 Task: Send an email with the signature Lisa Hernandez with the subject Request for feedback on a SWOT analysis report and the message I apologize for any miscommunication and would like to clarify the project goals. from softage.3@softage.net to softage.10@softage.net with an attached audio file Audio_concert_recording.mp3 and move the email from Sent Items to the folder Training materials
Action: Mouse moved to (75, 106)
Screenshot: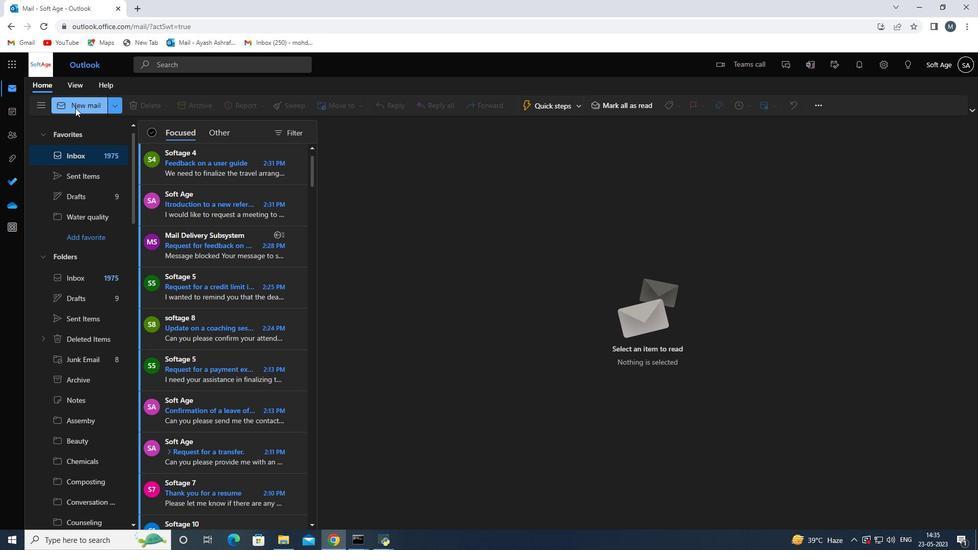 
Action: Mouse pressed left at (75, 108)
Screenshot: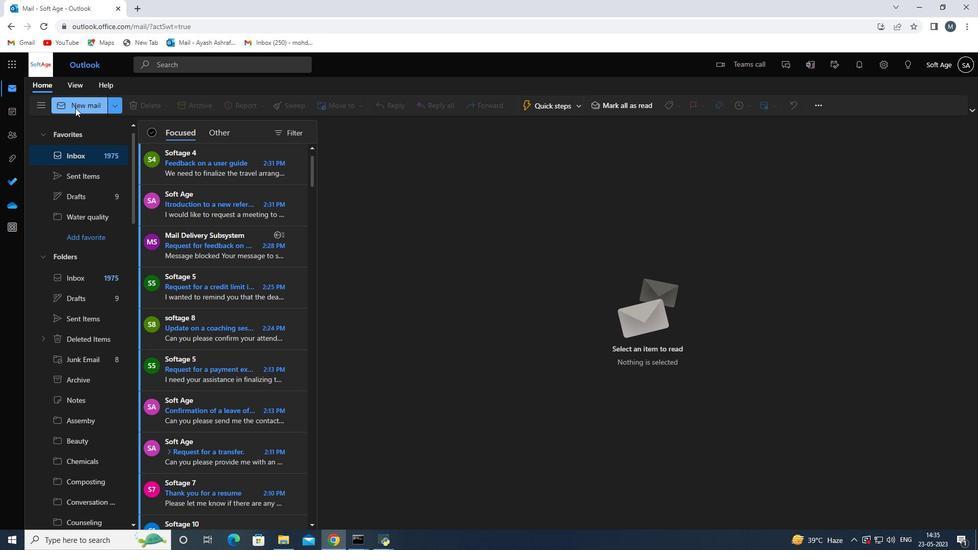
Action: Mouse moved to (480, 166)
Screenshot: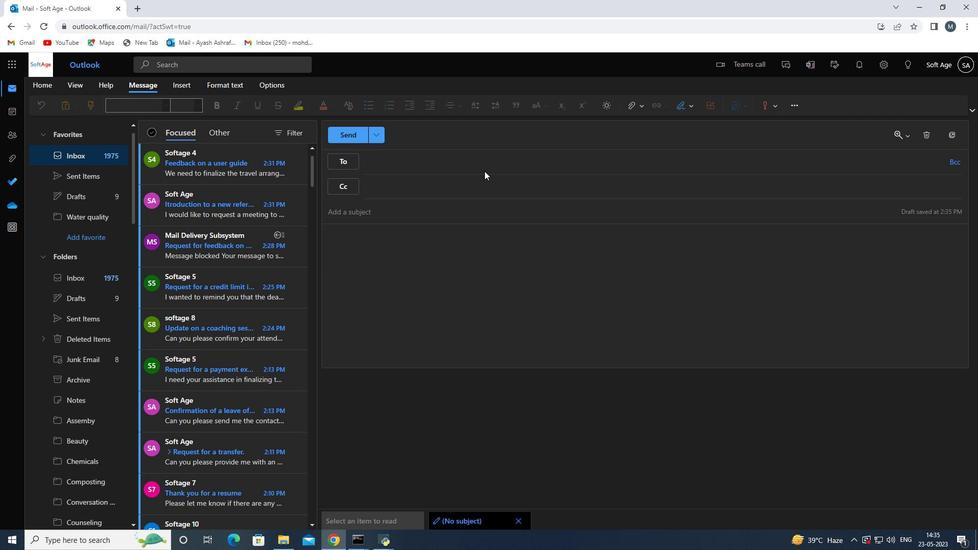 
Action: Mouse pressed left at (480, 166)
Screenshot: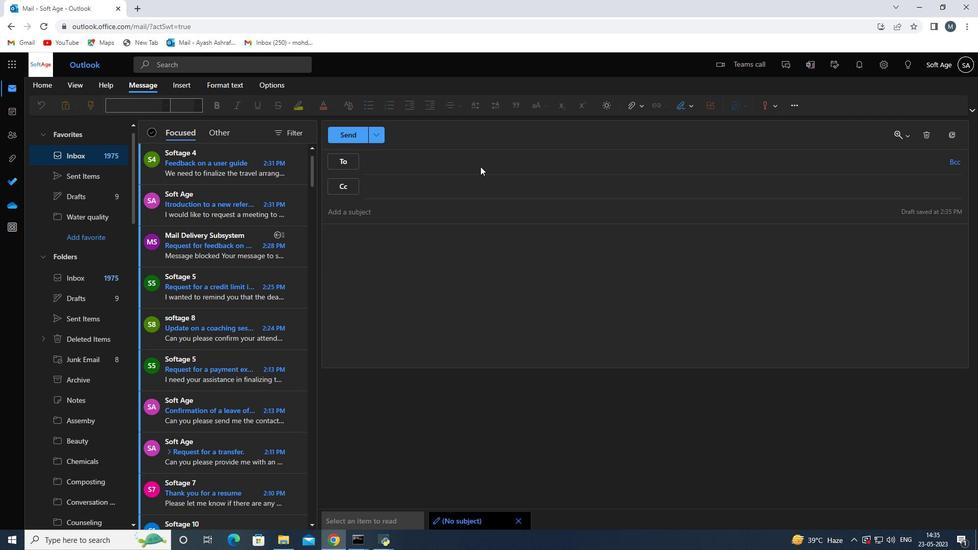 
Action: Mouse moved to (683, 105)
Screenshot: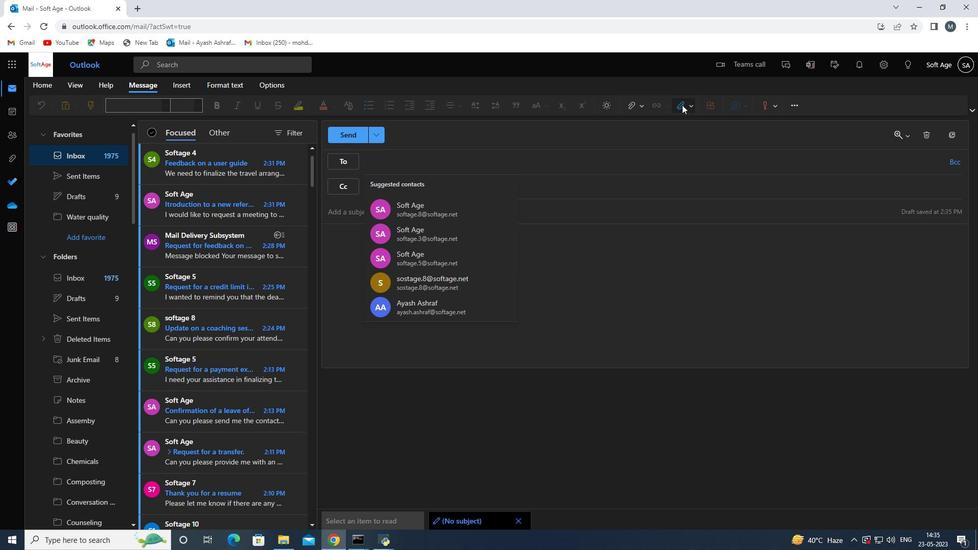 
Action: Mouse pressed left at (683, 105)
Screenshot: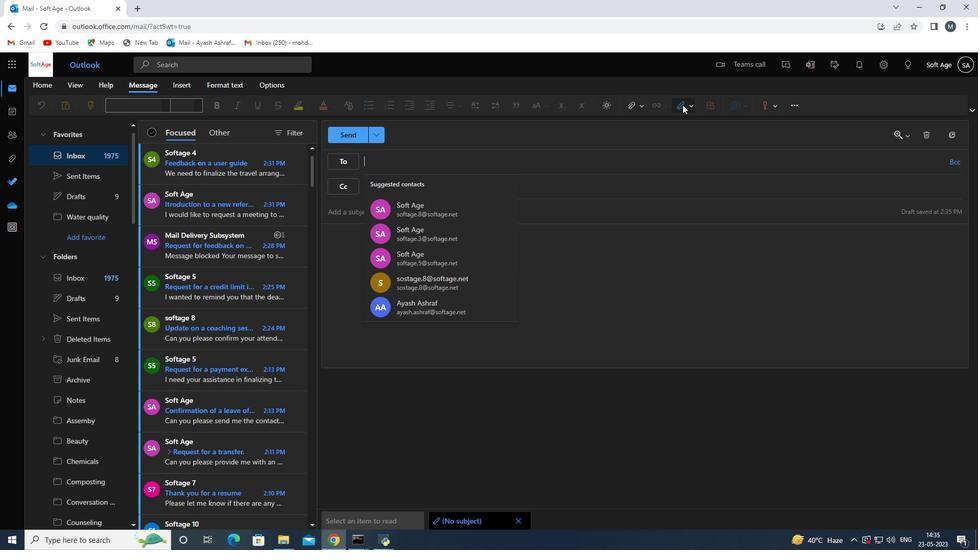 
Action: Mouse moved to (673, 144)
Screenshot: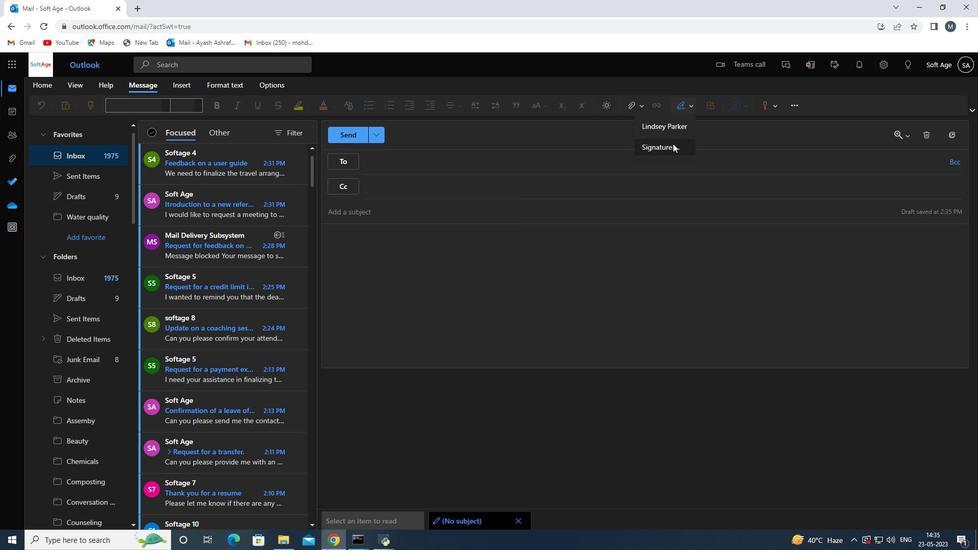 
Action: Mouse pressed left at (673, 144)
Screenshot: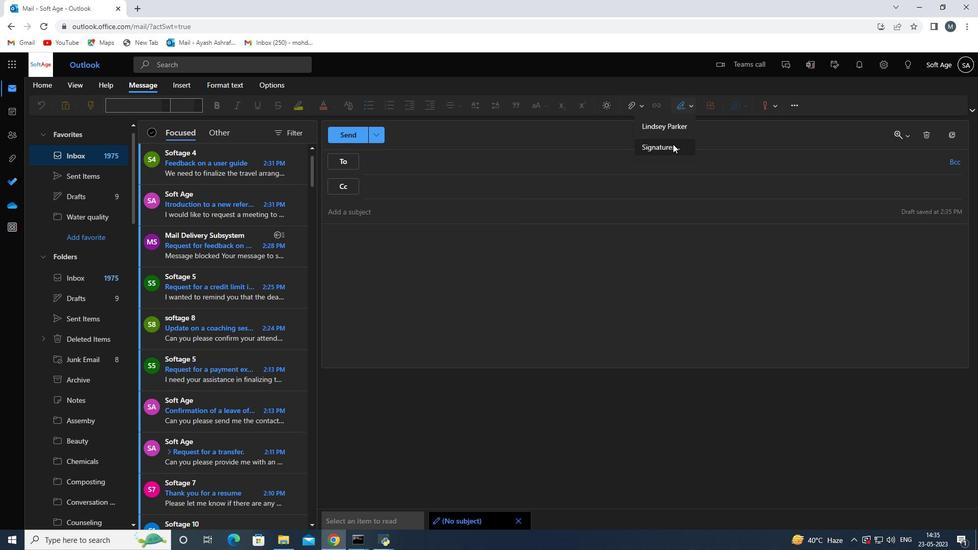 
Action: Mouse moved to (693, 188)
Screenshot: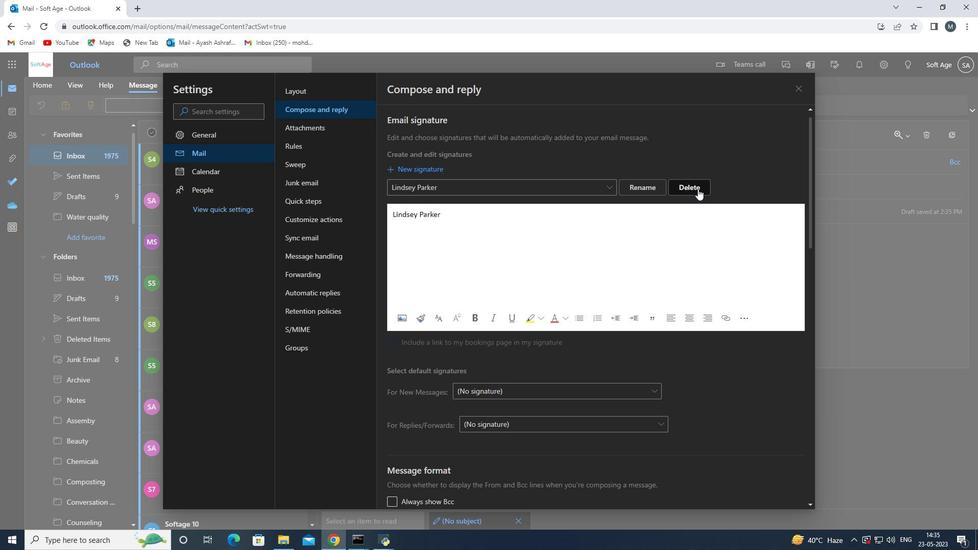 
Action: Mouse pressed left at (693, 188)
Screenshot: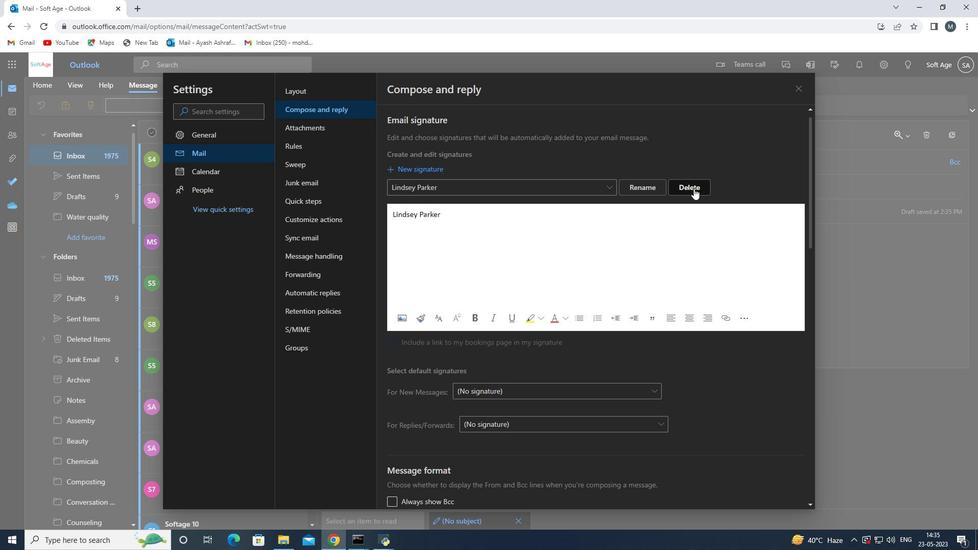 
Action: Mouse moved to (499, 188)
Screenshot: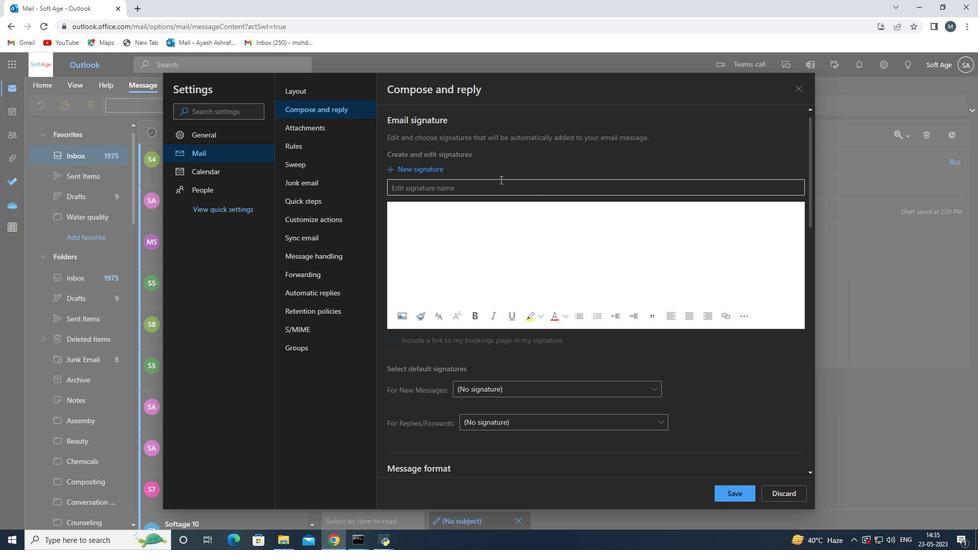 
Action: Mouse pressed left at (499, 188)
Screenshot: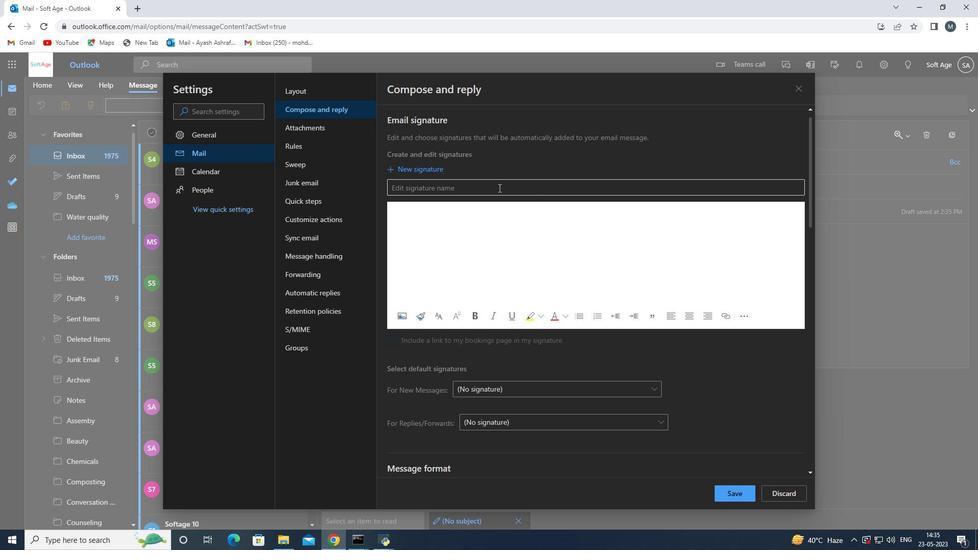 
Action: Mouse moved to (498, 189)
Screenshot: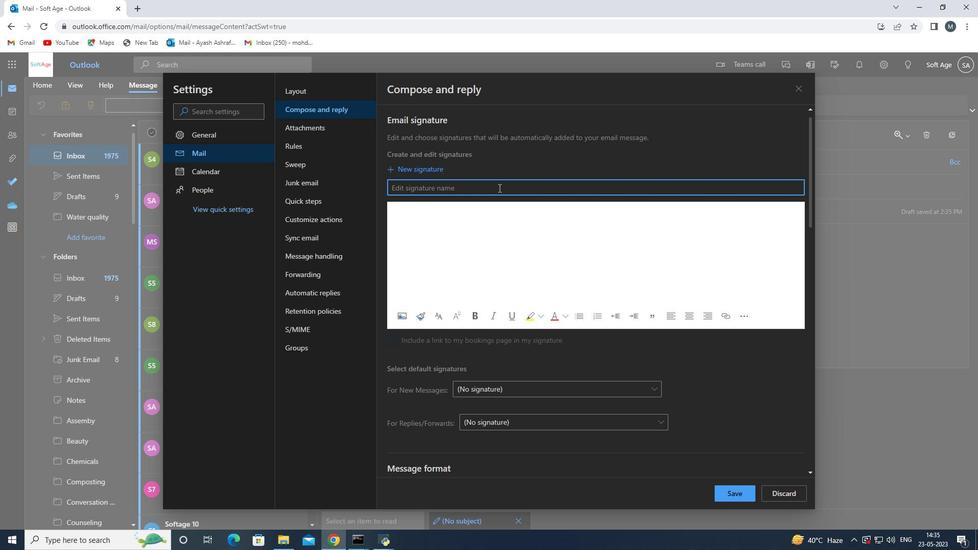 
Action: Key pressed <Key.shift>Lisa<Key.space><Key.shift>J<Key.backspace>Hernandez<Key.space>
Screenshot: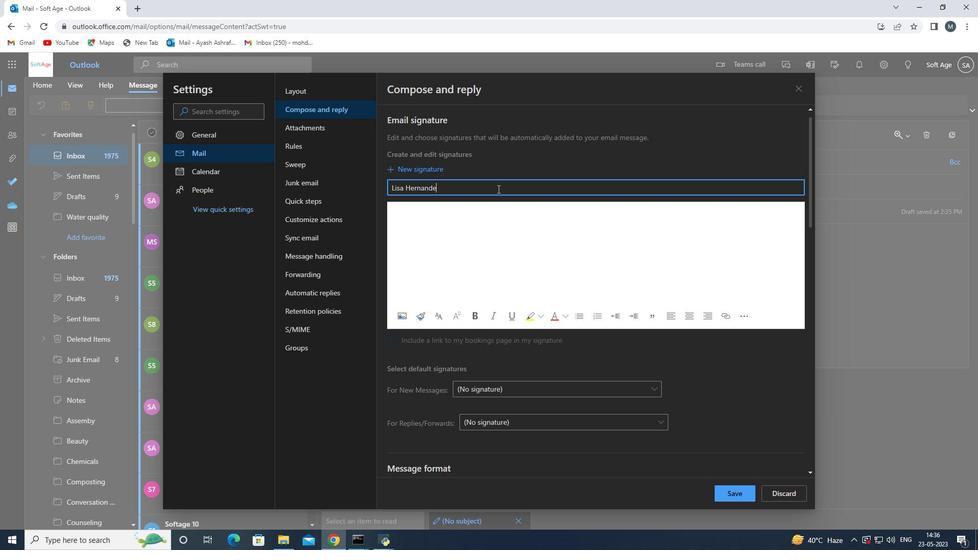 
Action: Mouse moved to (488, 257)
Screenshot: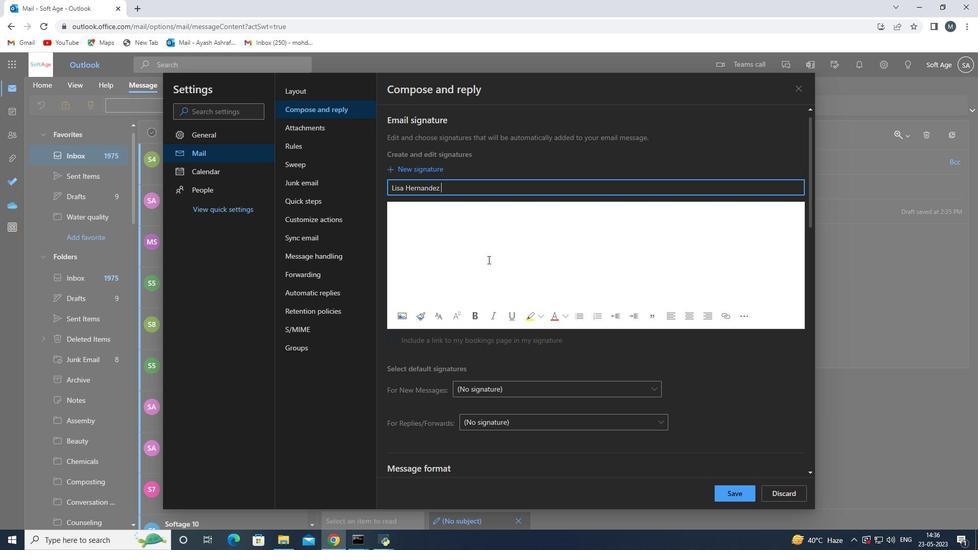 
Action: Mouse pressed left at (488, 257)
Screenshot: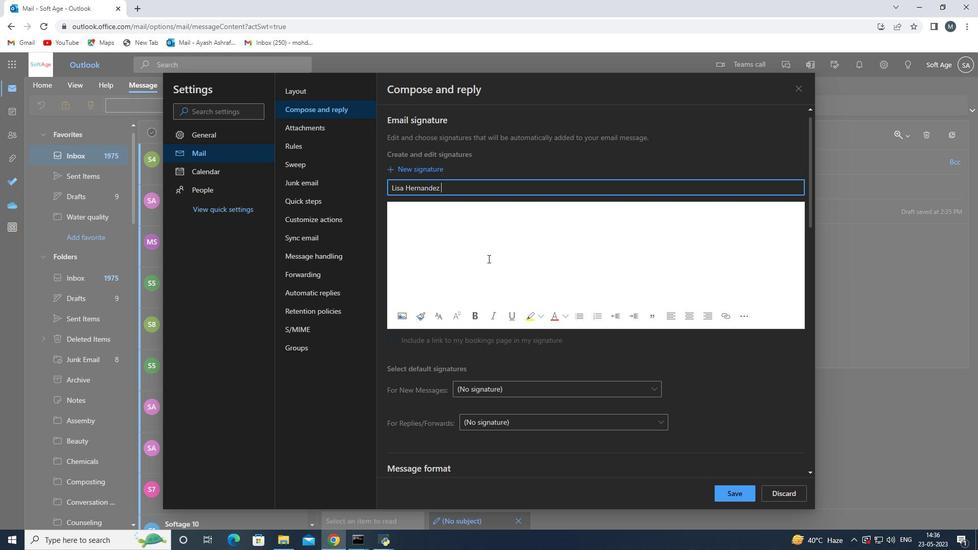
Action: Key pressed <Key.shift>Lisa<Key.space><Key.shift>Hernandez<Key.space>
Screenshot: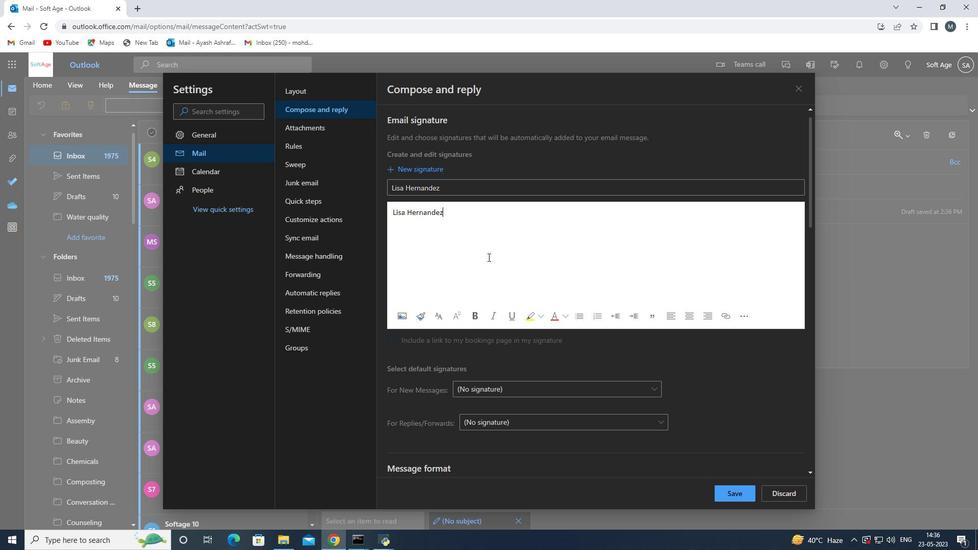 
Action: Mouse moved to (740, 497)
Screenshot: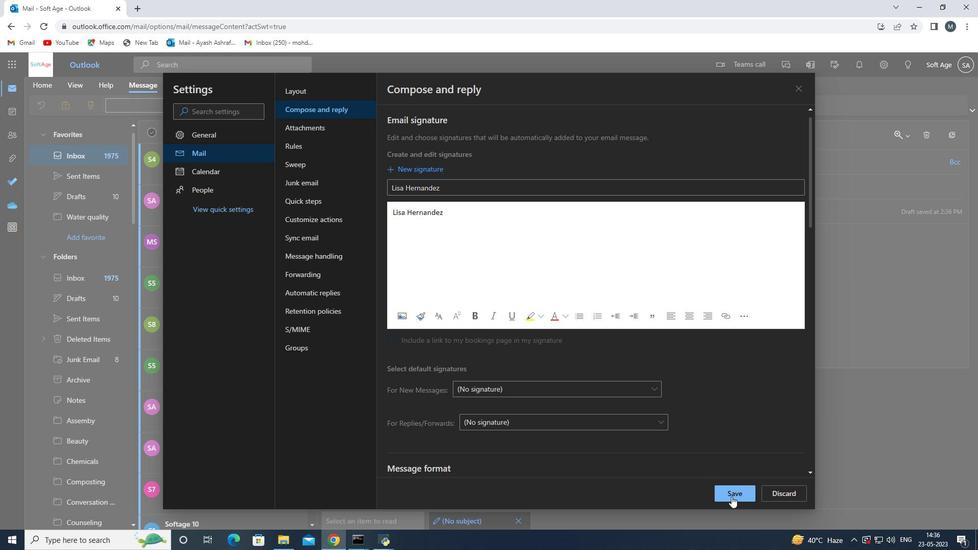 
Action: Mouse pressed left at (740, 497)
Screenshot: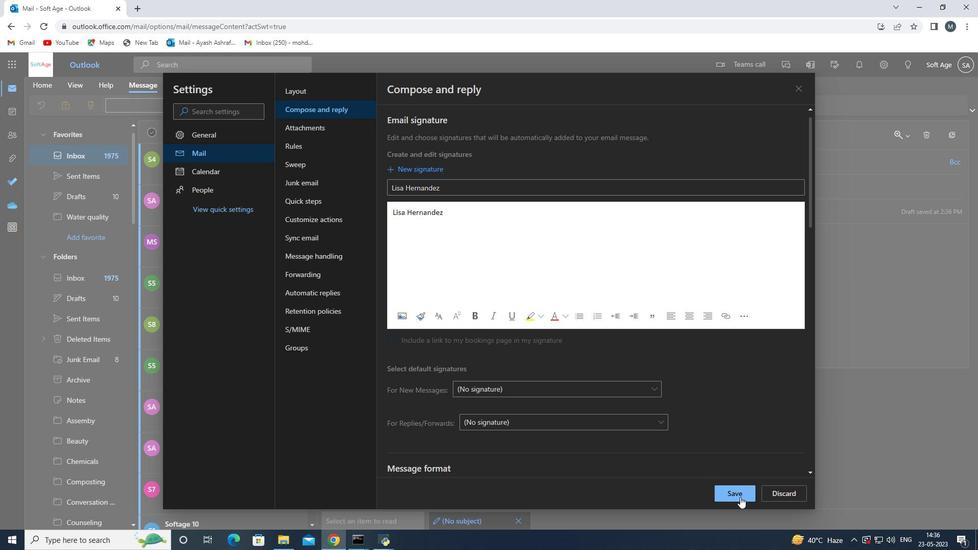 
Action: Mouse moved to (798, 93)
Screenshot: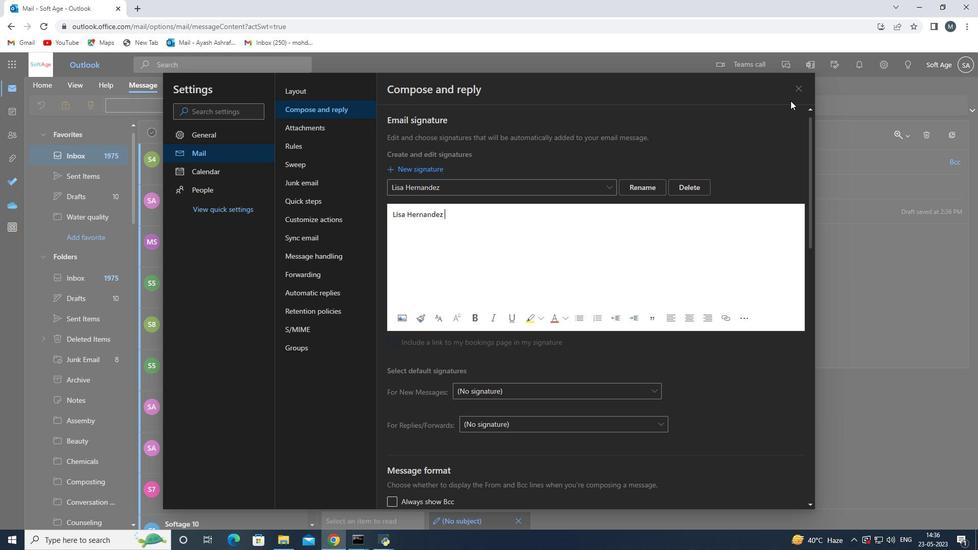 
Action: Mouse pressed left at (798, 93)
Screenshot: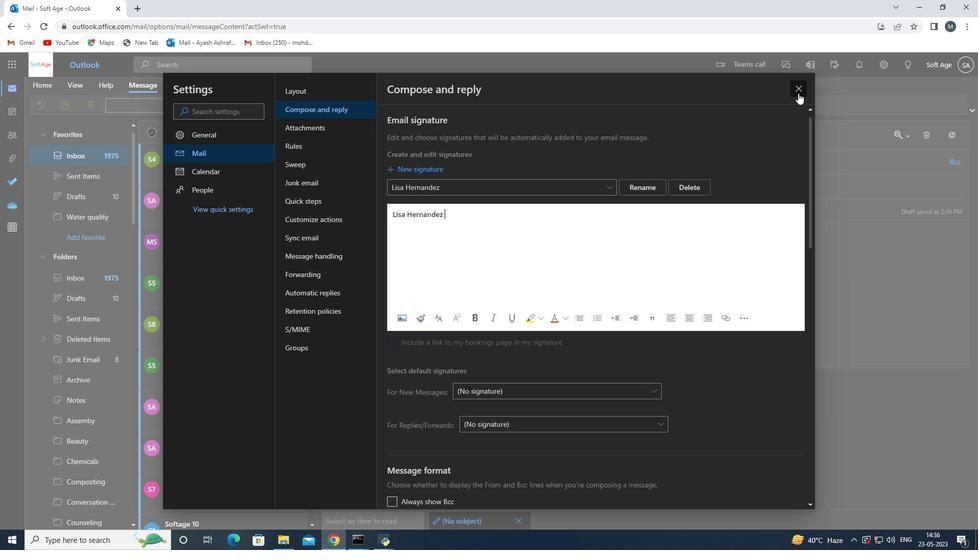 
Action: Mouse moved to (428, 213)
Screenshot: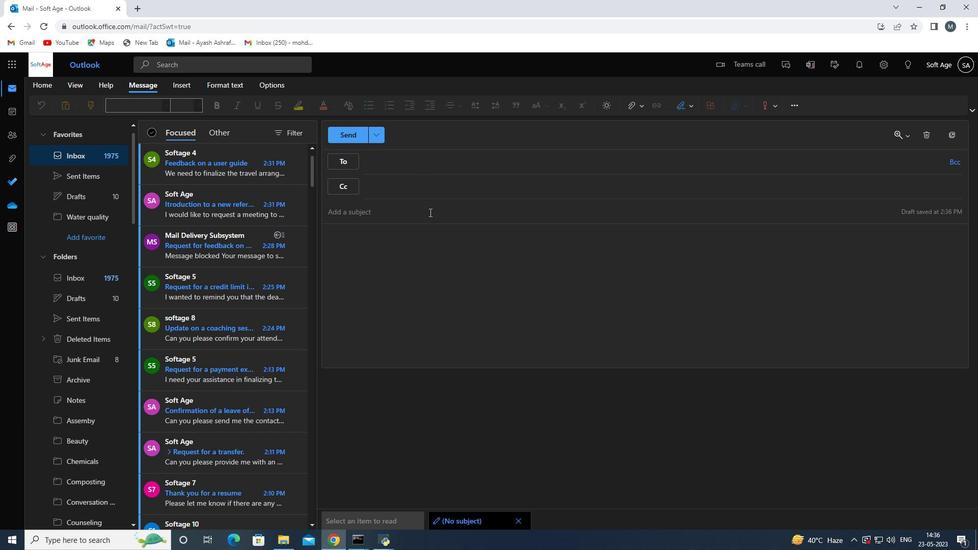 
Action: Mouse pressed left at (428, 213)
Screenshot: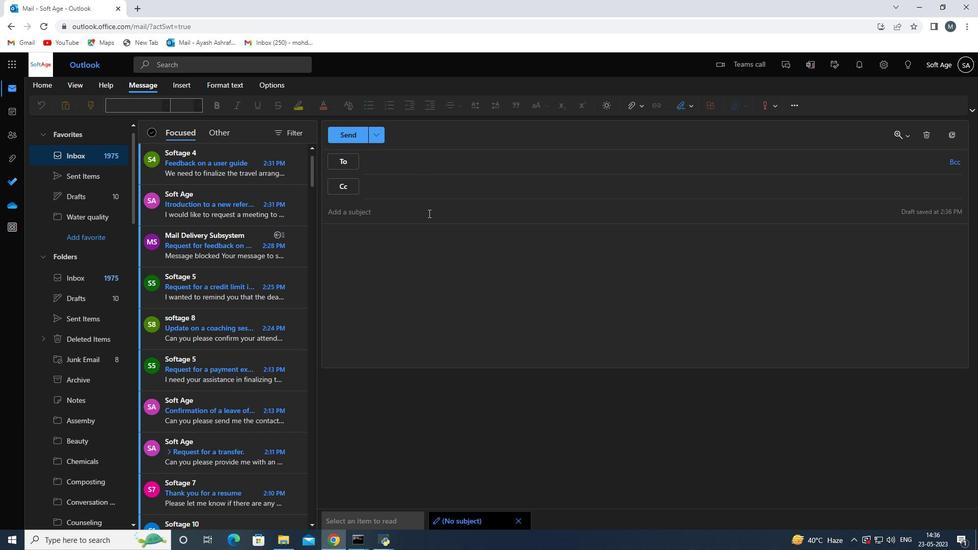 
Action: Mouse moved to (428, 215)
Screenshot: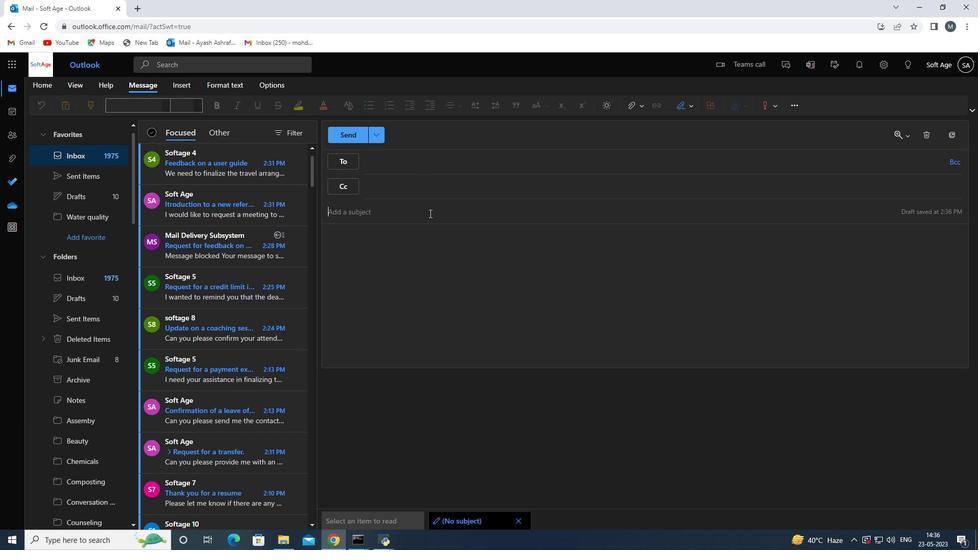 
Action: Key pressed <Key.shift>Request<Key.space>for<Key.space>feedback<Key.space>on<Key.space>a<Key.space>swot<Key.space>analysis<Key.space>report<Key.space>
Screenshot: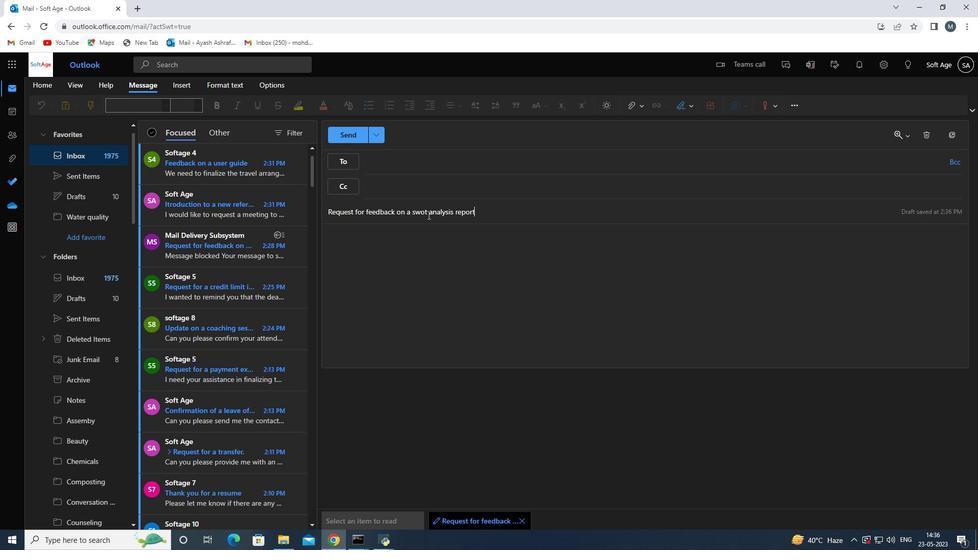 
Action: Mouse moved to (430, 238)
Screenshot: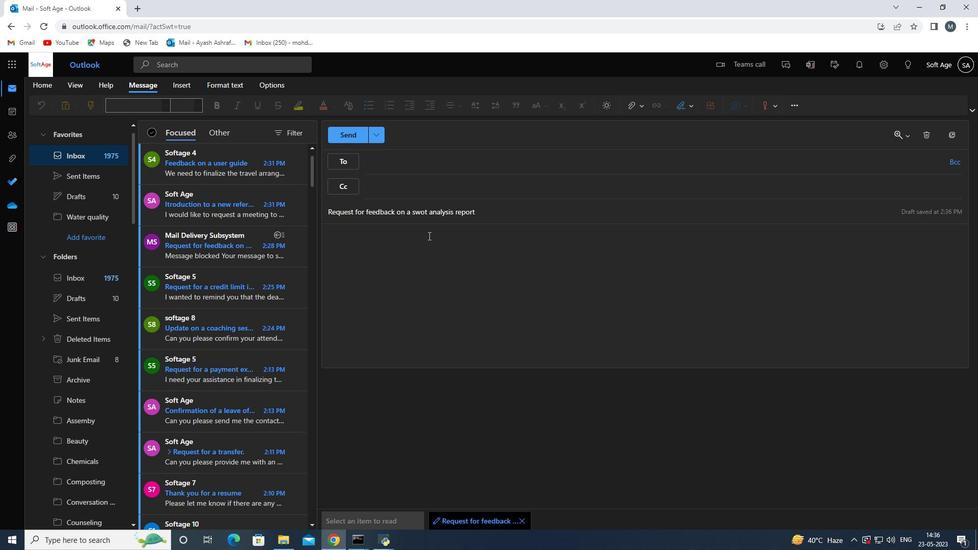
Action: Mouse pressed left at (430, 238)
Screenshot: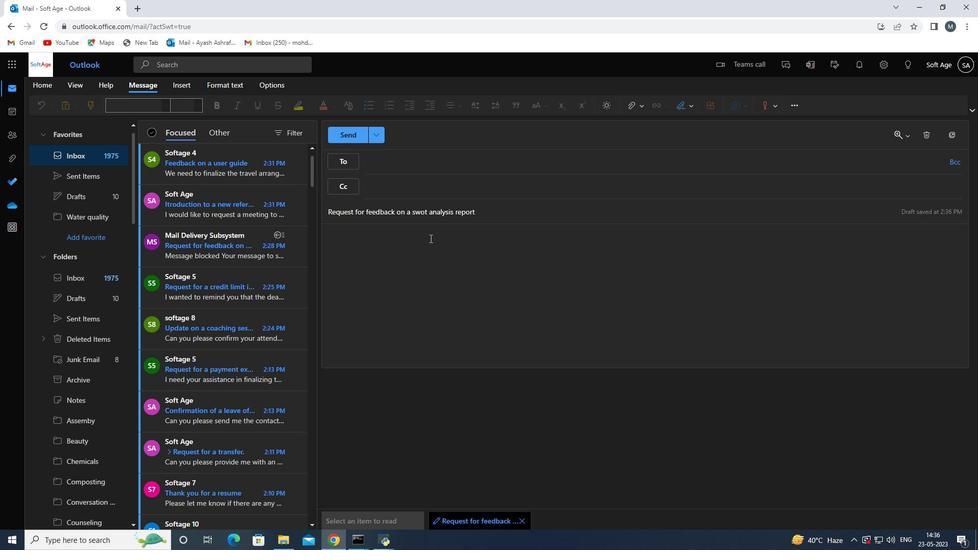 
Action: Key pressed <Key.shift>I<Key.space>nopologizw<Key.backspace>e<Key.space>for<Key.space>
Screenshot: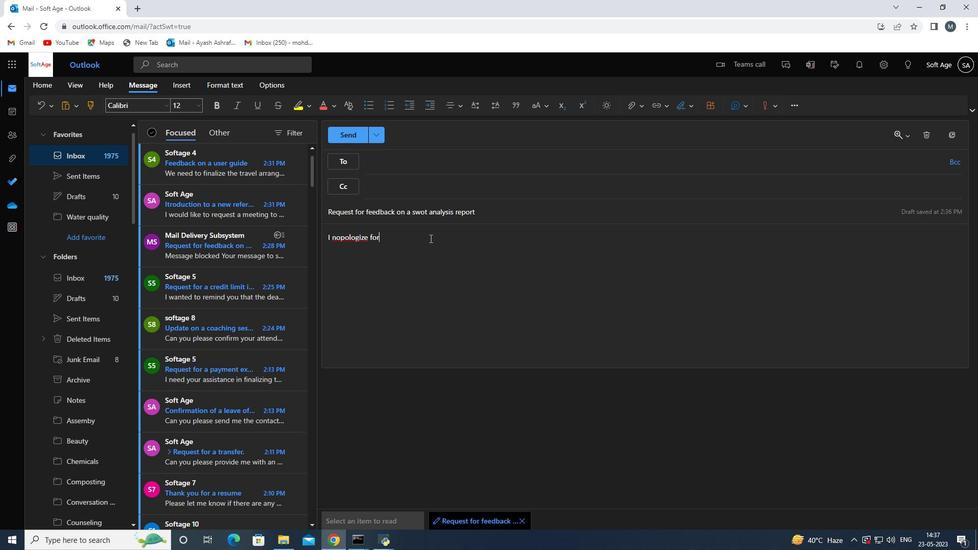 
Action: Mouse moved to (360, 234)
Screenshot: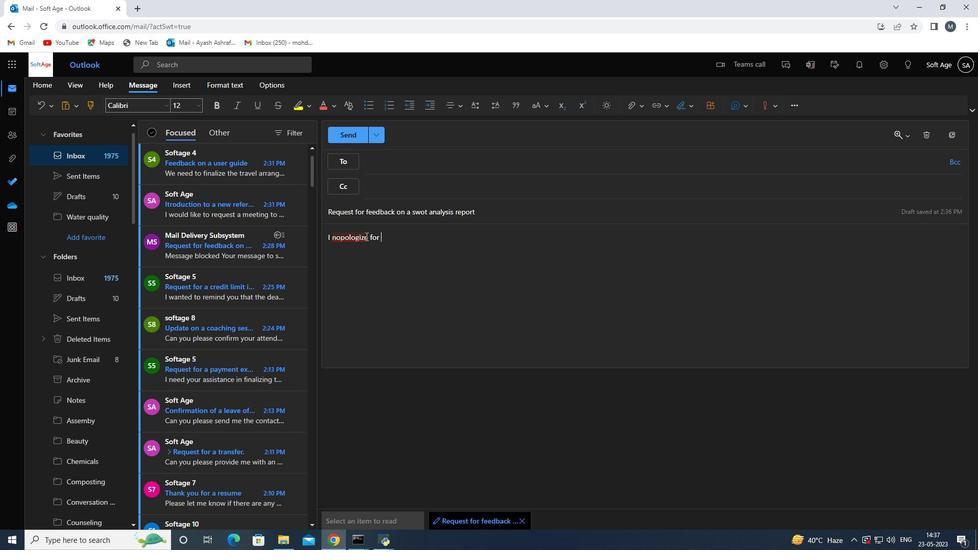 
Action: Mouse pressed left at (360, 234)
Screenshot: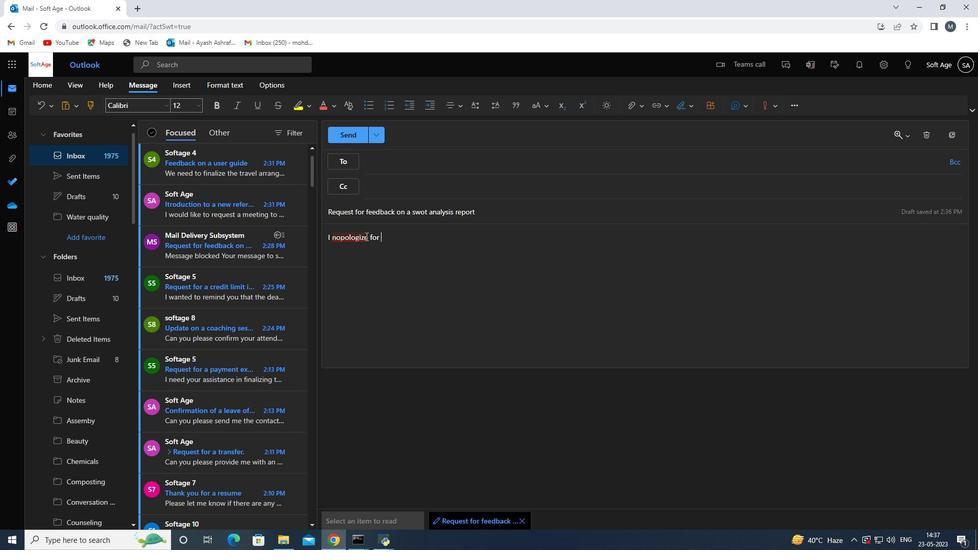 
Action: Mouse moved to (336, 239)
Screenshot: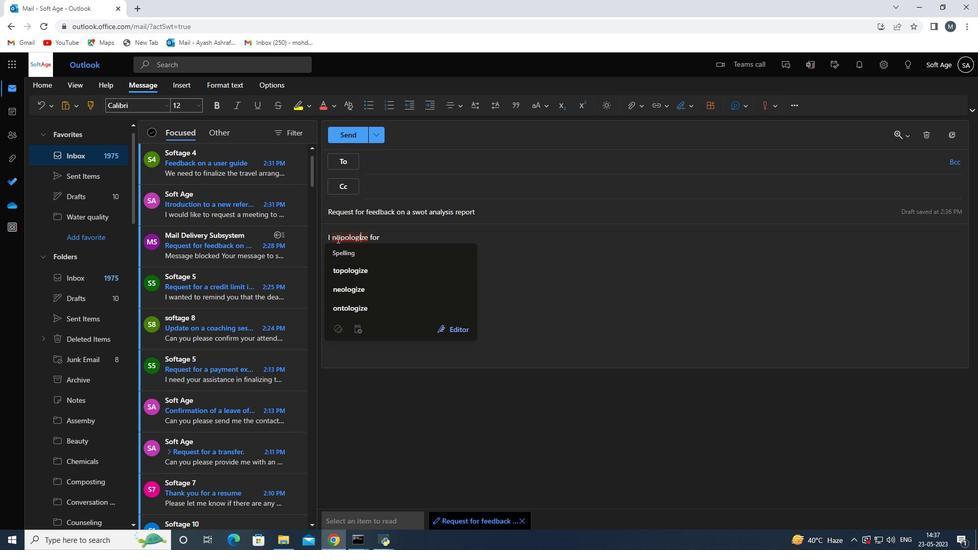 
Action: Mouse pressed left at (336, 239)
Screenshot: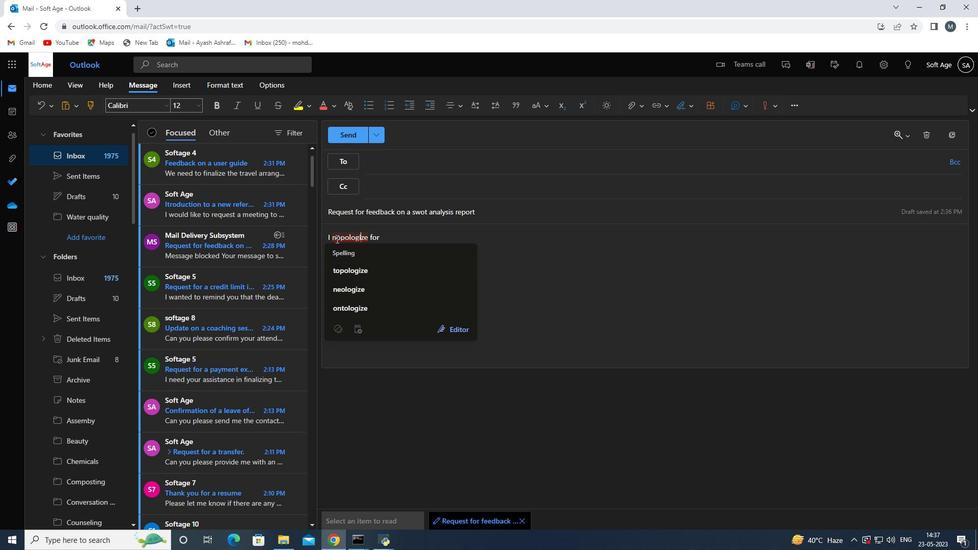 
Action: Mouse moved to (357, 241)
Screenshot: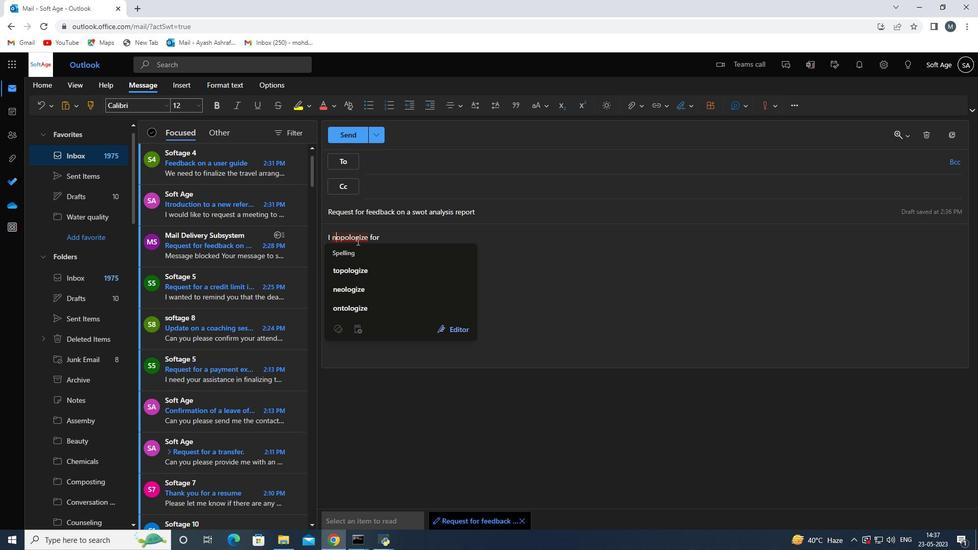 
Action: Key pressed <Key.backspace>
Screenshot: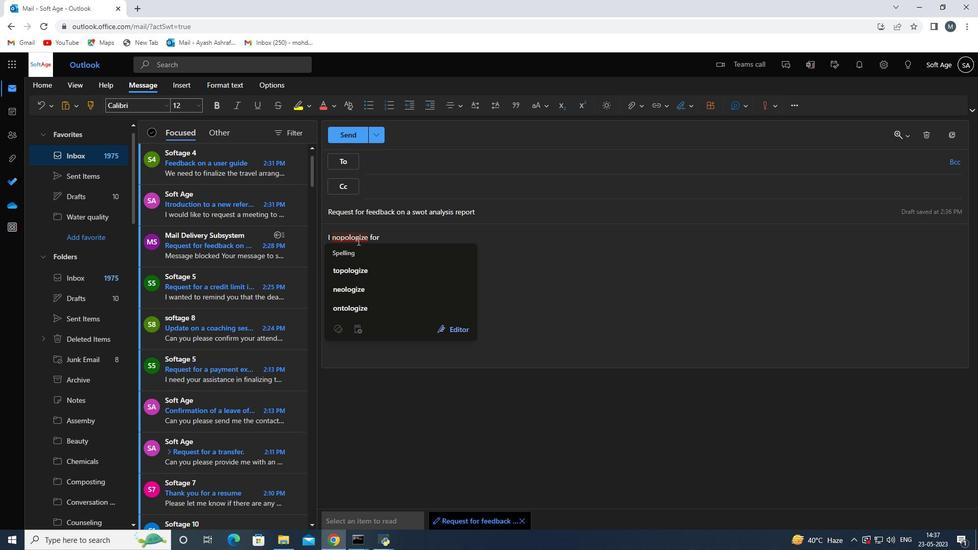 
Action: Mouse moved to (409, 233)
Screenshot: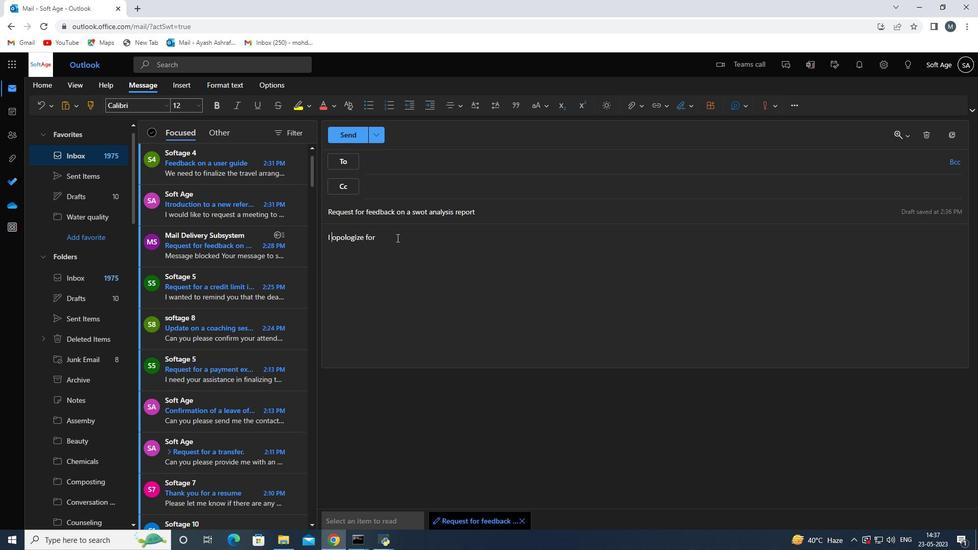 
Action: Mouse pressed left at (409, 233)
Screenshot: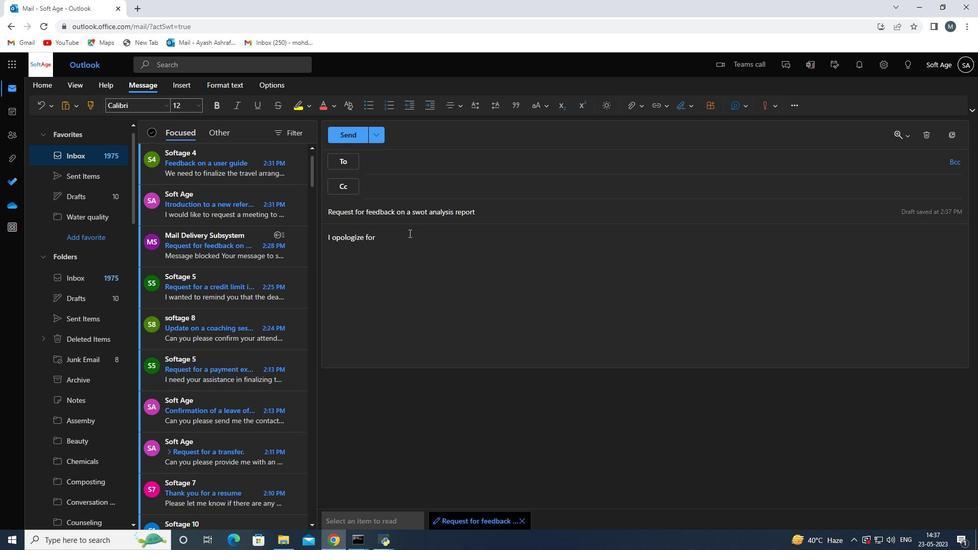 
Action: Key pressed any<Key.space>
Screenshot: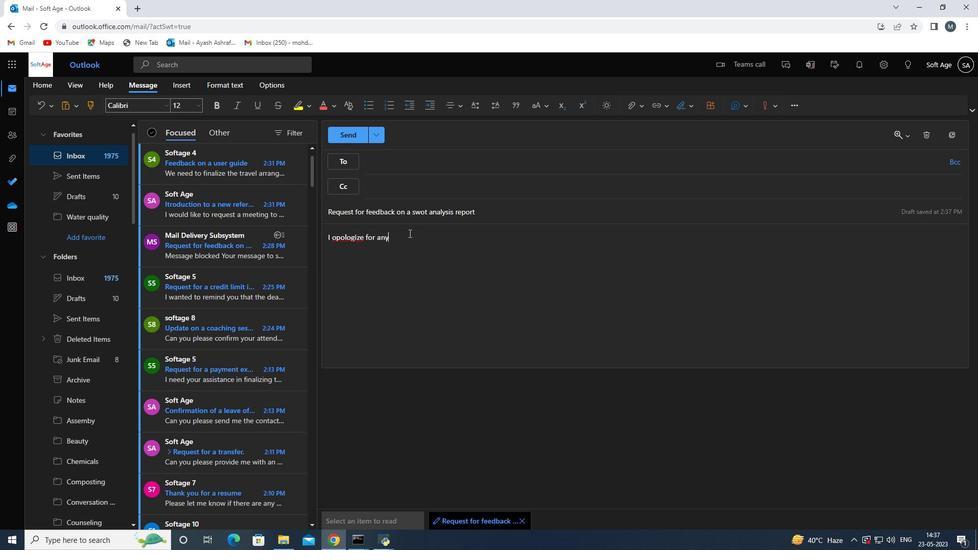 
Action: Mouse moved to (358, 237)
Screenshot: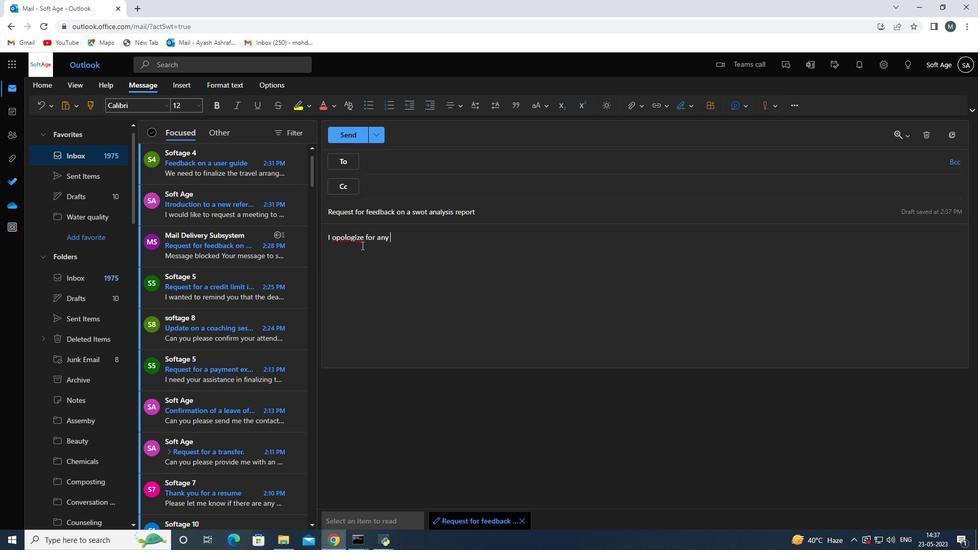 
Action: Mouse pressed left at (358, 237)
Screenshot: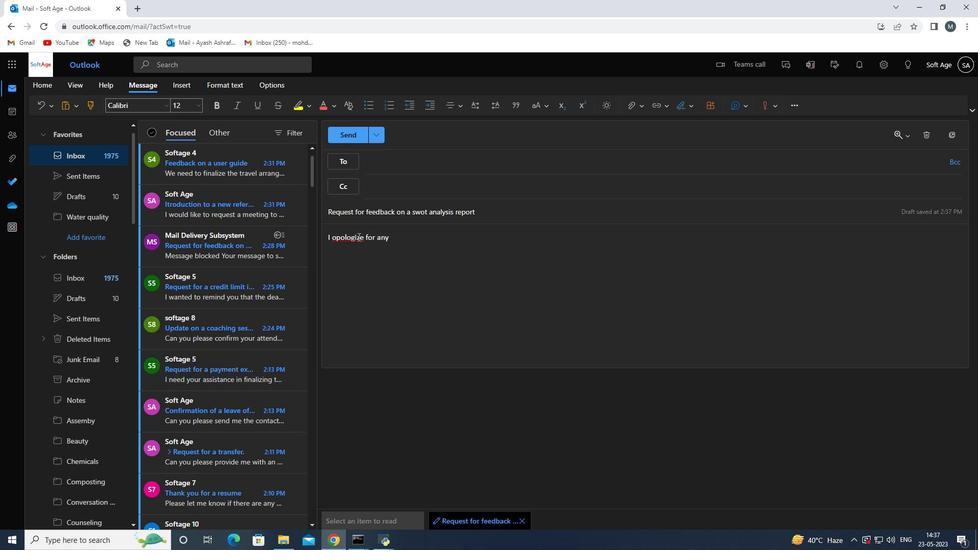 
Action: Mouse moved to (362, 271)
Screenshot: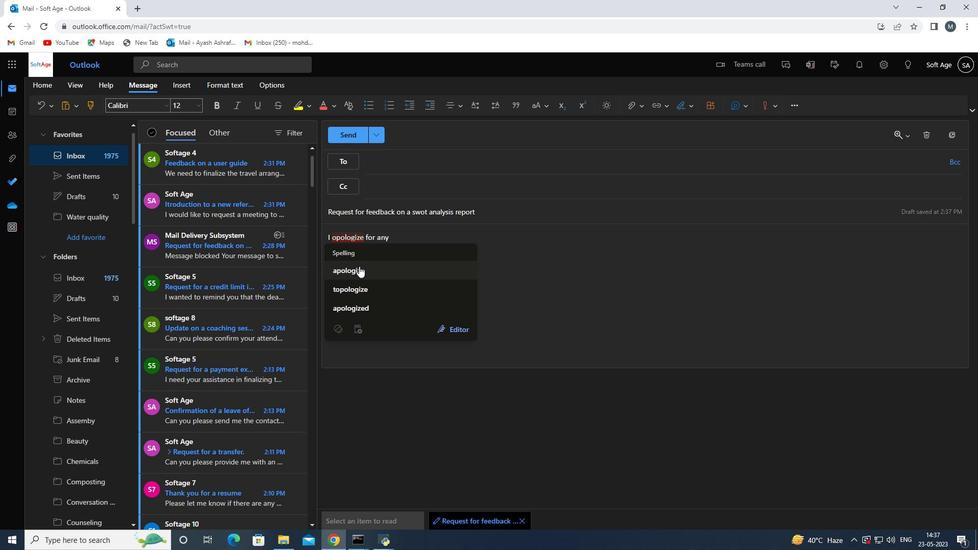 
Action: Mouse pressed left at (362, 271)
Screenshot: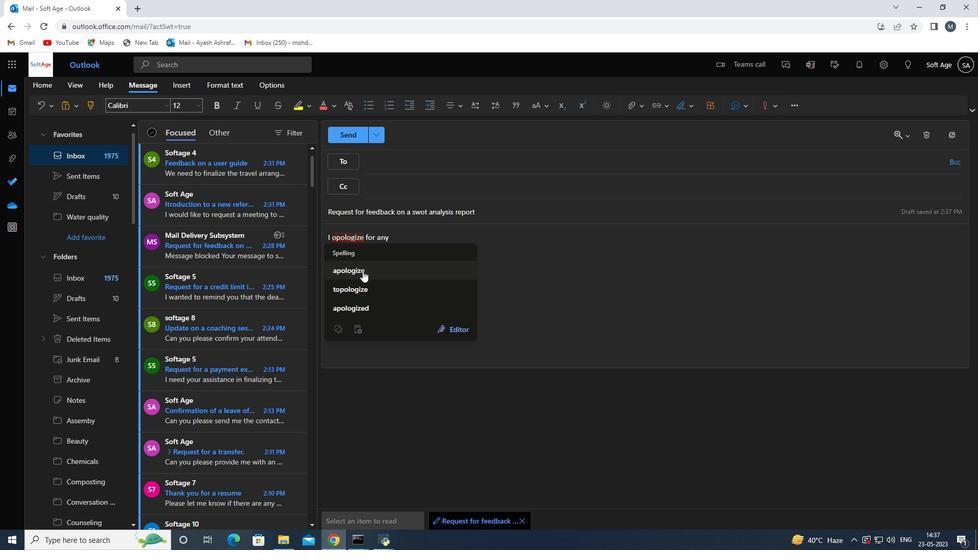 
Action: Mouse moved to (406, 232)
Screenshot: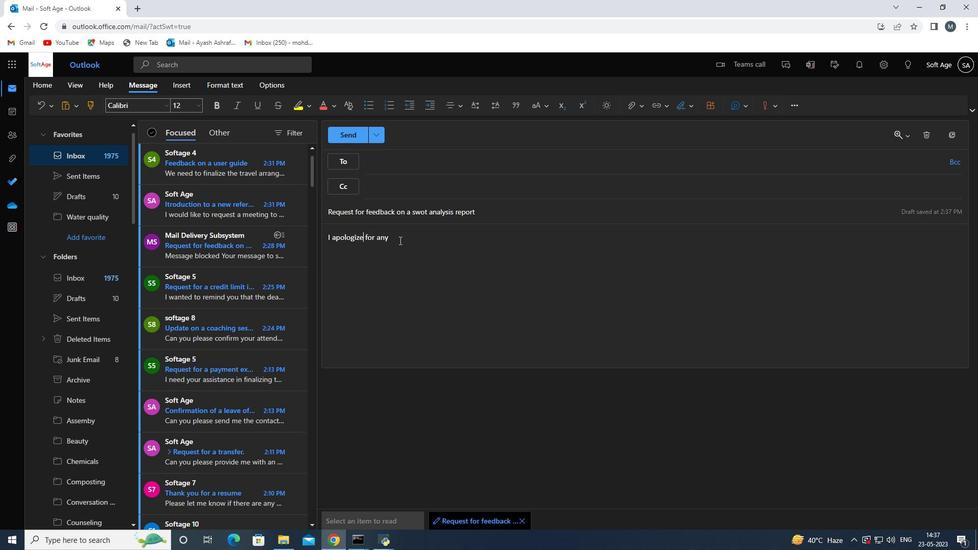 
Action: Mouse pressed left at (406, 232)
Screenshot: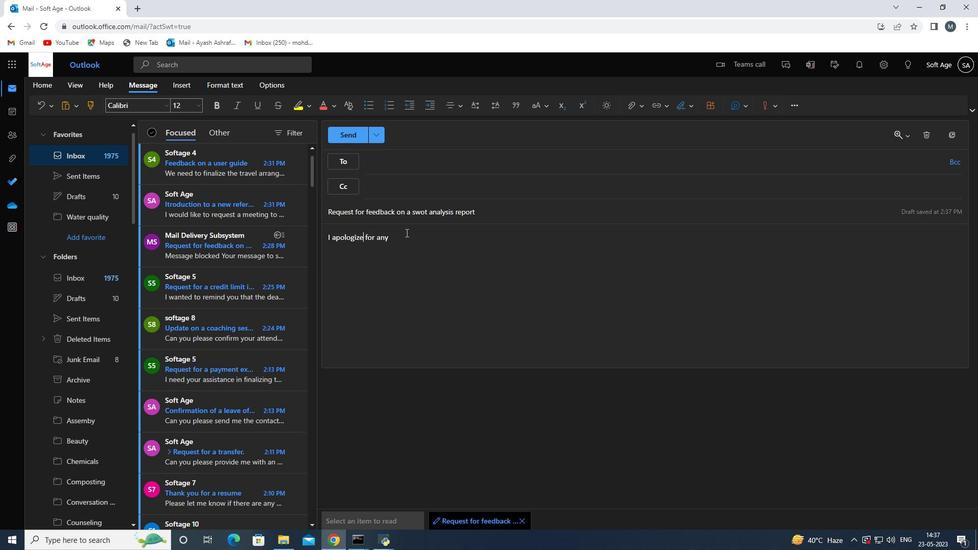 
Action: Mouse moved to (408, 235)
Screenshot: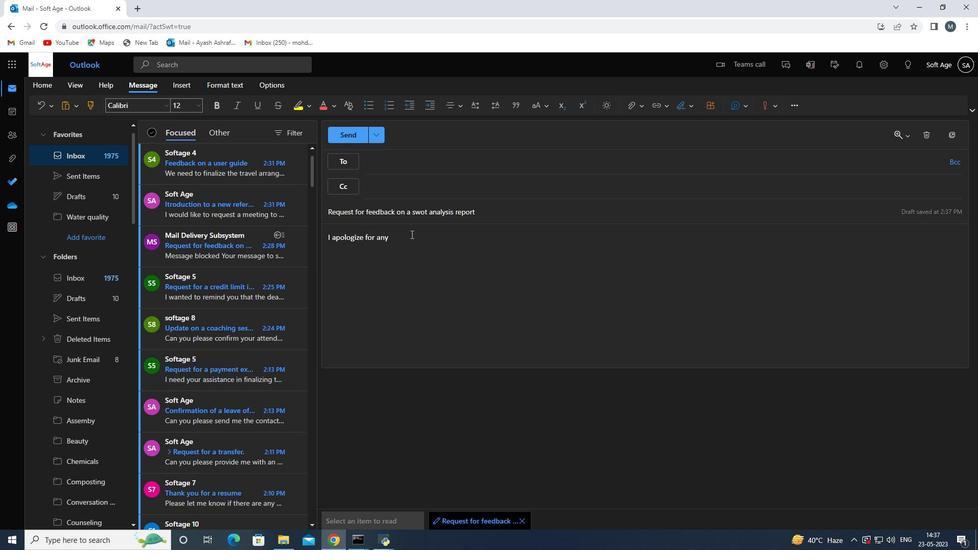 
Action: Key pressed miscommunication<Key.space>and<Key.space>would<Key.space>like<Key.space>to<Key.space>clarify<Key.space>the<Key.space>project<Key.space>goals<Key.space>
Screenshot: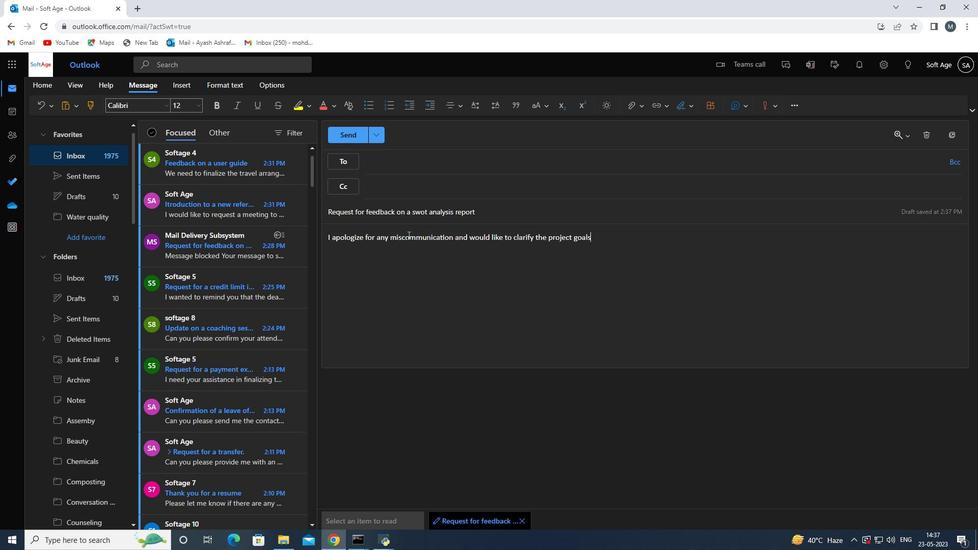 
Action: Mouse moved to (692, 102)
Screenshot: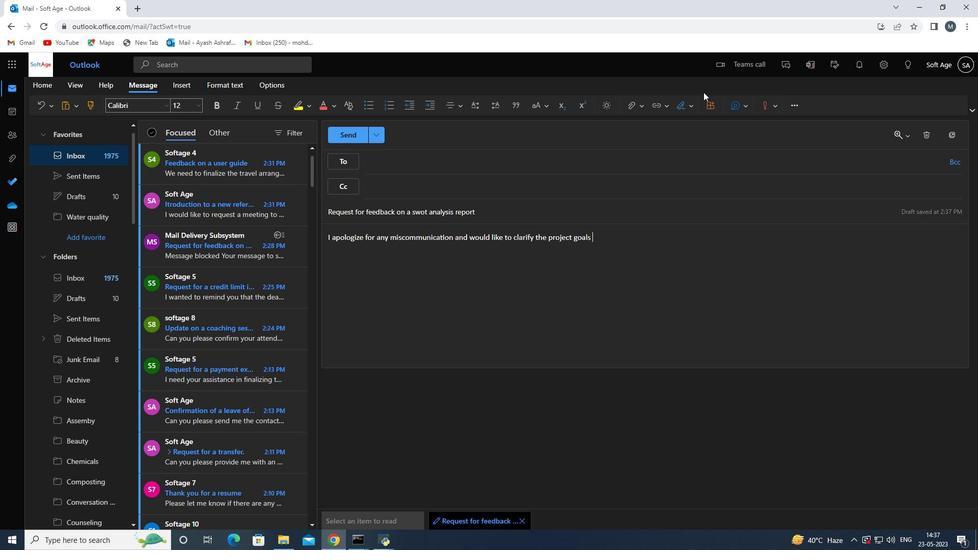 
Action: Mouse pressed left at (692, 102)
Screenshot: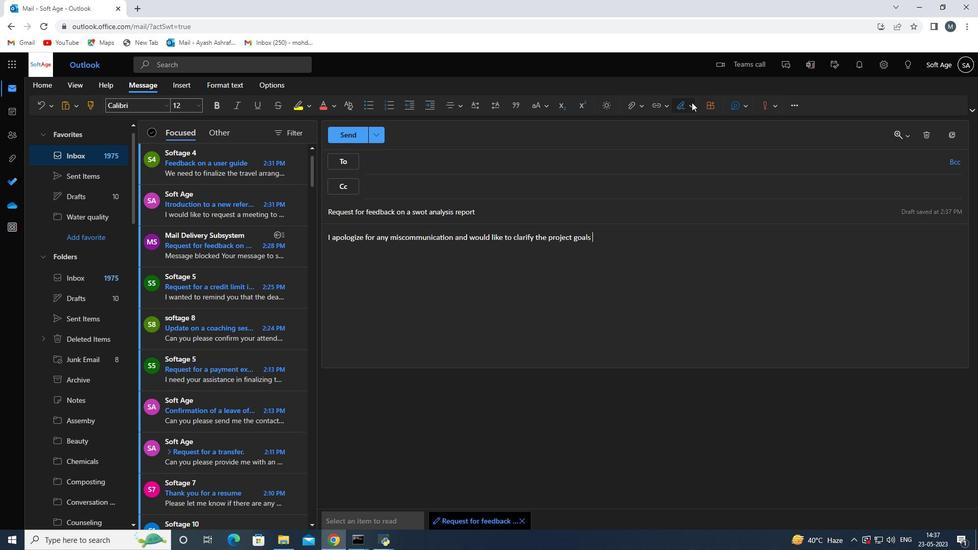 
Action: Mouse moved to (685, 122)
Screenshot: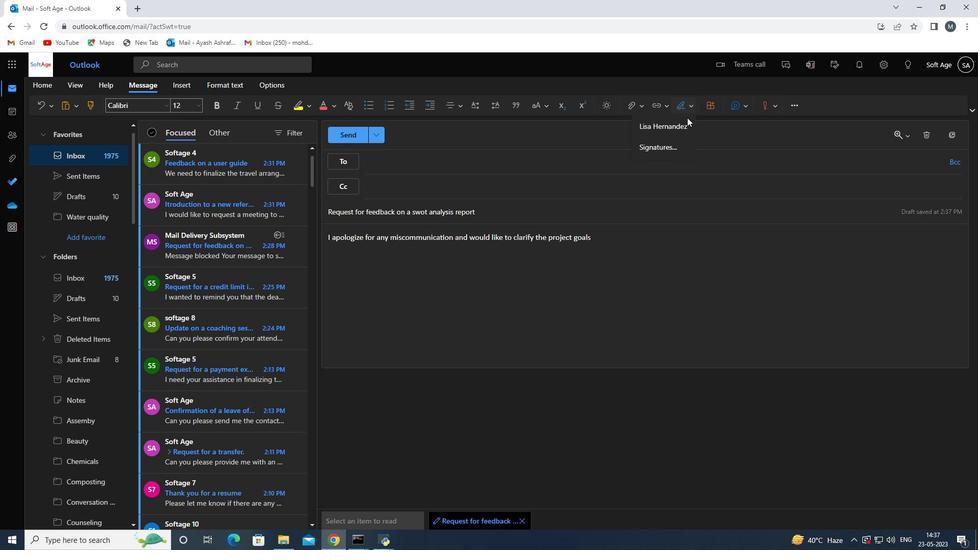 
Action: Mouse pressed left at (685, 122)
Screenshot: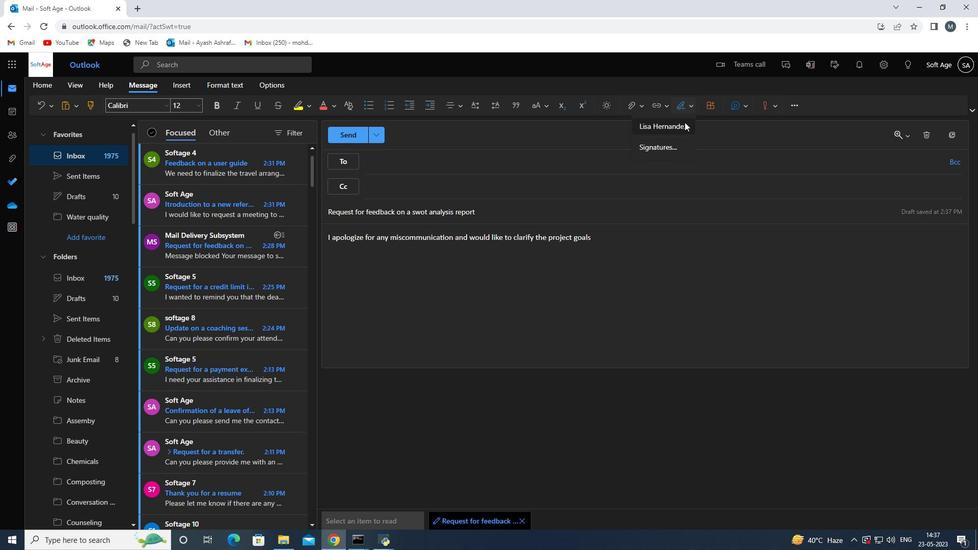 
Action: Mouse moved to (642, 106)
Screenshot: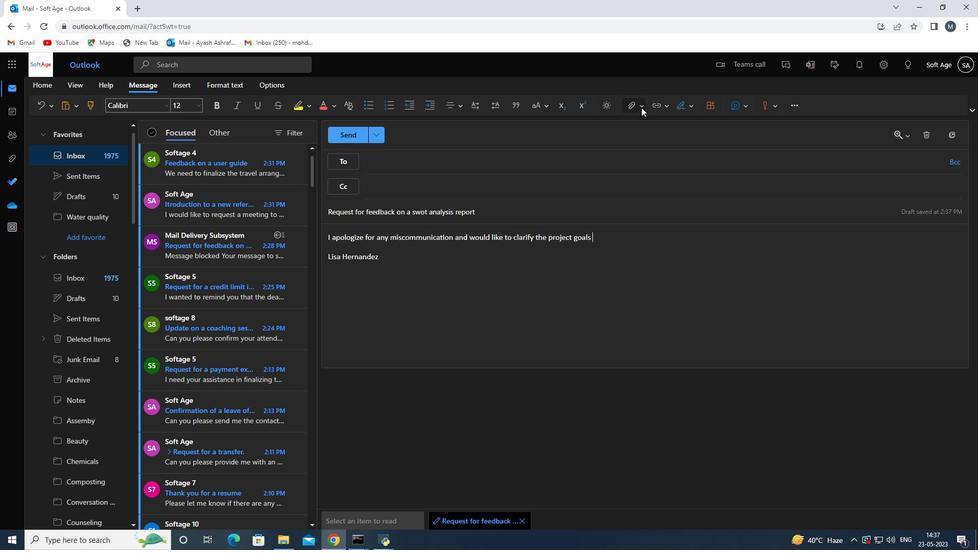 
Action: Mouse pressed left at (642, 106)
Screenshot: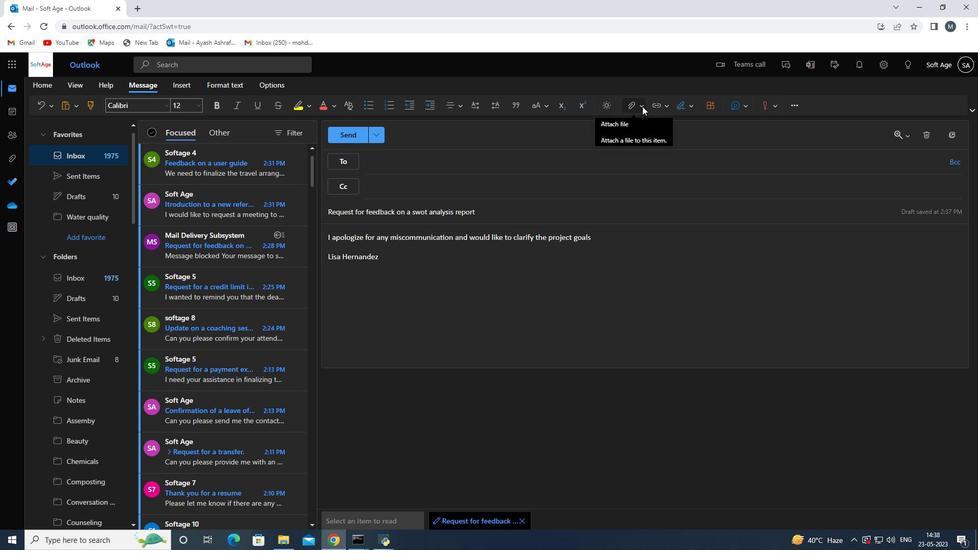 
Action: Mouse moved to (601, 127)
Screenshot: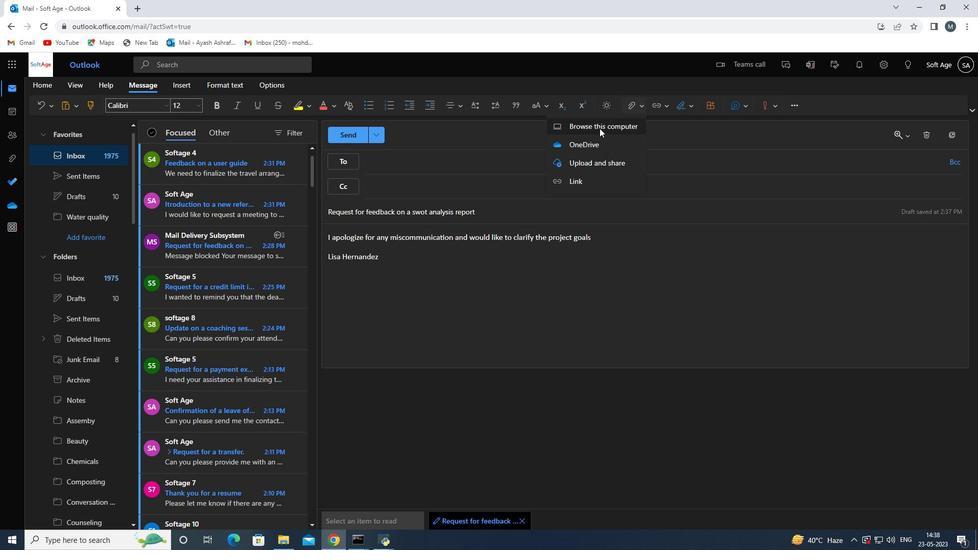 
Action: Mouse pressed left at (601, 127)
Screenshot: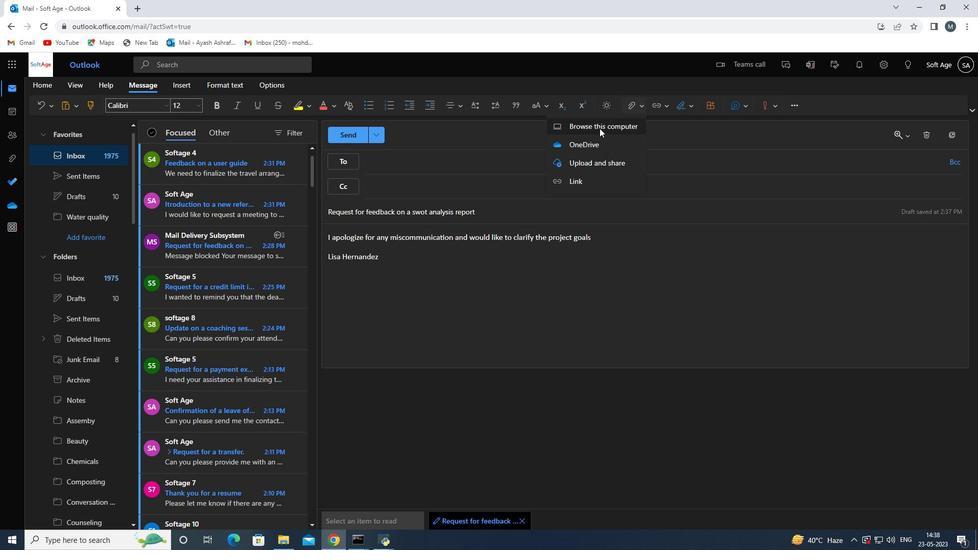 
Action: Mouse moved to (161, 192)
Screenshot: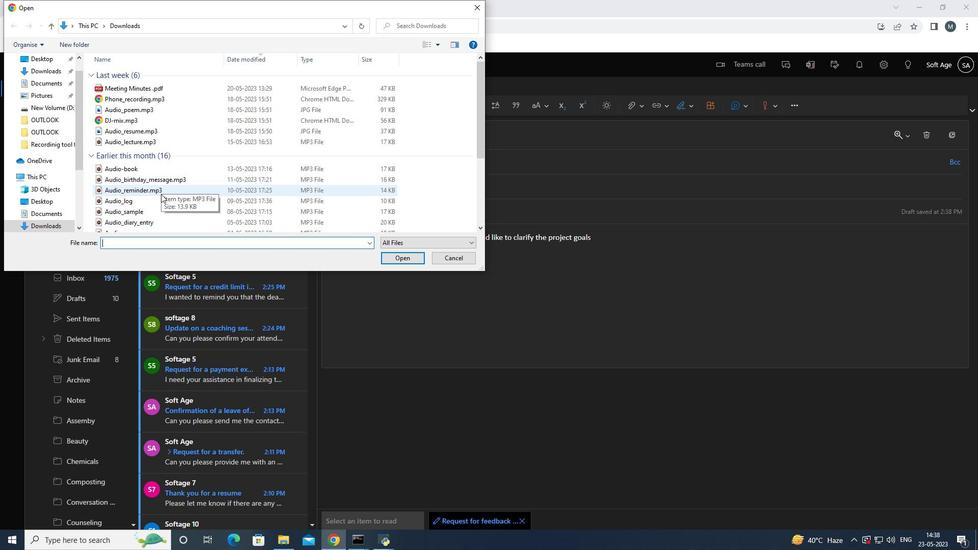
Action: Mouse scrolled (161, 191) with delta (0, 0)
Screenshot: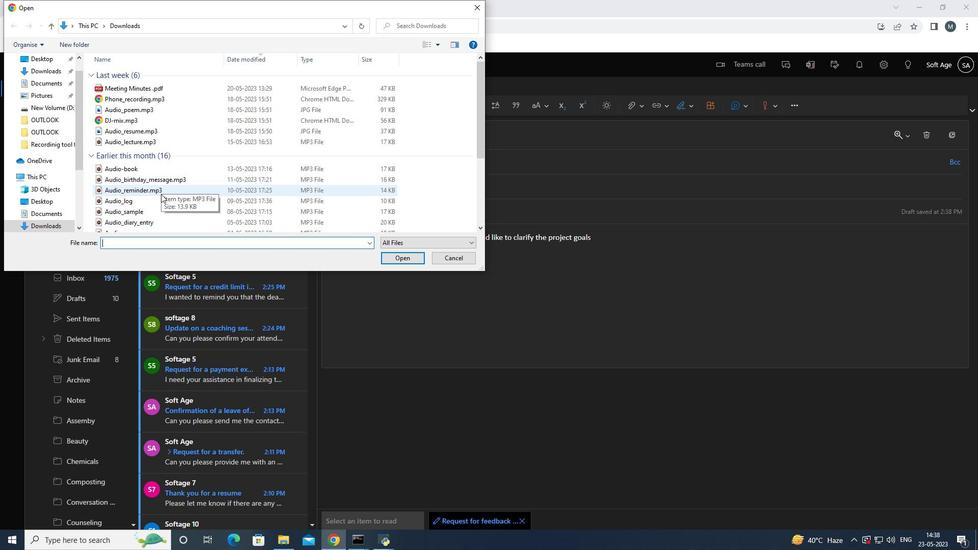 
Action: Mouse scrolled (161, 191) with delta (0, 0)
Screenshot: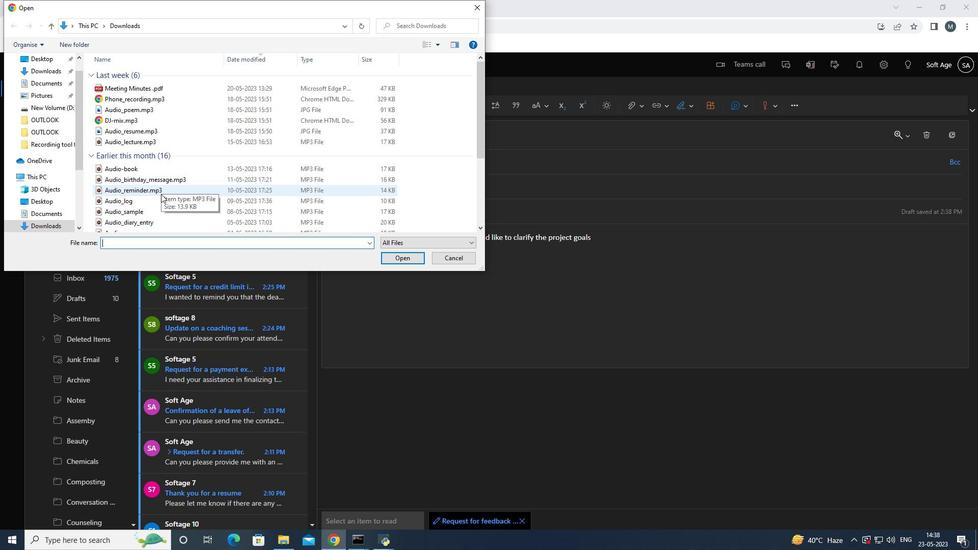 
Action: Mouse scrolled (161, 191) with delta (0, 0)
Screenshot: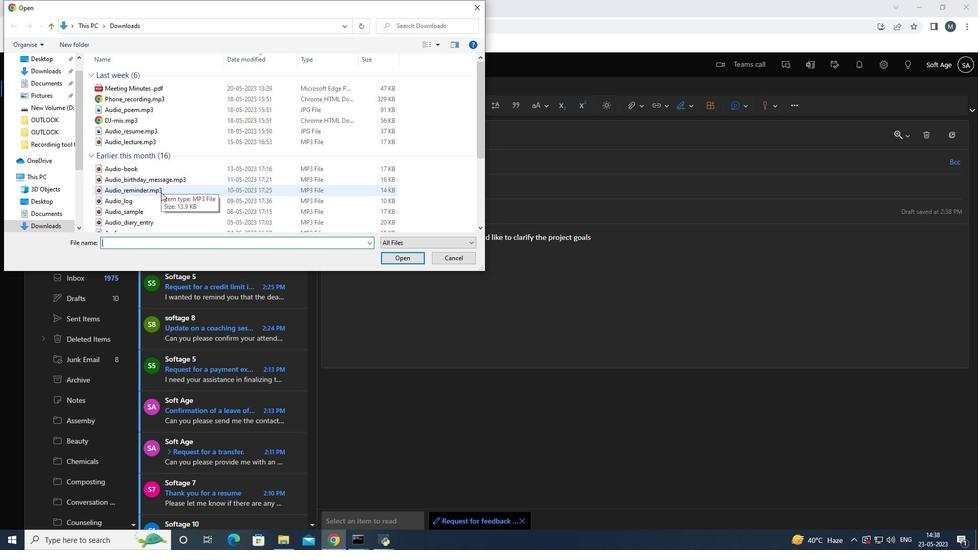 
Action: Mouse moved to (193, 186)
Screenshot: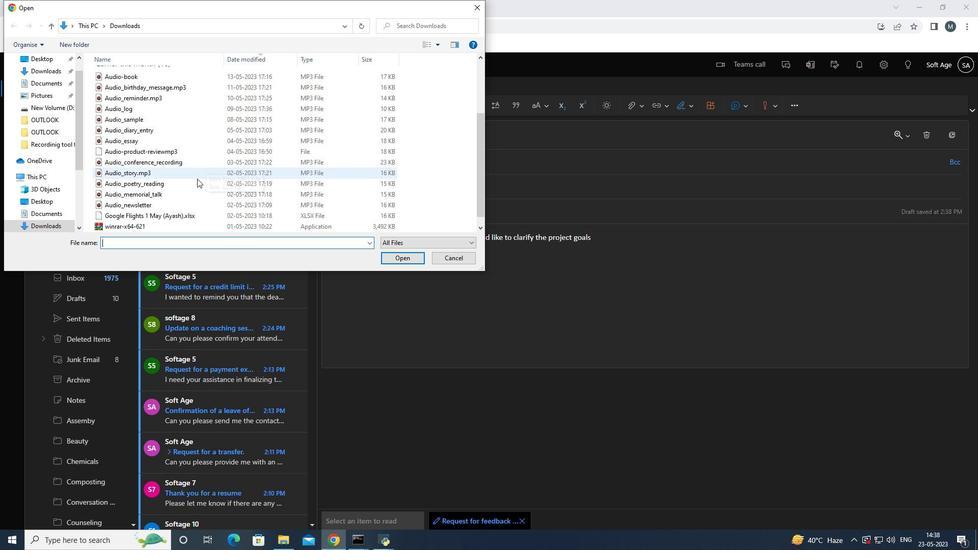 
Action: Mouse scrolled (193, 186) with delta (0, 0)
Screenshot: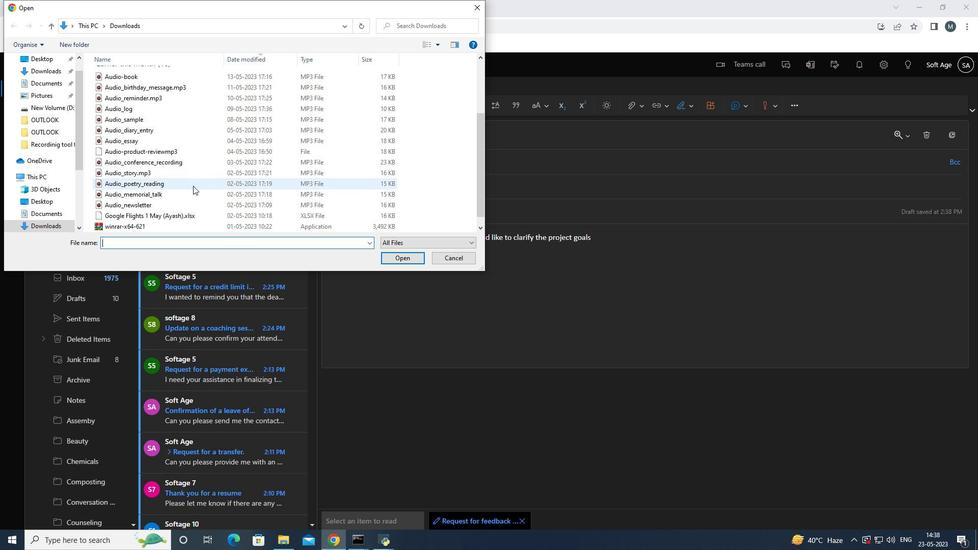 
Action: Mouse scrolled (193, 186) with delta (0, 0)
Screenshot: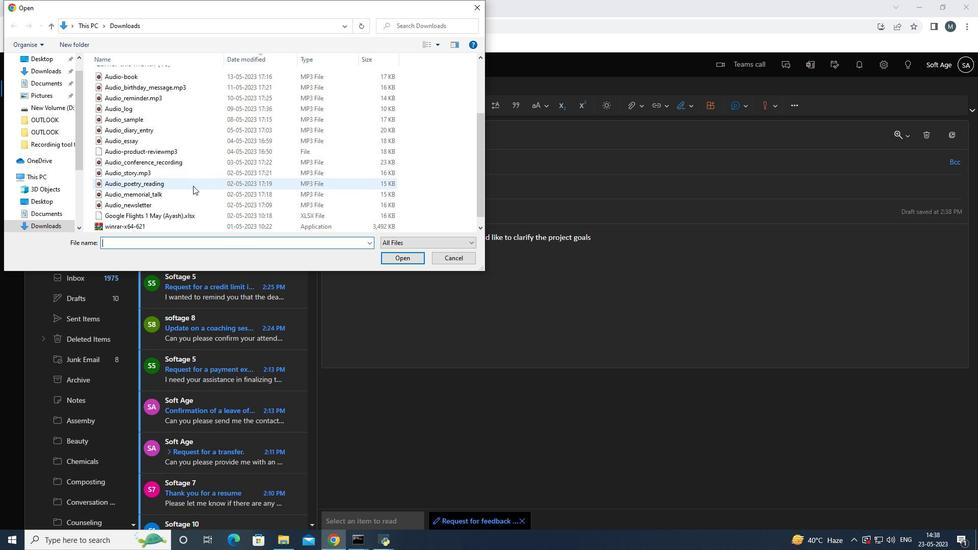 
Action: Mouse scrolled (193, 186) with delta (0, 0)
Screenshot: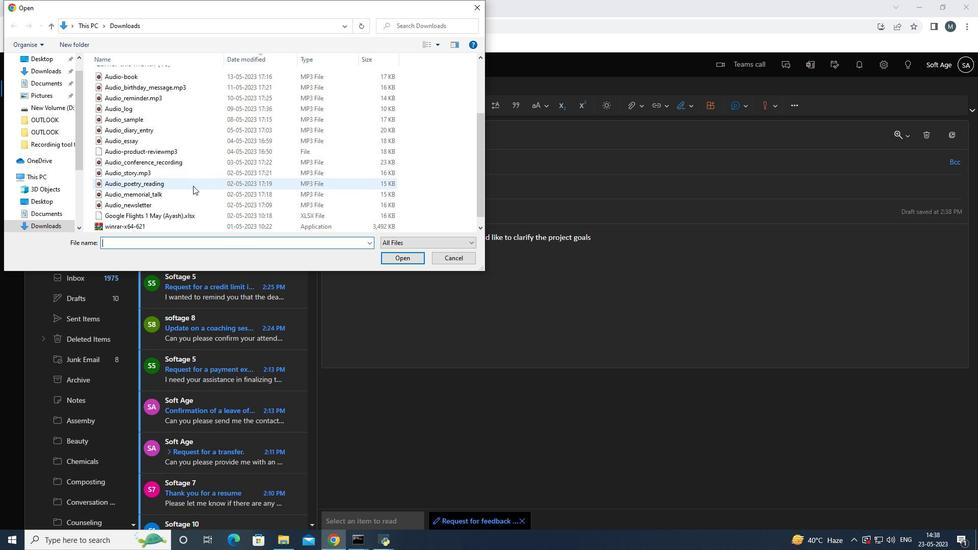 
Action: Mouse moved to (177, 271)
Screenshot: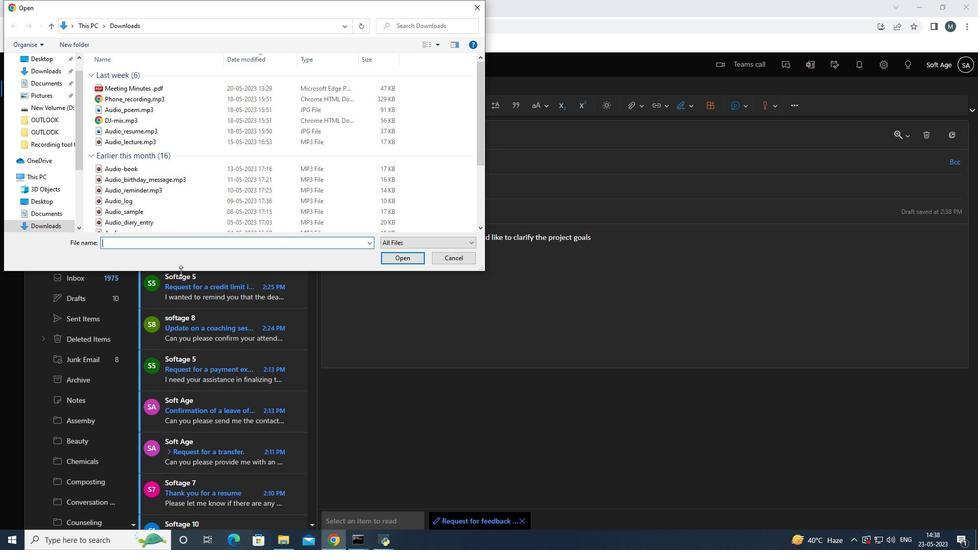 
Action: Key pressed <Key.shift>Audio<Key.space><Key.shift>Con<Key.backspace><Key.backspace><Key.backspace><Key.backspace><Key.backspace><Key.backspace><Key.backspace><Key.backspace><Key.backspace><Key.backspace><Key.backspace><Key.backspace><Key.backspace><Key.backspace><Key.backspace>
Screenshot: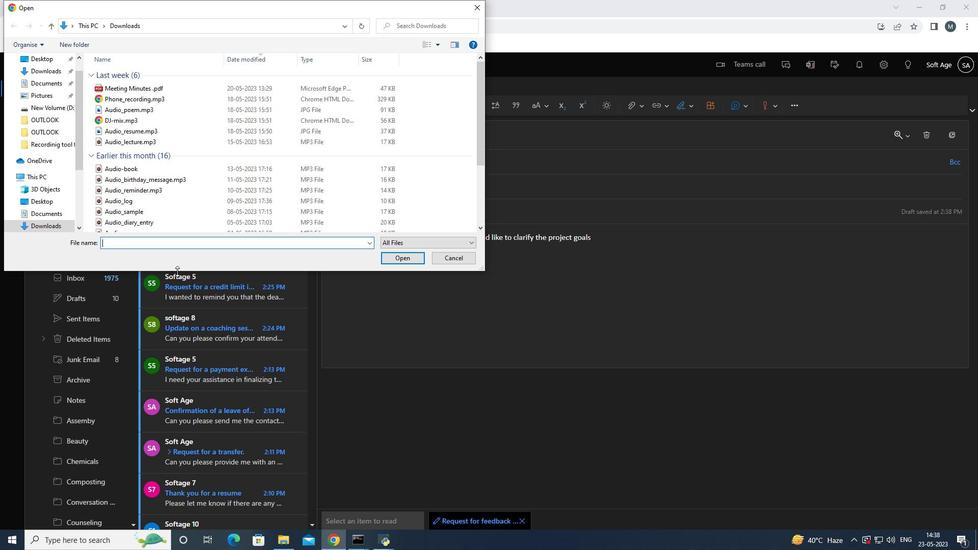 
Action: Mouse moved to (184, 203)
Screenshot: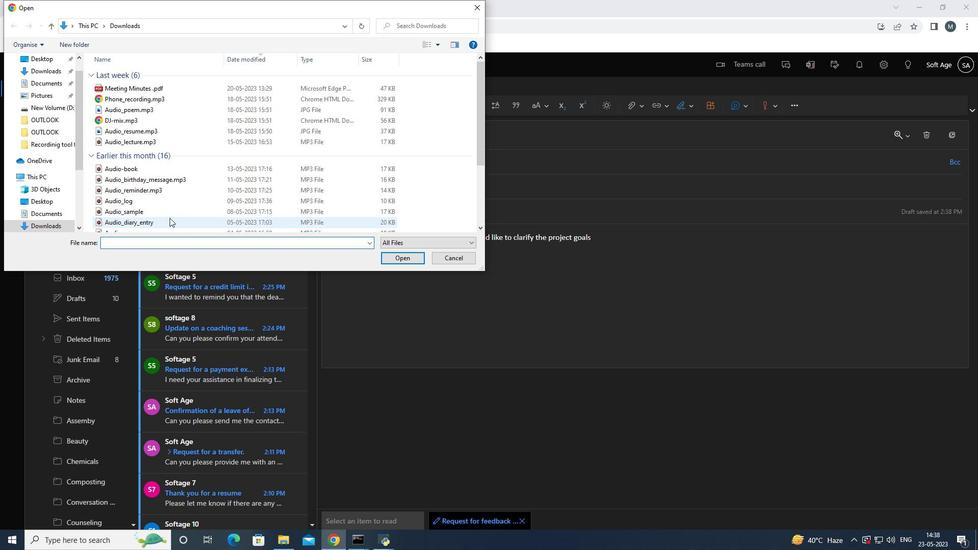 
Action: Mouse scrolled (184, 203) with delta (0, 0)
Screenshot: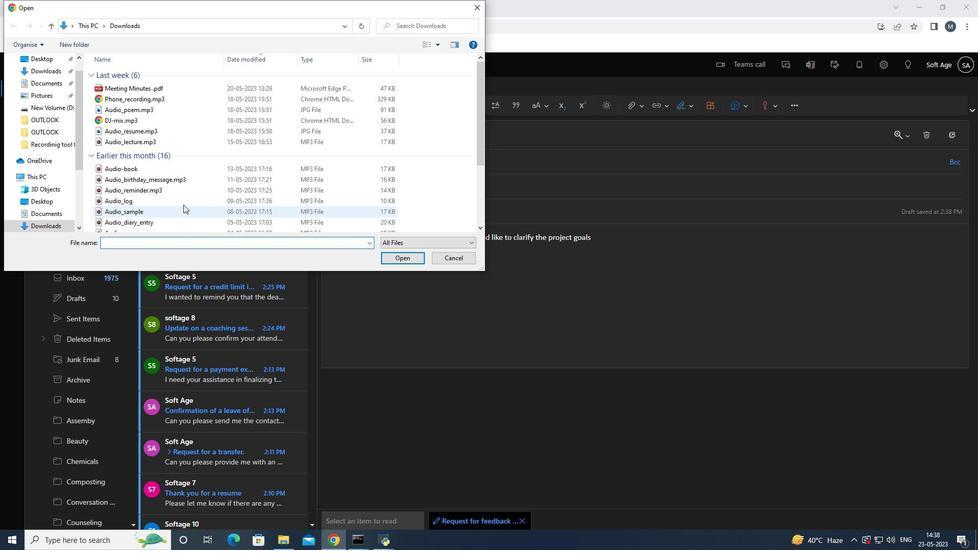 
Action: Mouse scrolled (184, 203) with delta (0, 0)
Screenshot: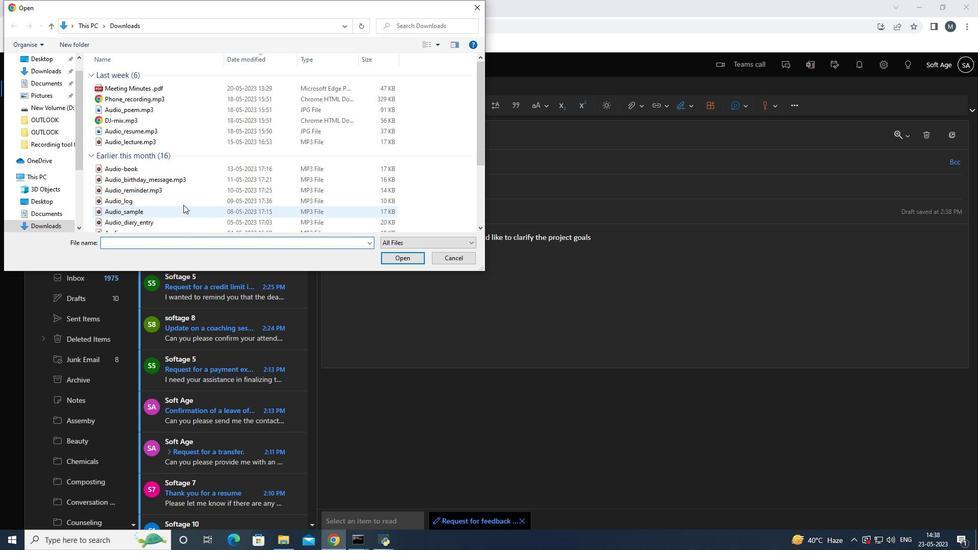 
Action: Mouse scrolled (184, 203) with delta (0, 0)
Screenshot: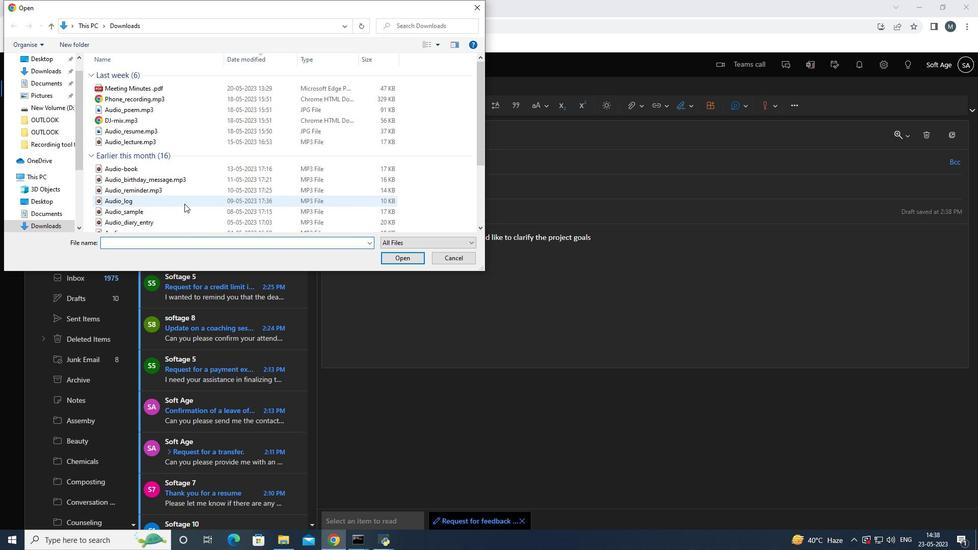 
Action: Mouse scrolled (184, 203) with delta (0, 0)
Screenshot: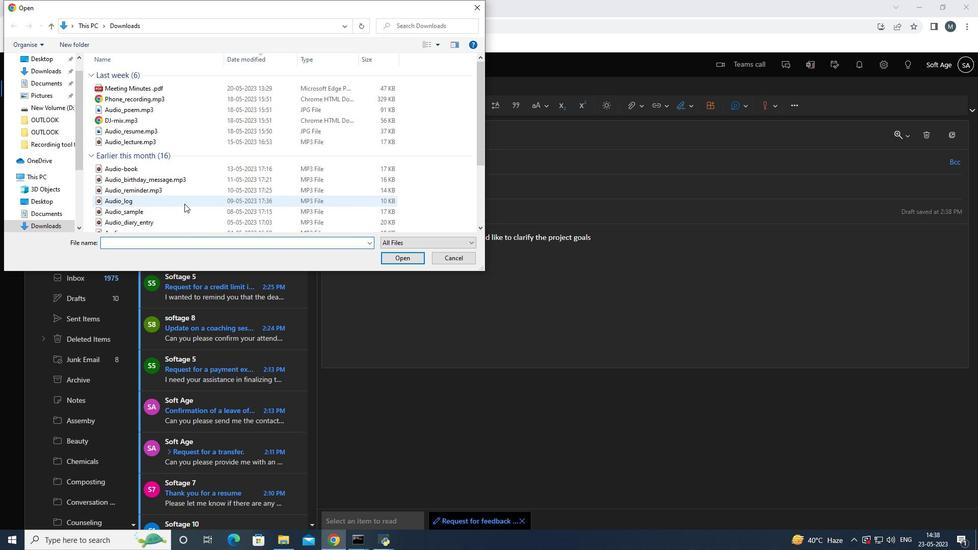 
Action: Mouse moved to (185, 212)
Screenshot: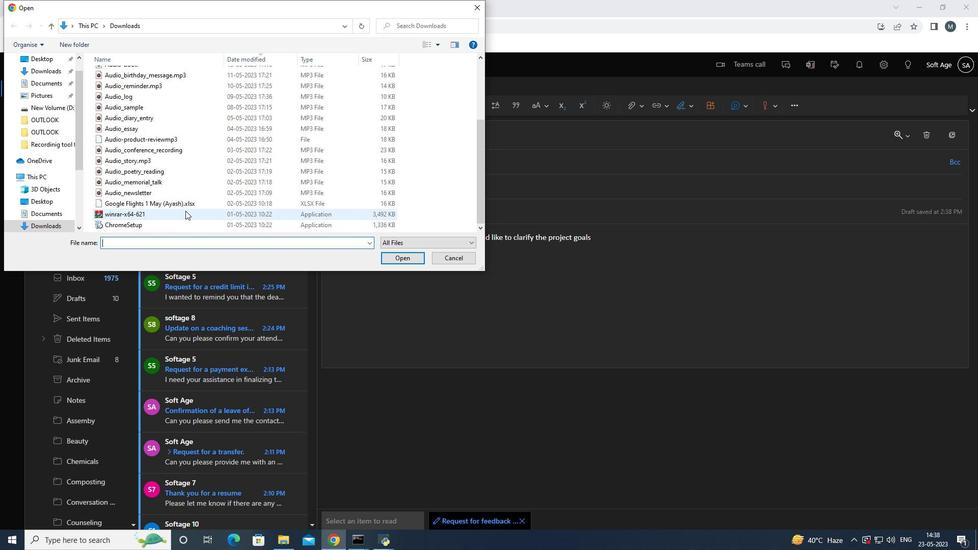 
Action: Mouse pressed left at (185, 212)
Screenshot: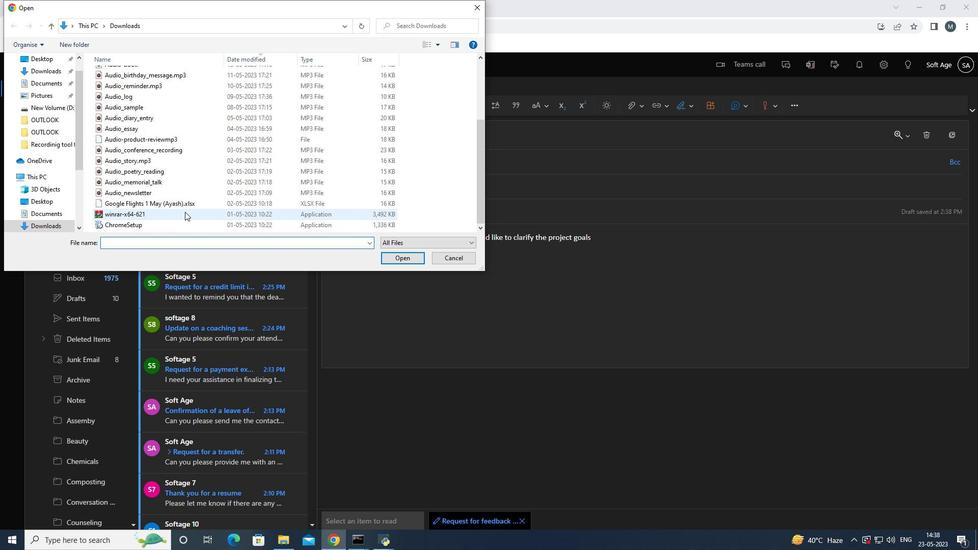 
Action: Mouse moved to (191, 209)
Screenshot: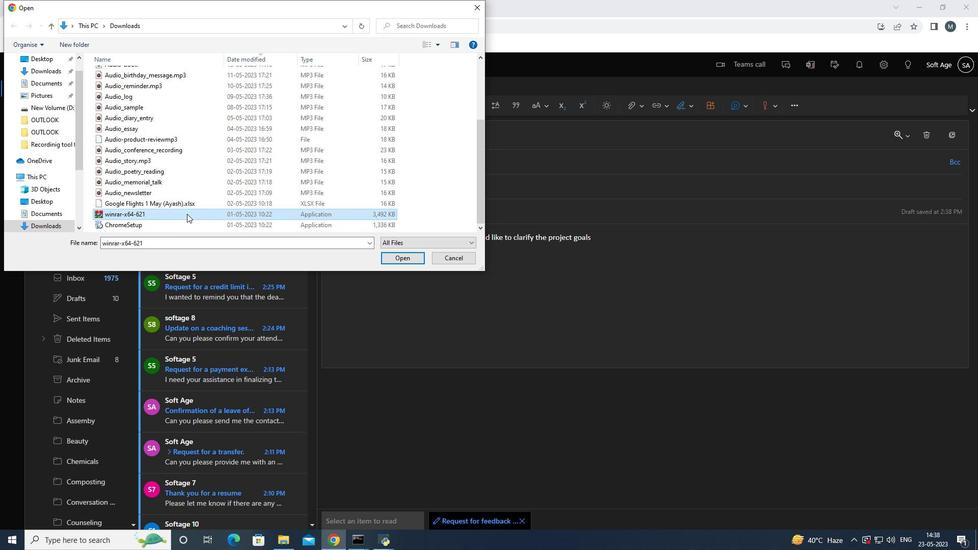 
Action: Mouse pressed right at (191, 209)
Screenshot: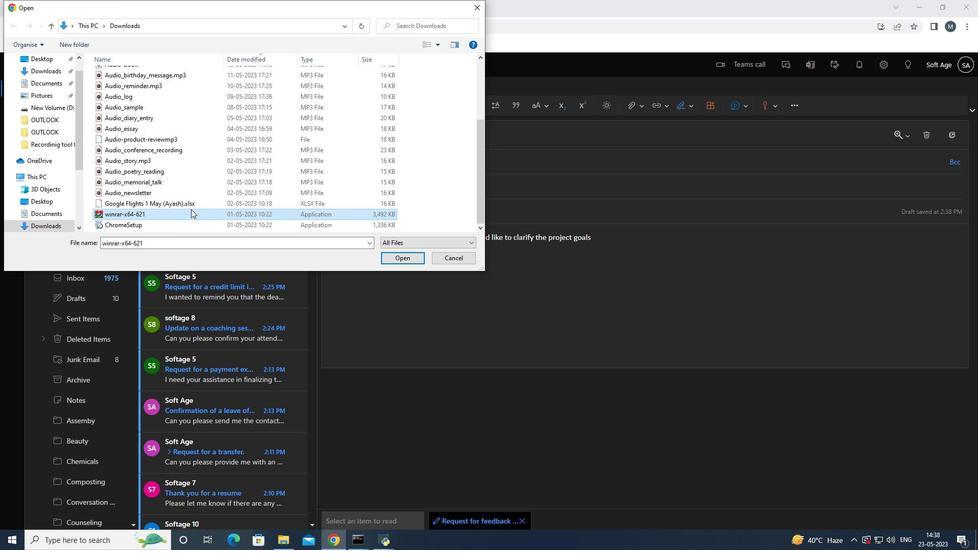 
Action: Mouse moved to (229, 399)
Screenshot: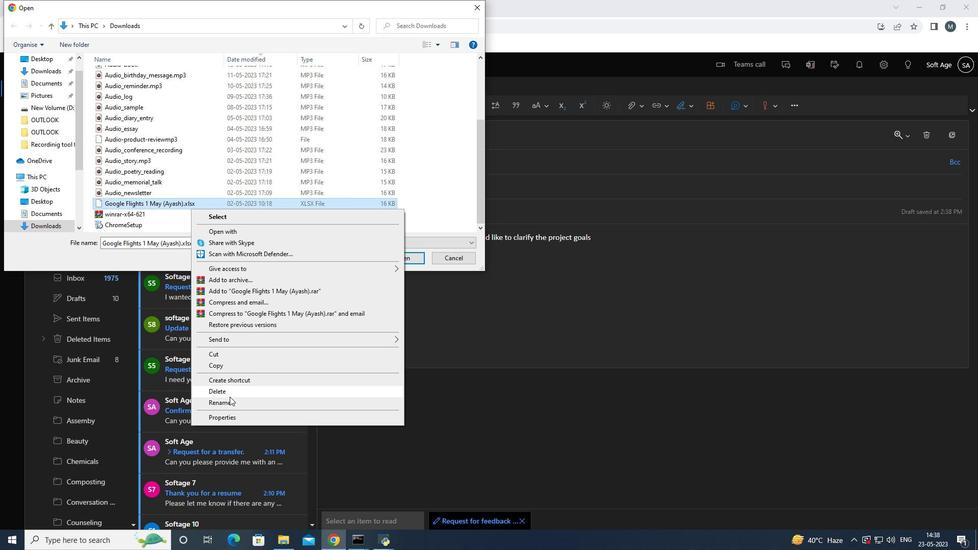 
Action: Mouse pressed left at (229, 399)
Screenshot: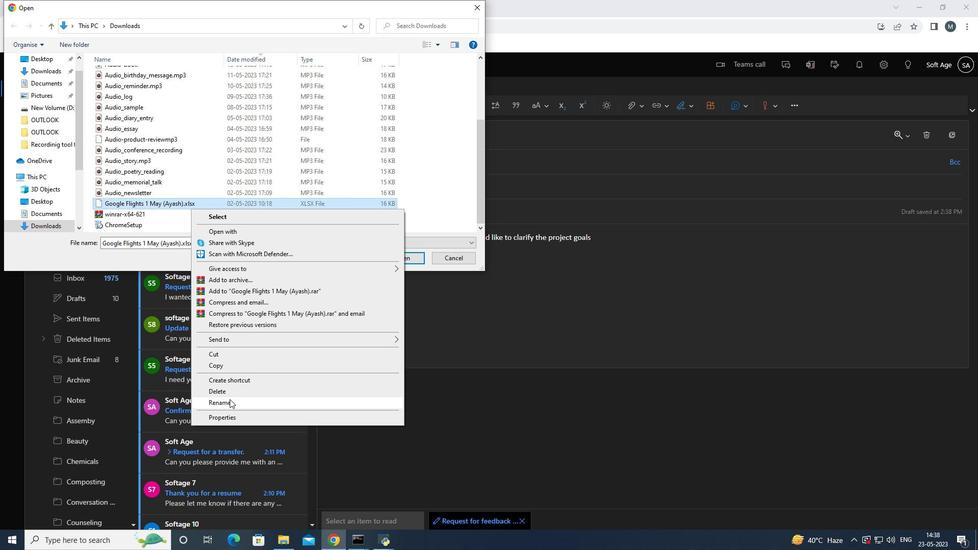 
Action: Mouse moved to (207, 203)
Screenshot: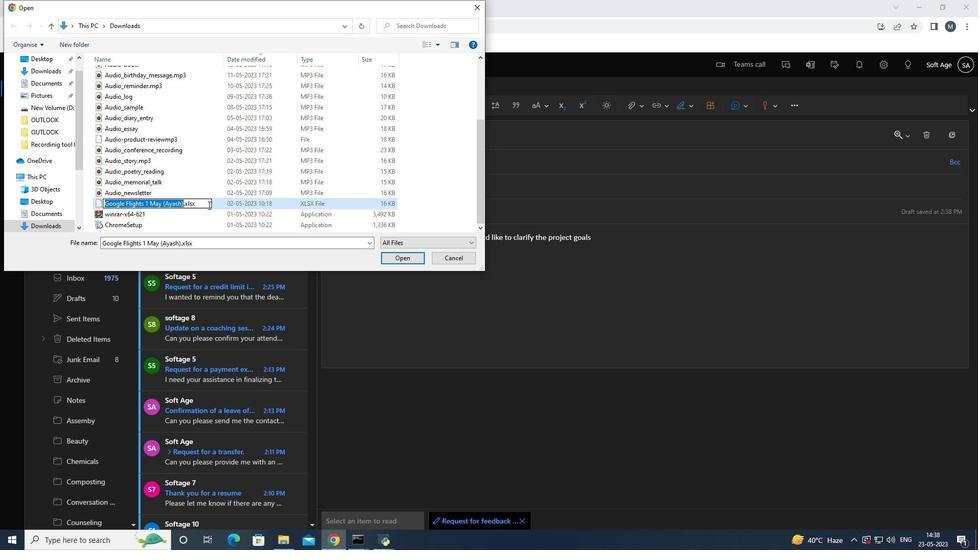 
Action: Mouse pressed left at (207, 203)
Screenshot: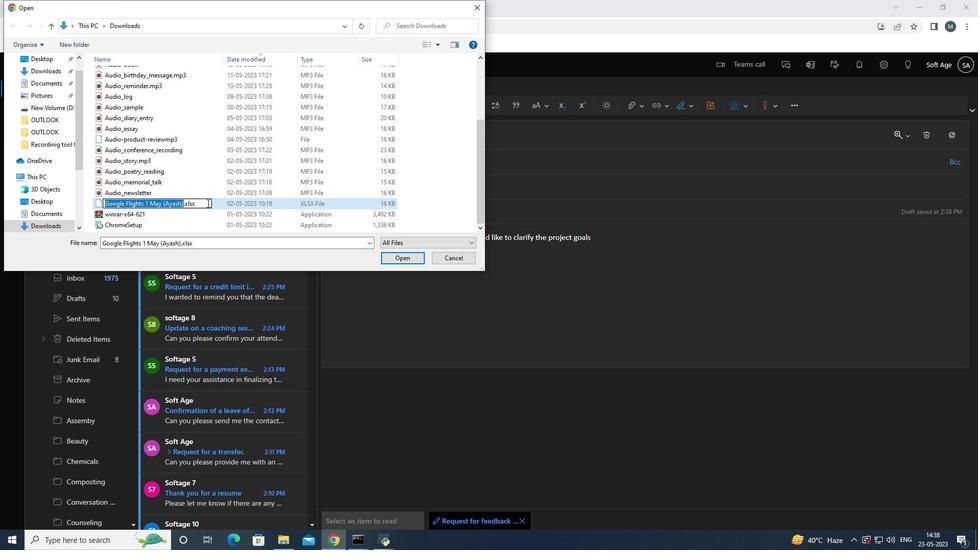 
Action: Key pressed <Key.backspace><Key.backspace>
Screenshot: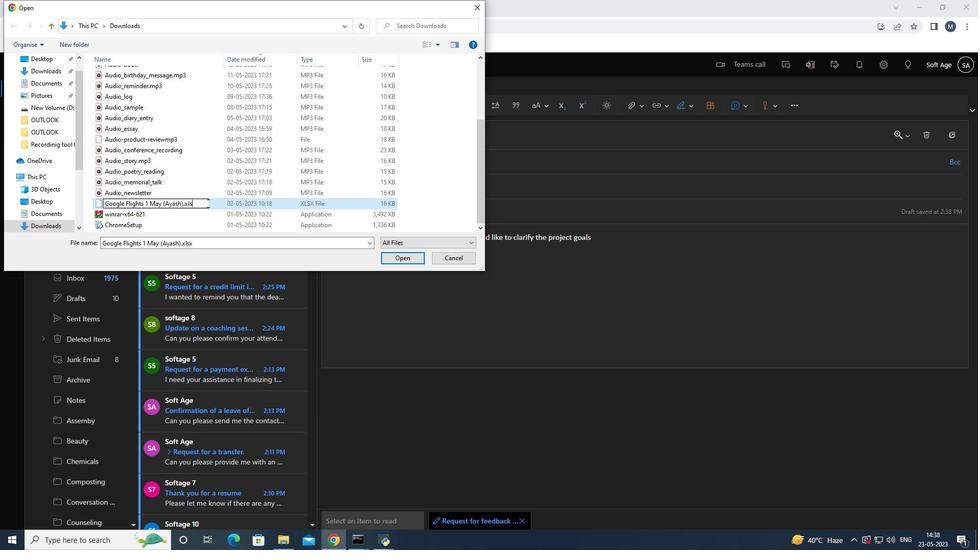 
Action: Mouse moved to (188, 216)
Screenshot: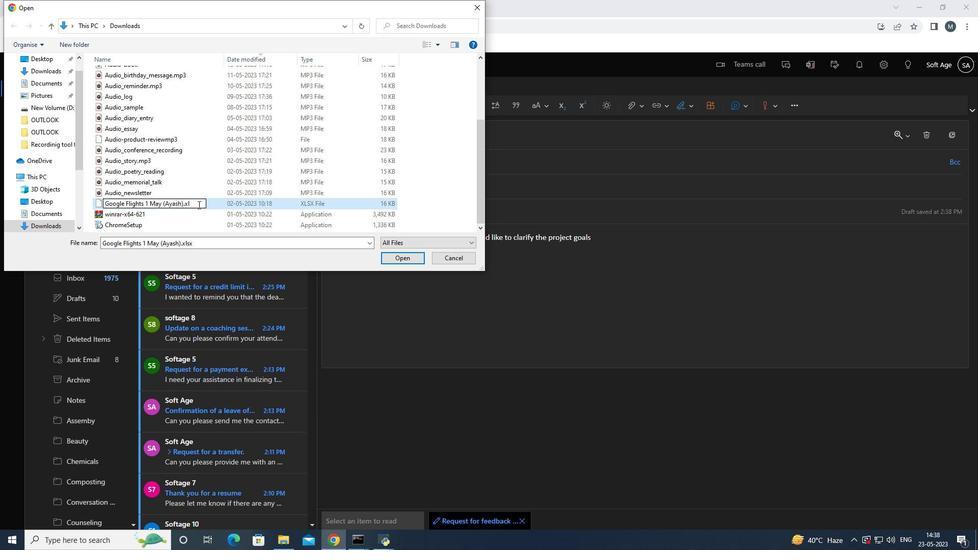 
Action: Mouse pressed left at (188, 216)
Screenshot: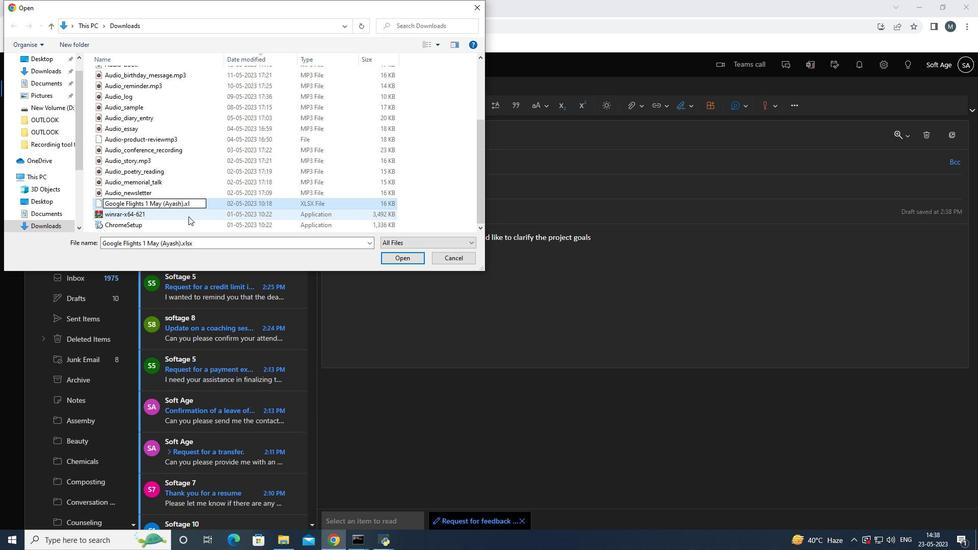 
Action: Mouse moved to (578, 273)
Screenshot: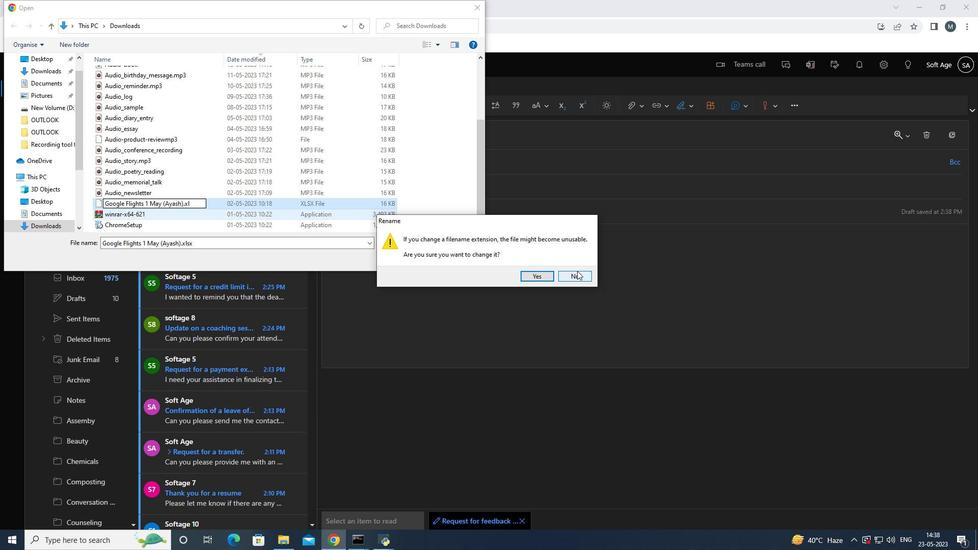 
Action: Mouse pressed left at (578, 273)
Screenshot: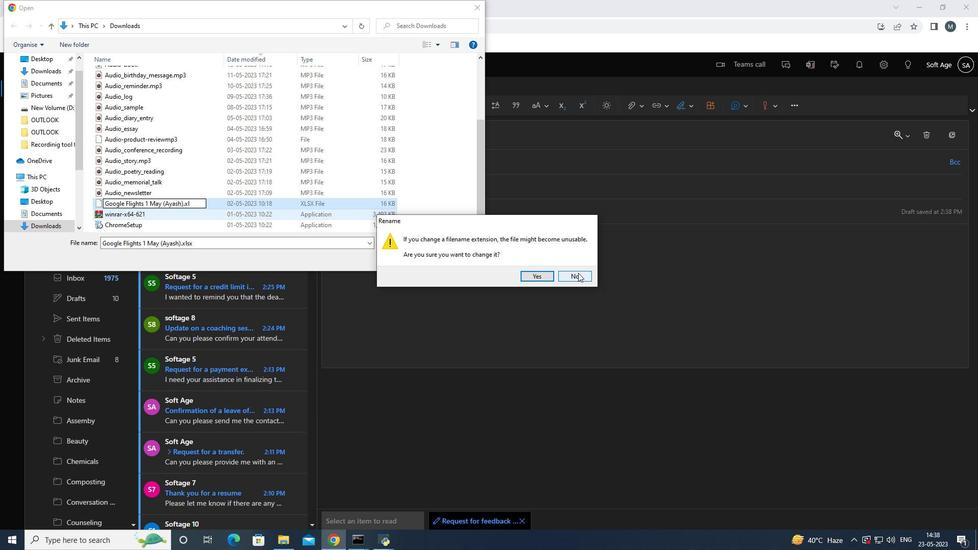 
Action: Mouse moved to (142, 205)
Screenshot: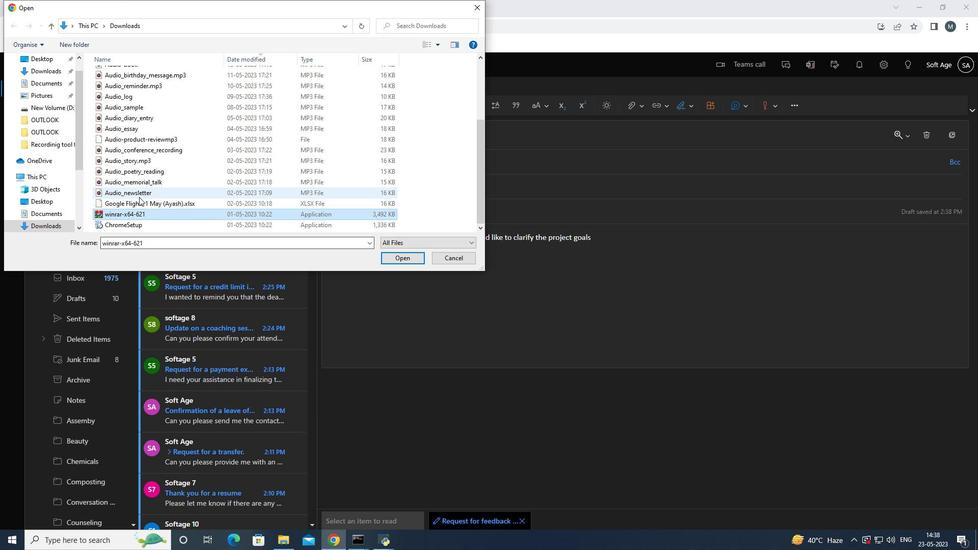 
Action: Mouse pressed left at (142, 205)
Screenshot: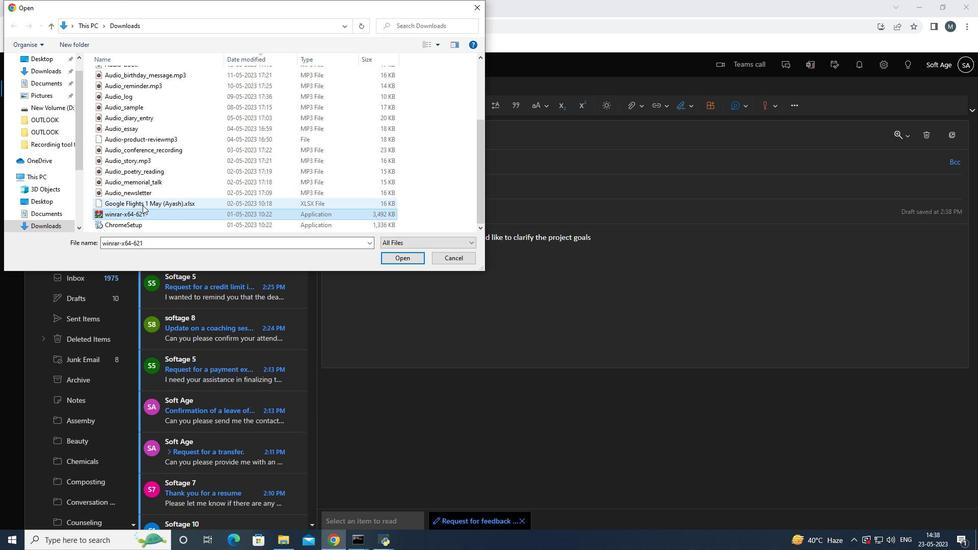 
Action: Mouse moved to (142, 205)
Screenshot: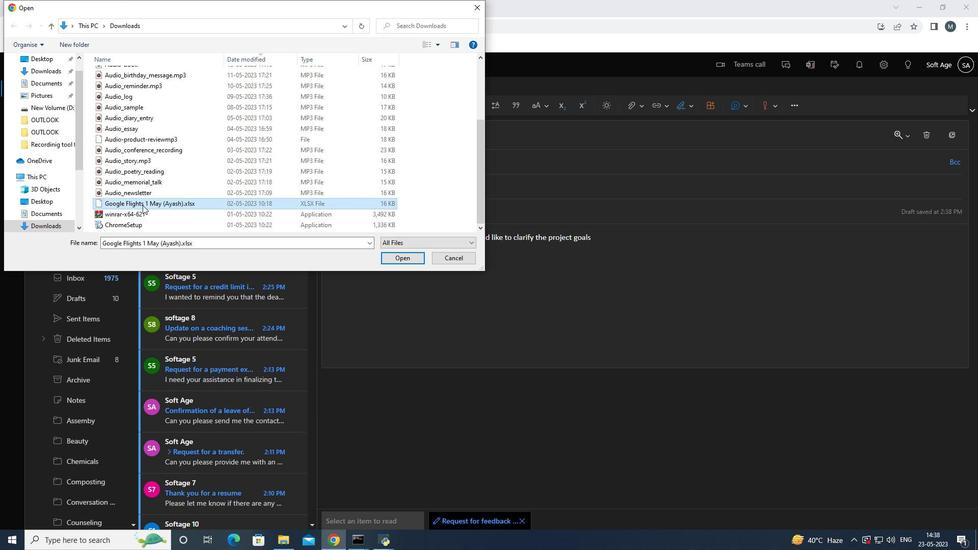 
Action: Mouse pressed right at (142, 205)
Screenshot: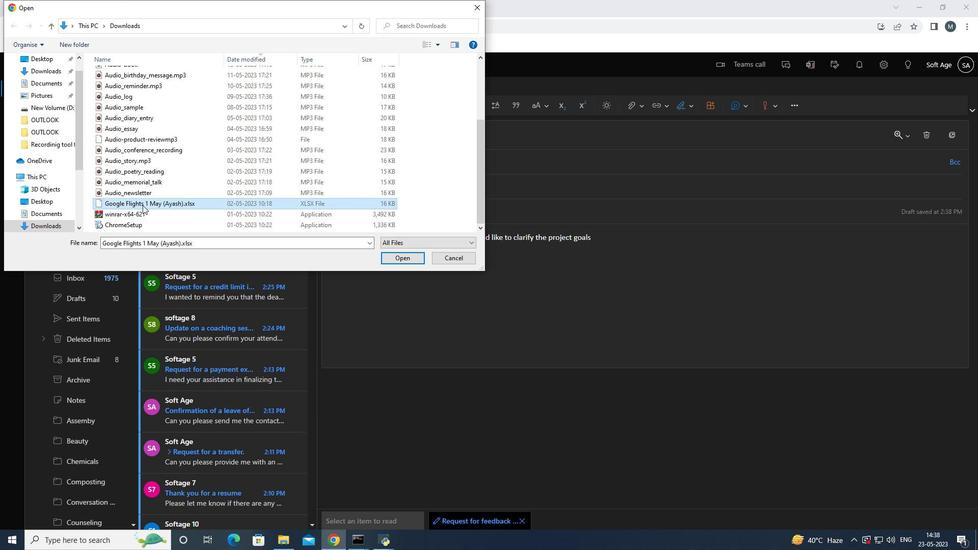 
Action: Mouse moved to (180, 404)
Screenshot: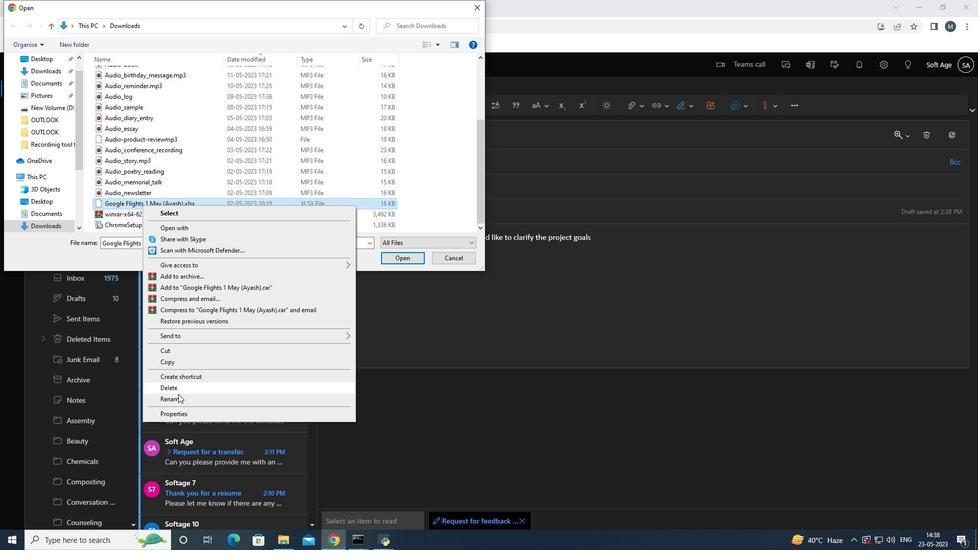 
Action: Mouse pressed left at (180, 404)
Screenshot: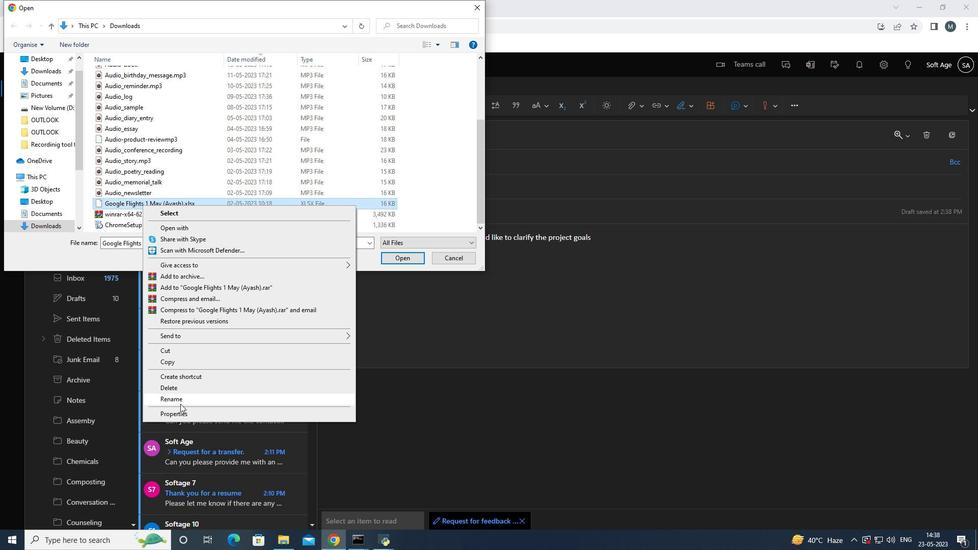 
Action: Mouse moved to (180, 404)
Screenshot: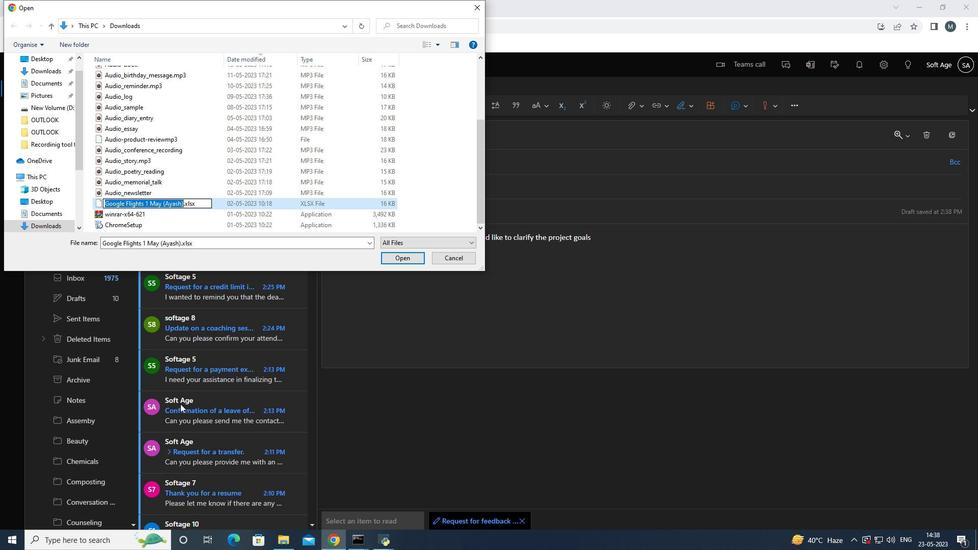 
Action: Key pressed <Key.shift>Audio<Key.space><Key.backspace><Key.shift>_concert<Key.shift>_recording
Screenshot: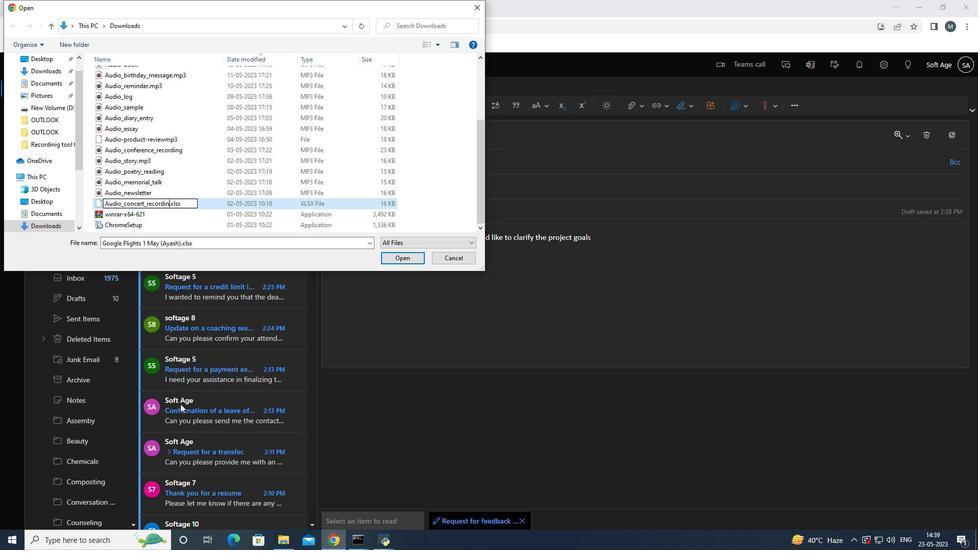 
Action: Mouse moved to (194, 202)
Screenshot: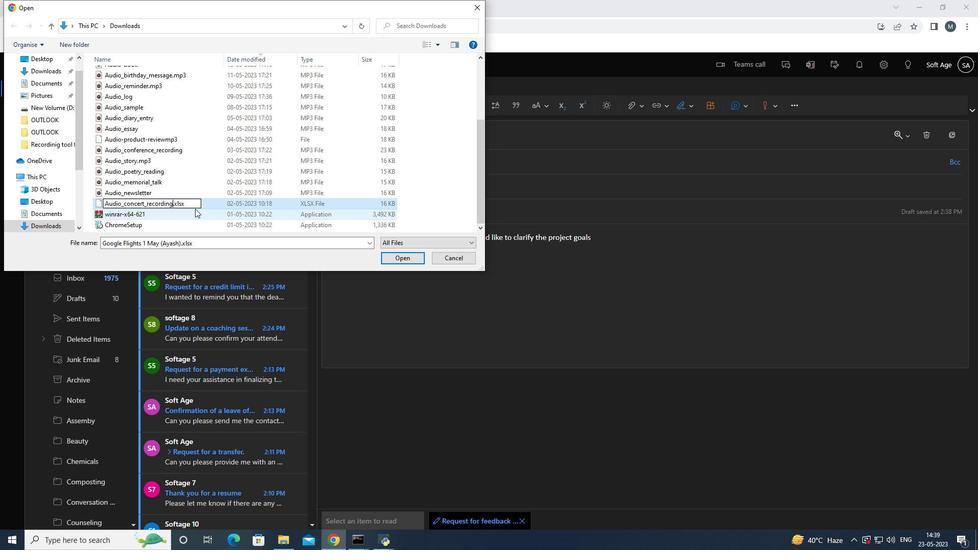 
Action: Mouse pressed left at (194, 202)
Screenshot: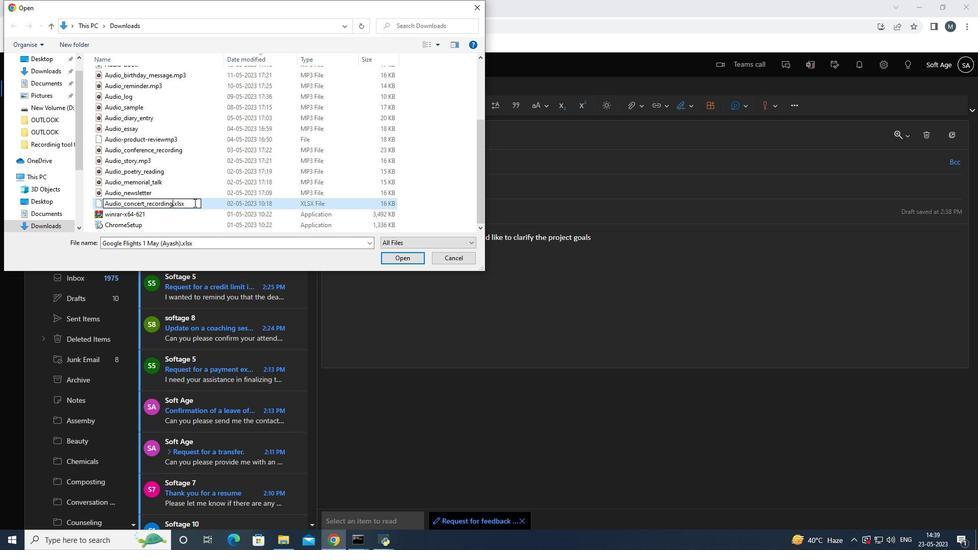 
Action: Key pressed <Key.backspace>
Screenshot: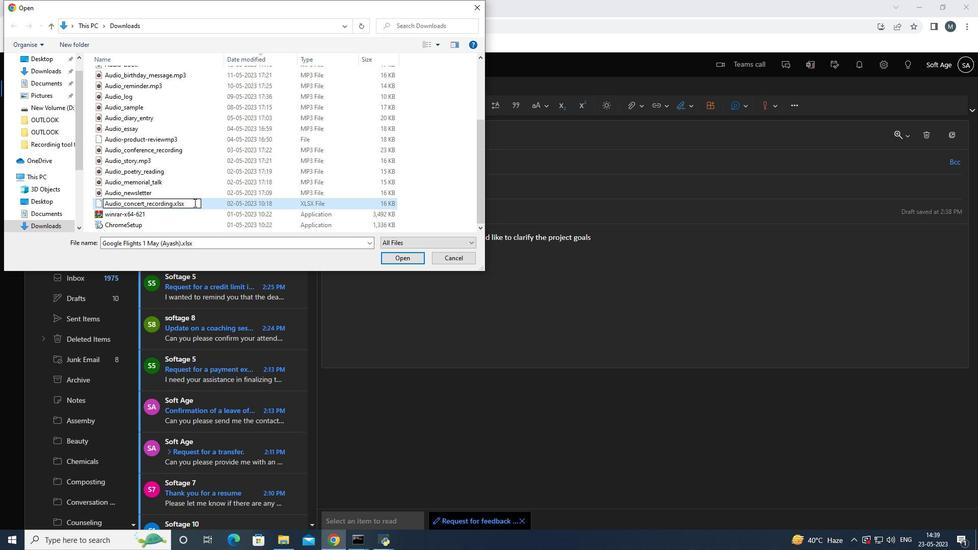 
Action: Mouse moved to (194, 202)
Screenshot: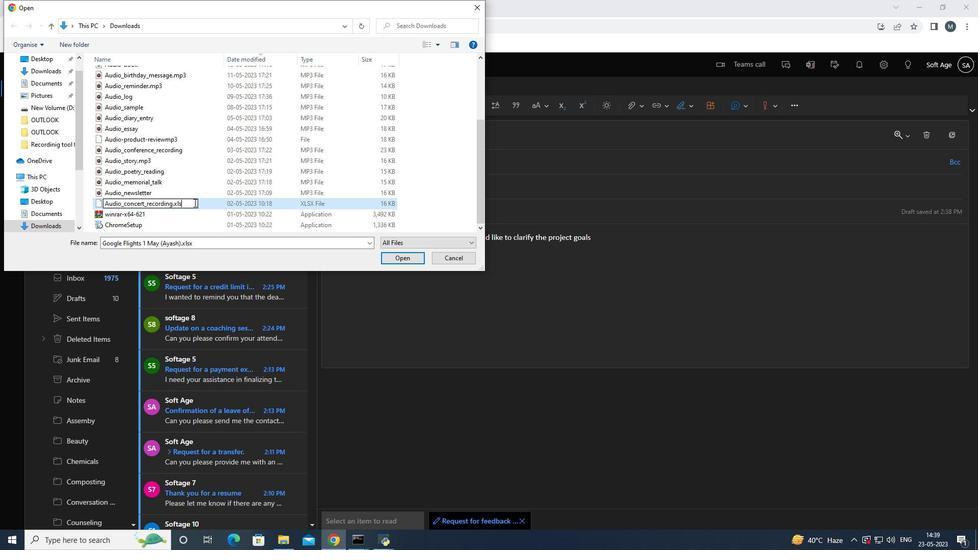 
Action: Key pressed <Key.backspace>
Screenshot: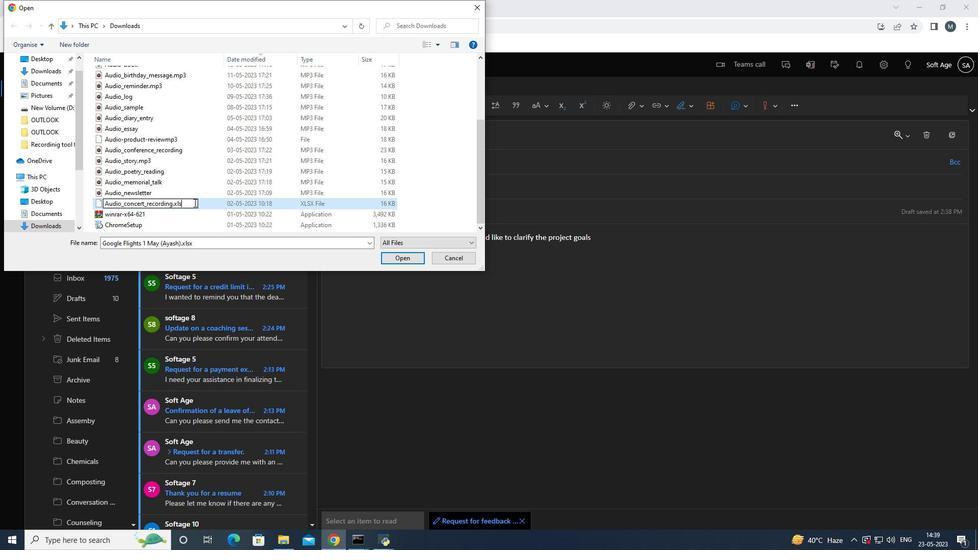 
Action: Mouse moved to (194, 202)
Screenshot: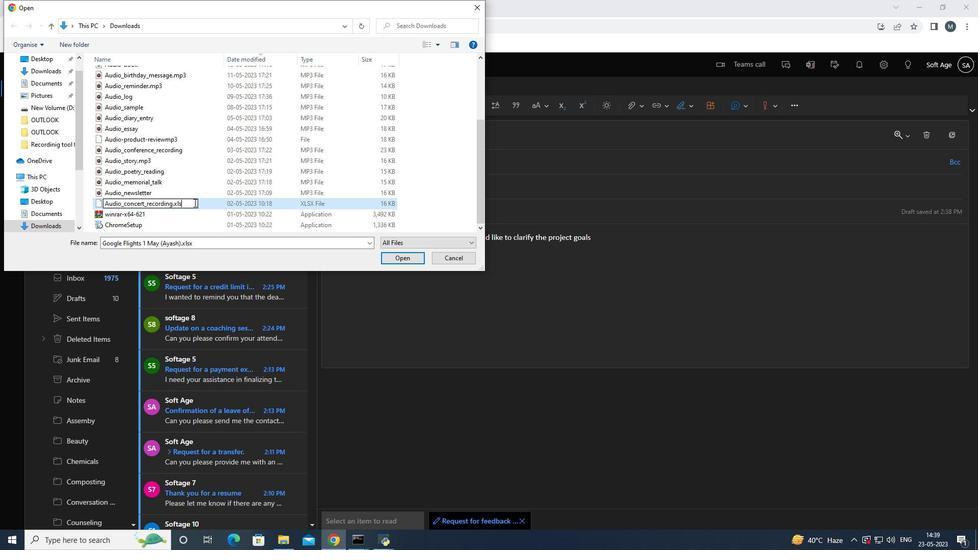 
Action: Key pressed <Key.backspace><Key.backspace><Key.backspace>
Screenshot: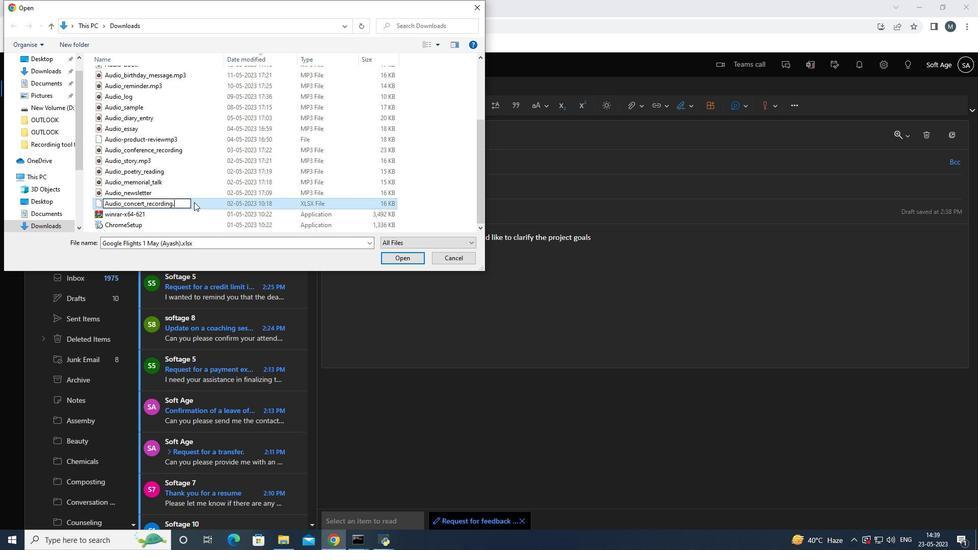 
Action: Mouse moved to (206, 211)
Screenshot: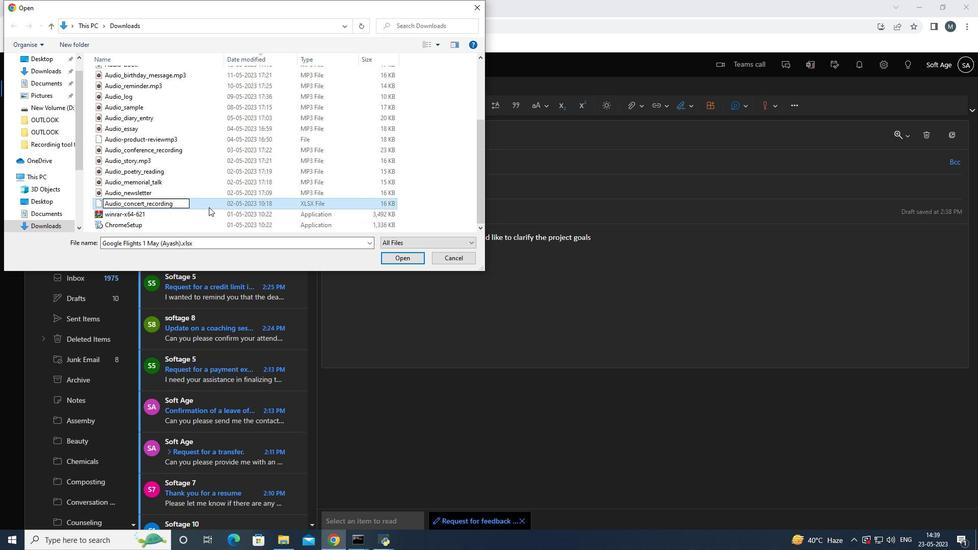 
Action: Mouse pressed left at (206, 211)
Screenshot: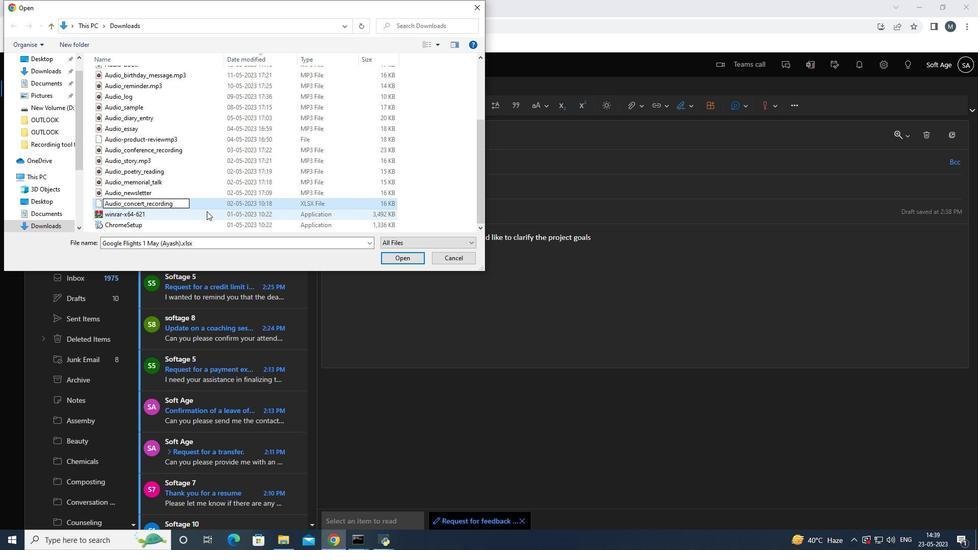 
Action: Mouse moved to (531, 273)
Screenshot: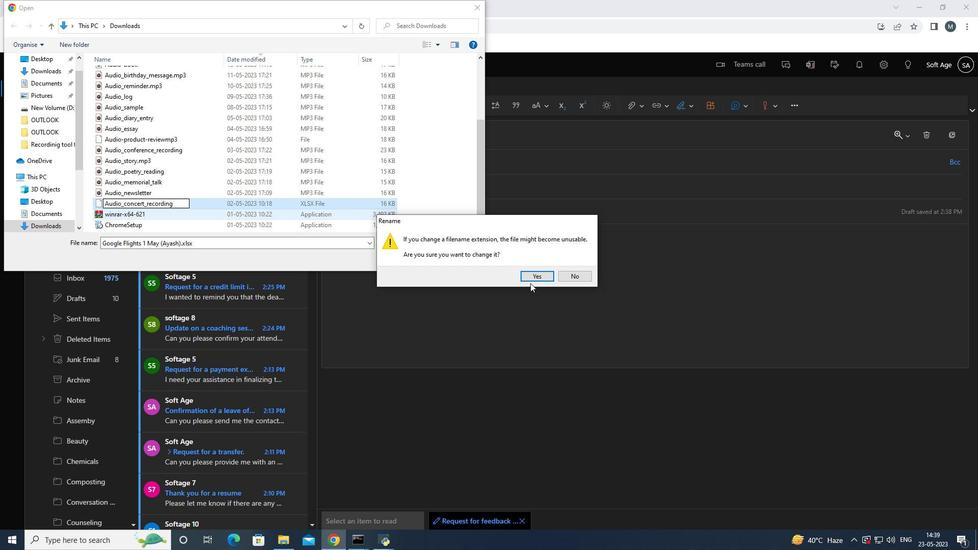 
Action: Mouse pressed left at (531, 273)
Screenshot: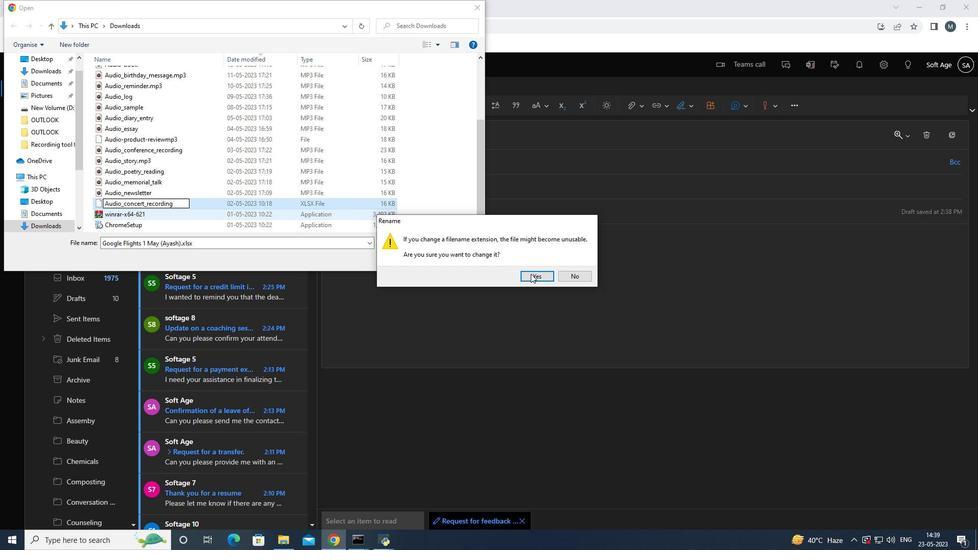 
Action: Mouse moved to (184, 200)
Screenshot: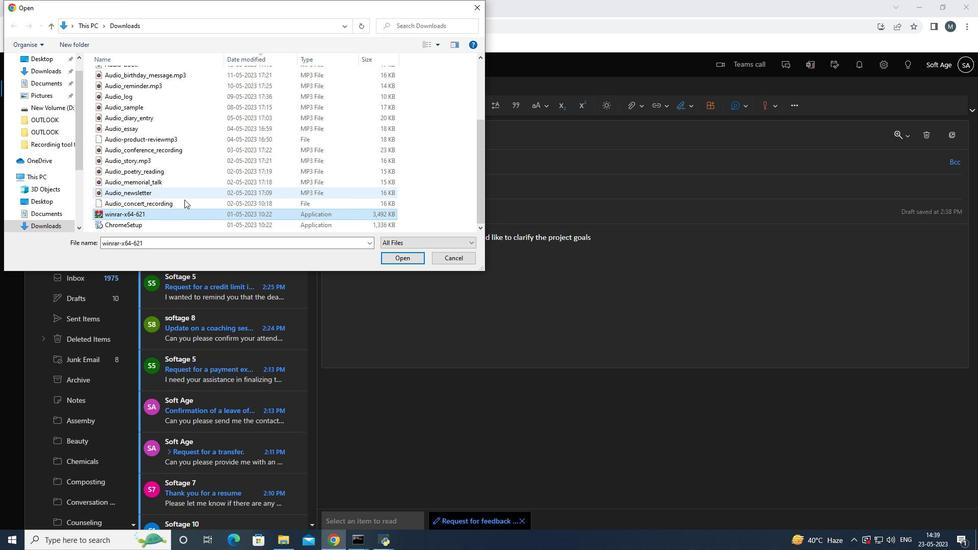 
Action: Mouse pressed left at (184, 200)
Screenshot: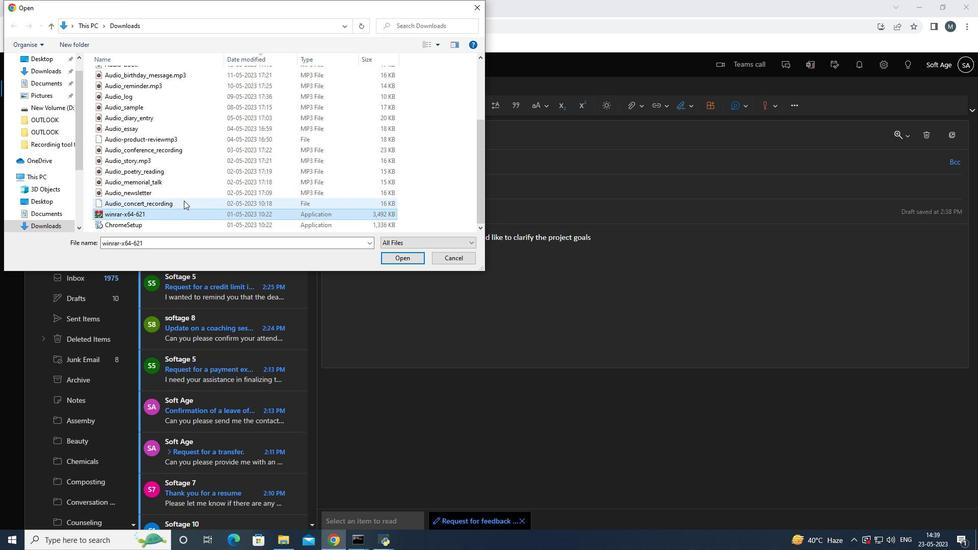 
Action: Mouse moved to (399, 257)
Screenshot: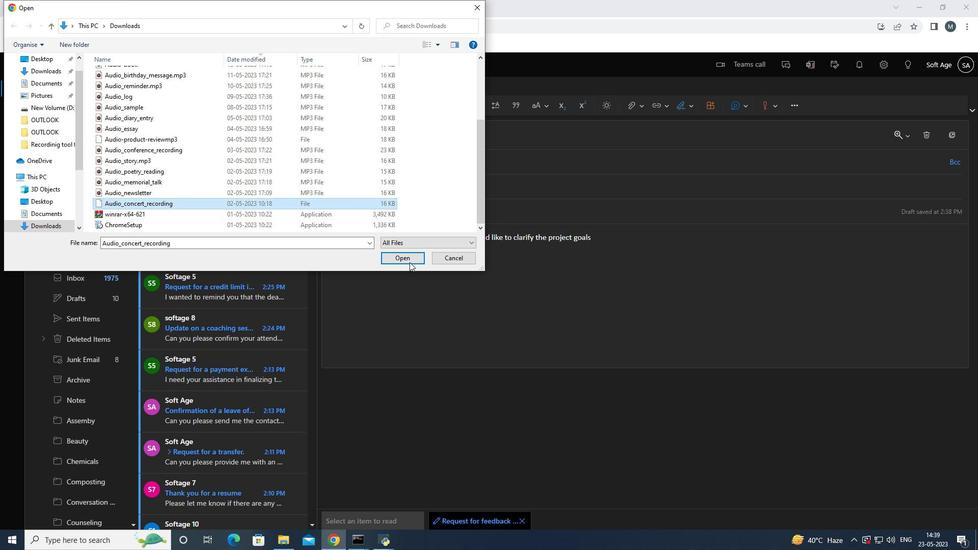 
Action: Mouse pressed left at (399, 257)
Screenshot: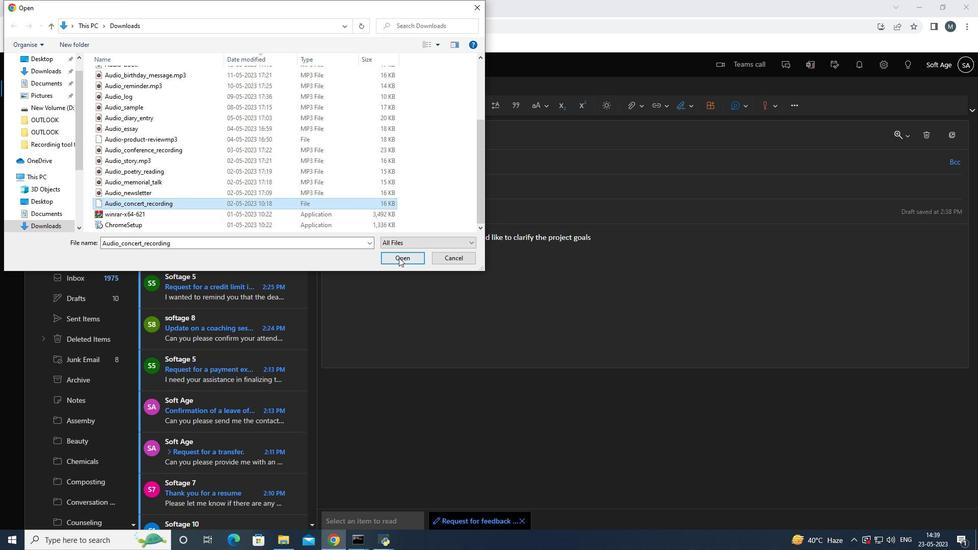 
Action: Mouse moved to (393, 164)
Screenshot: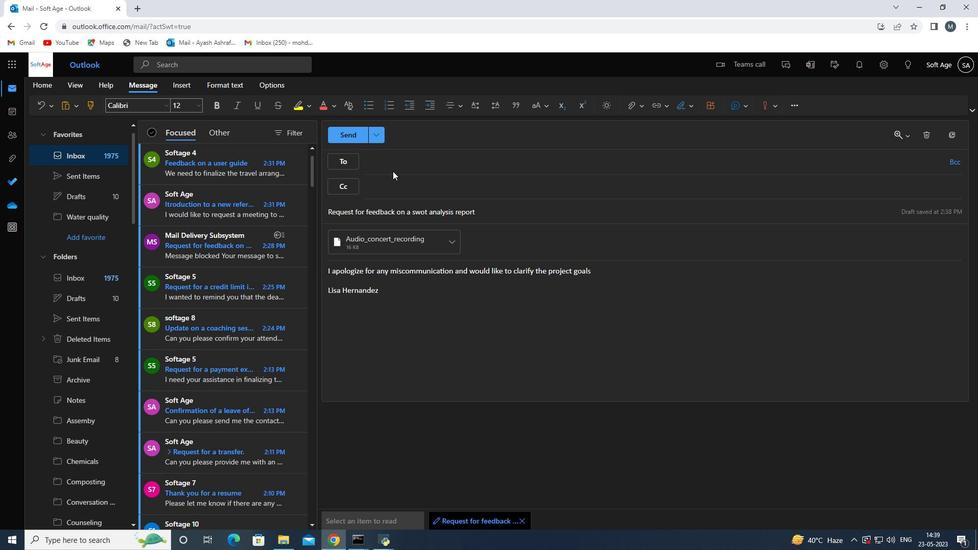 
Action: Mouse pressed left at (393, 164)
Screenshot: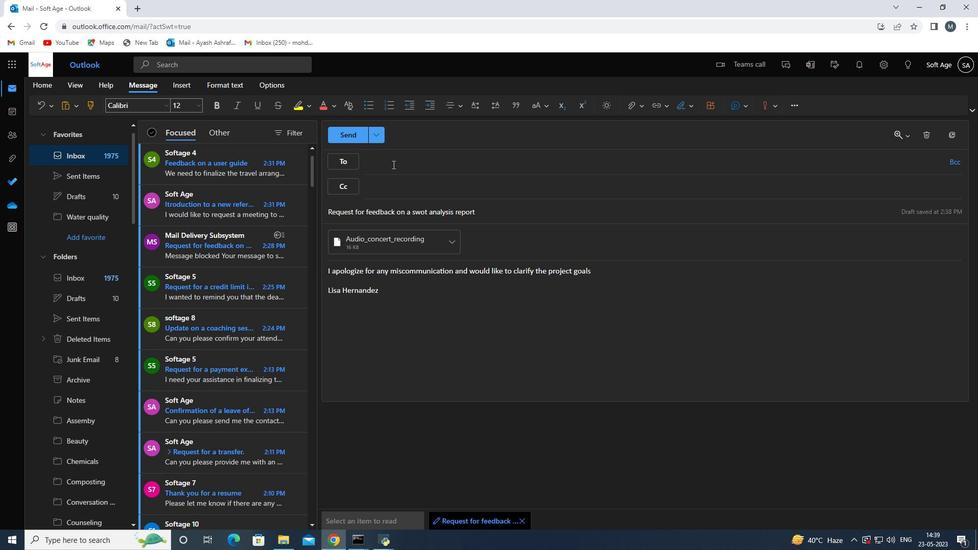 
Action: Key pressed softage.10<Key.shift>@softage.net
Screenshot: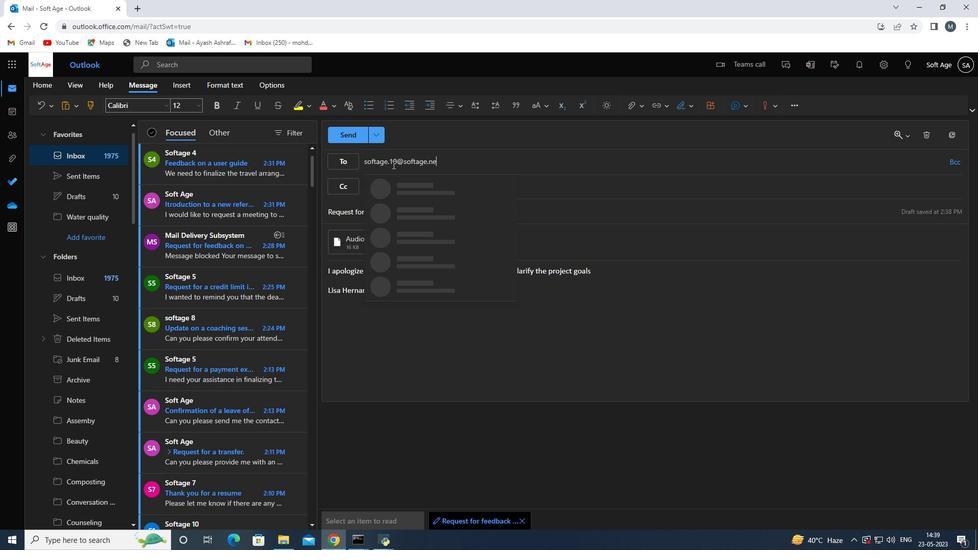
Action: Mouse moved to (409, 187)
Screenshot: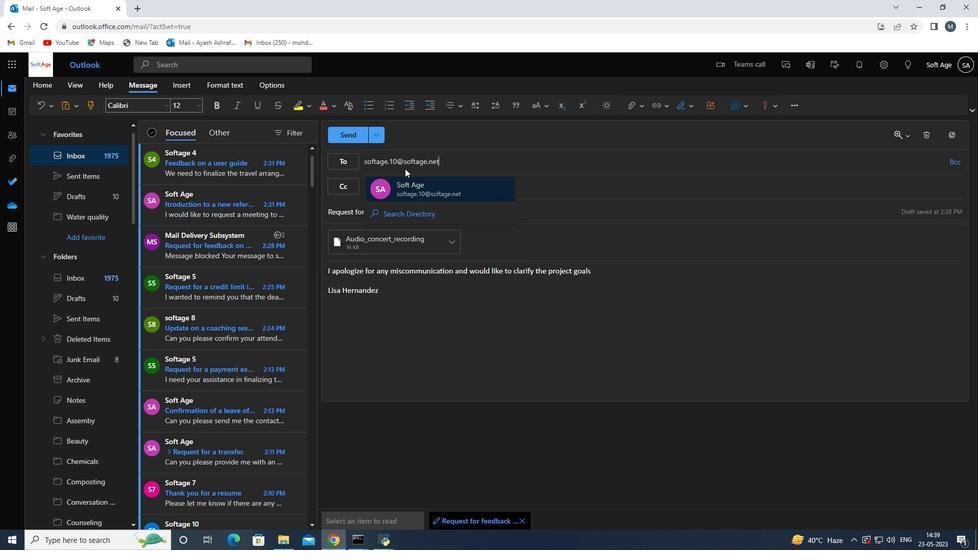 
Action: Mouse pressed left at (409, 187)
Screenshot: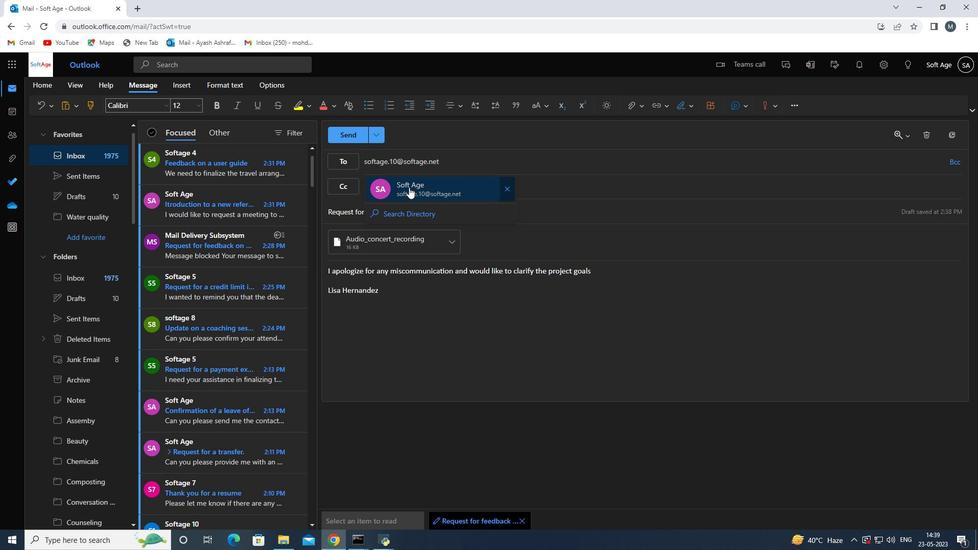 
Action: Mouse moved to (351, 138)
Screenshot: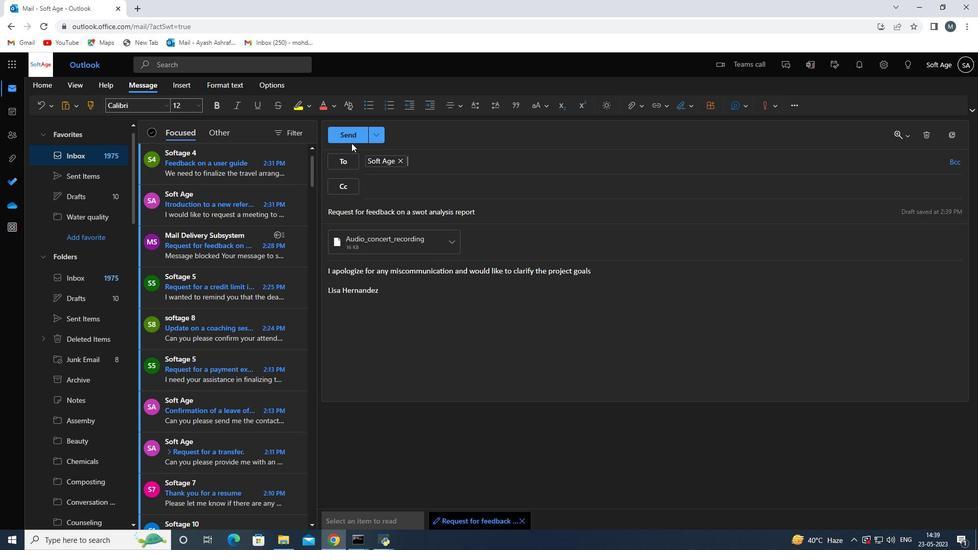
Action: Mouse pressed left at (351, 138)
Screenshot: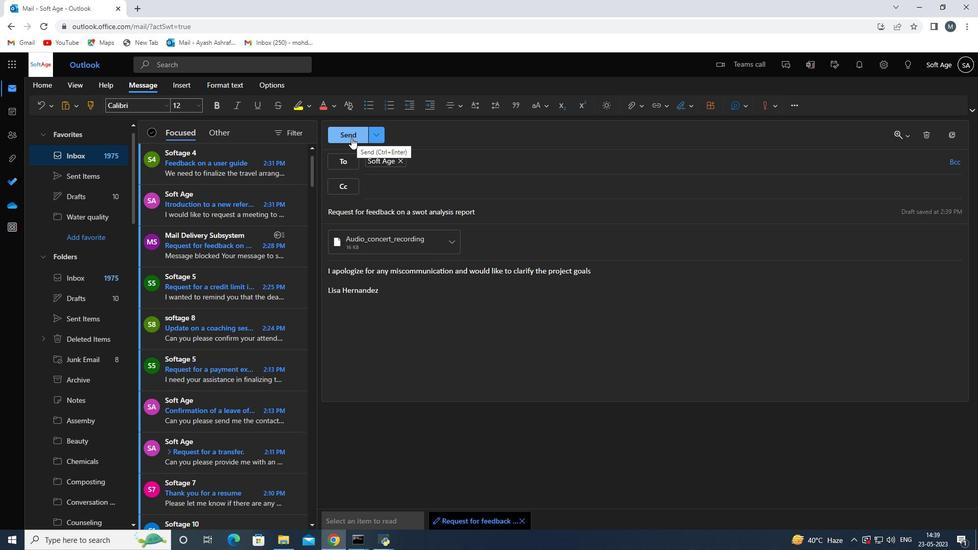 
Action: Mouse moved to (192, 258)
Screenshot: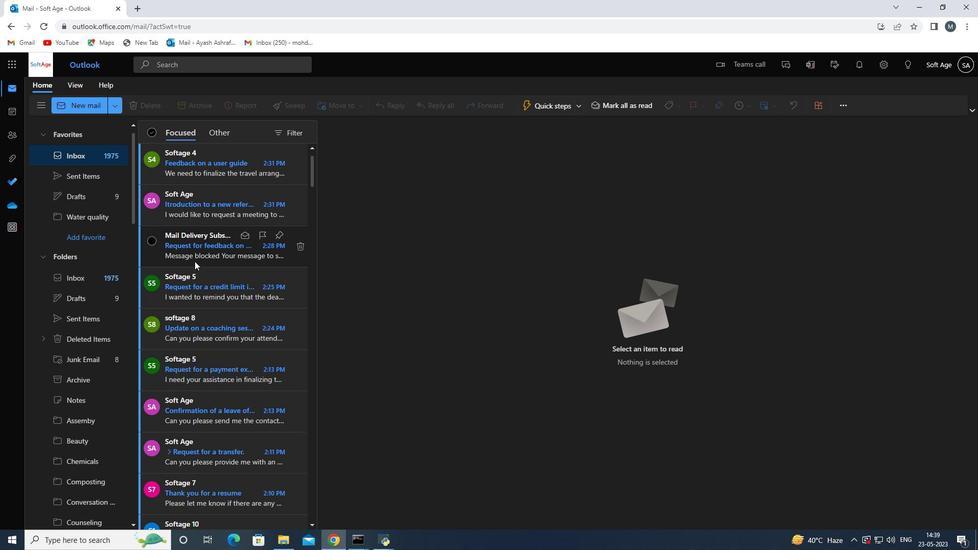 
Action: Mouse scrolled (192, 259) with delta (0, 0)
Screenshot: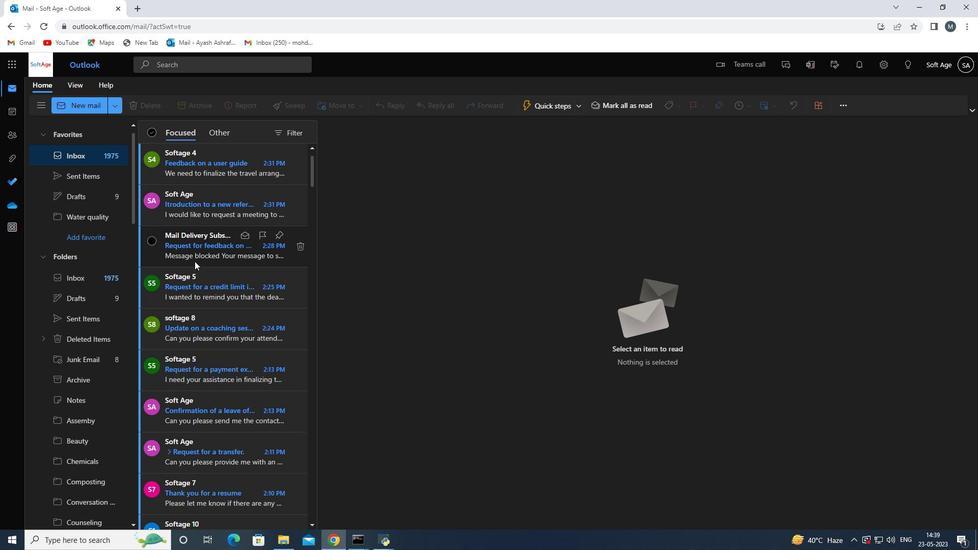 
Action: Mouse scrolled (192, 259) with delta (0, 0)
Screenshot: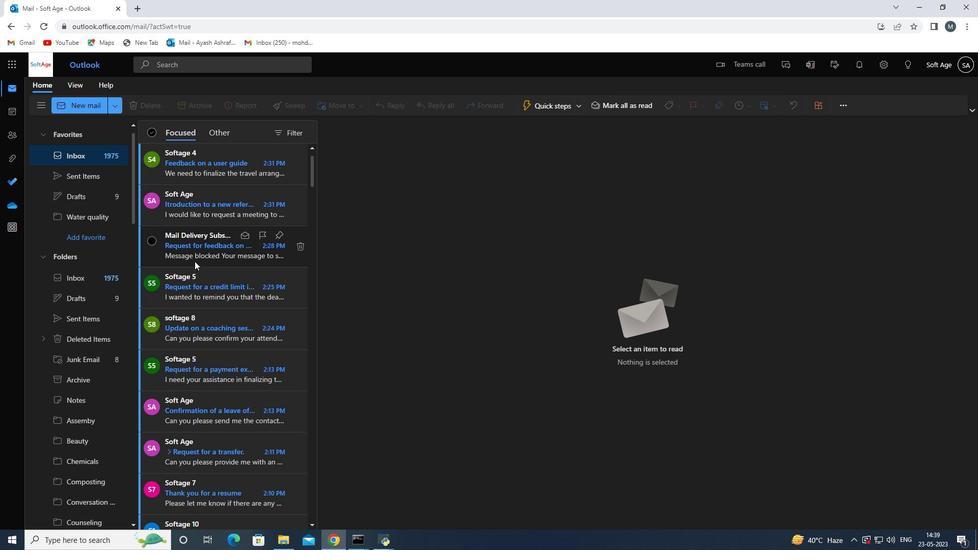 
Action: Mouse scrolled (192, 259) with delta (0, 0)
Screenshot: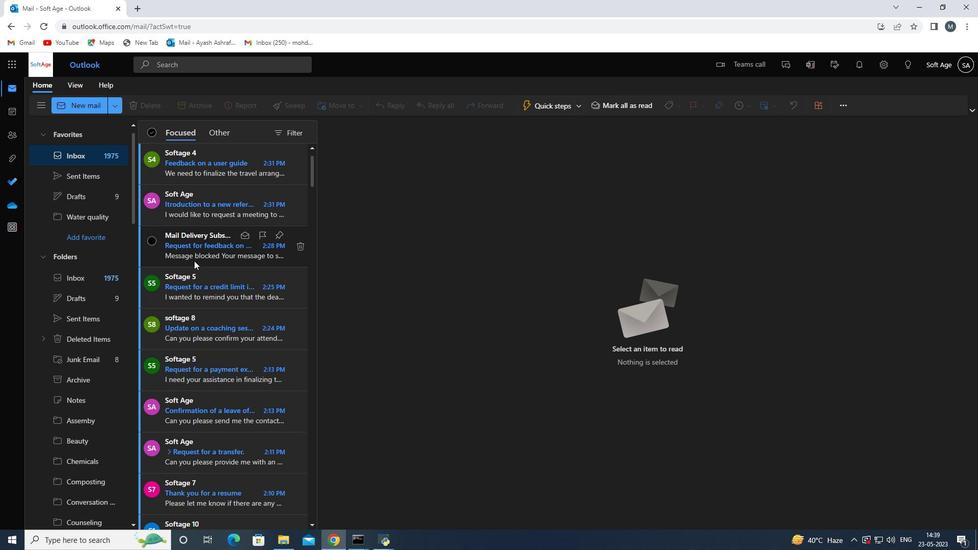 
Action: Mouse moved to (190, 257)
Screenshot: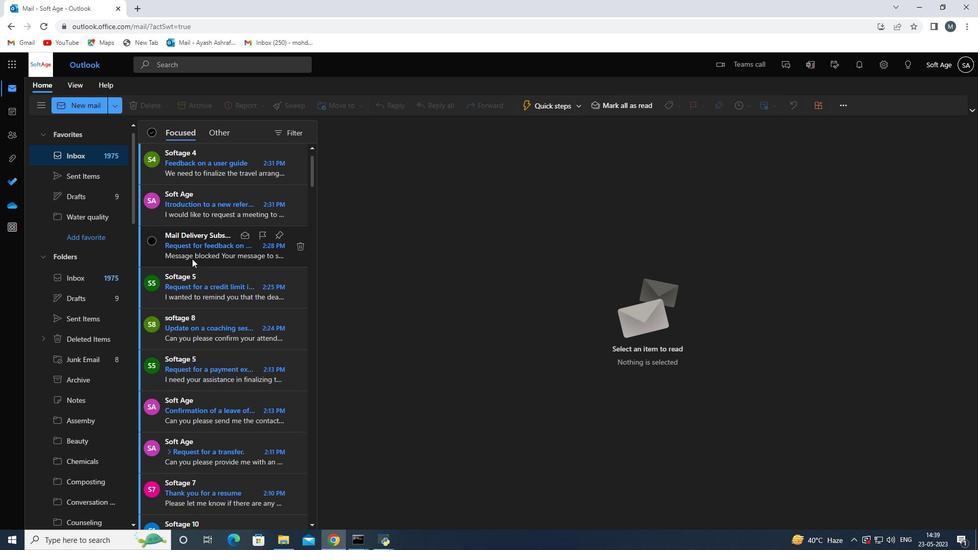 
Action: Mouse scrolled (190, 258) with delta (0, 0)
Screenshot: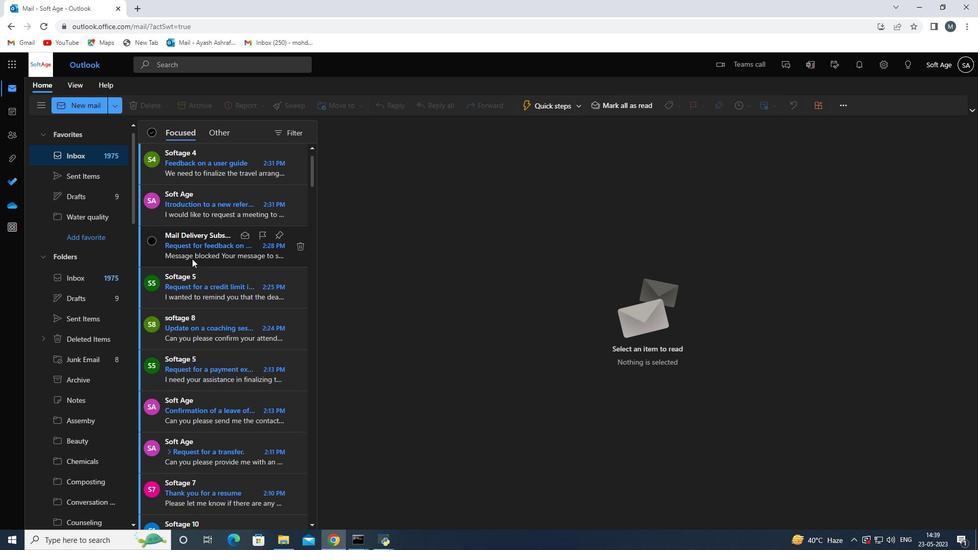 
Action: Mouse moved to (189, 256)
Screenshot: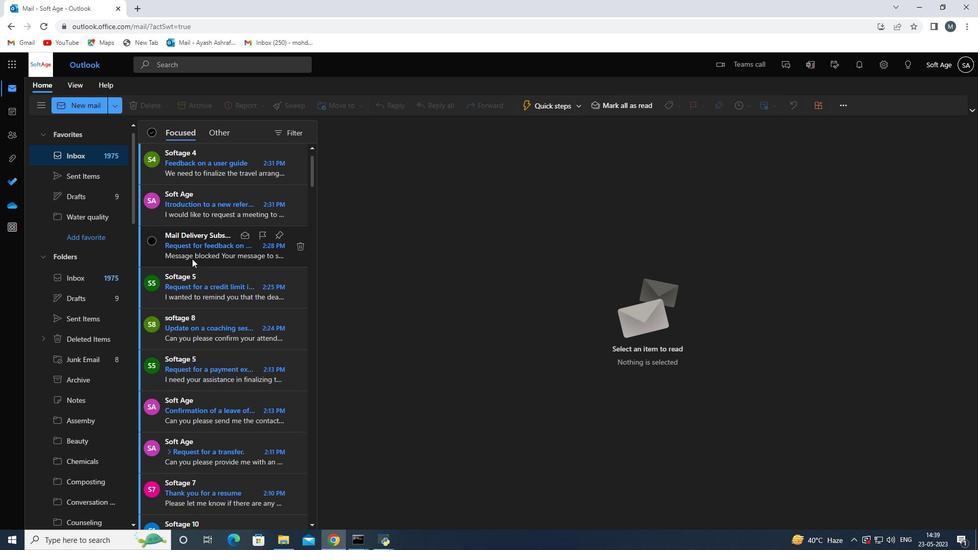 
Action: Mouse scrolled (189, 257) with delta (0, 0)
Screenshot: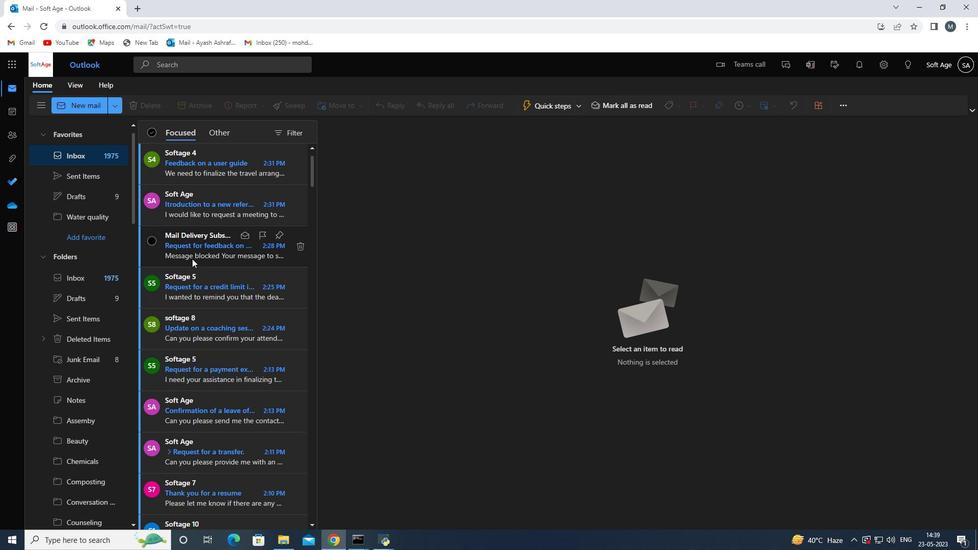 
Action: Mouse moved to (94, 176)
Screenshot: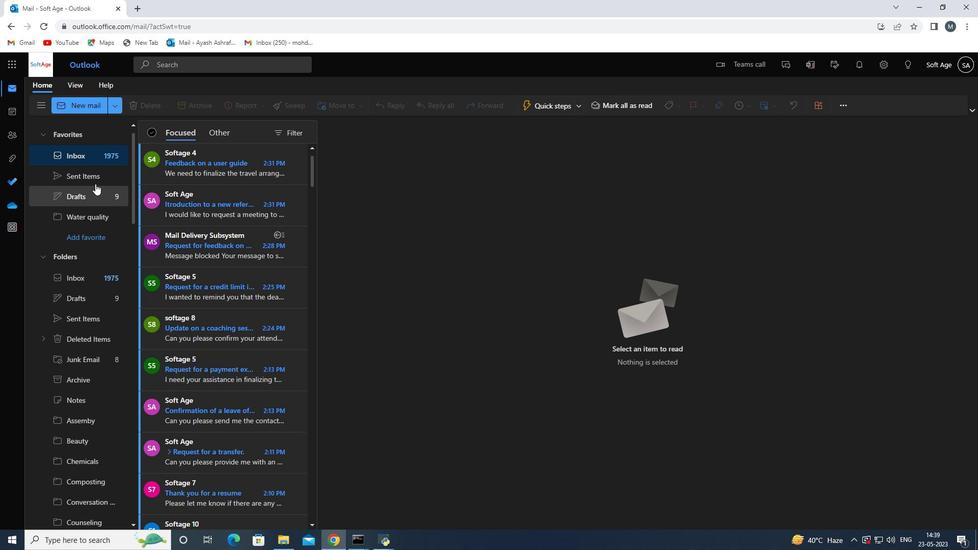 
Action: Mouse pressed left at (94, 176)
Screenshot: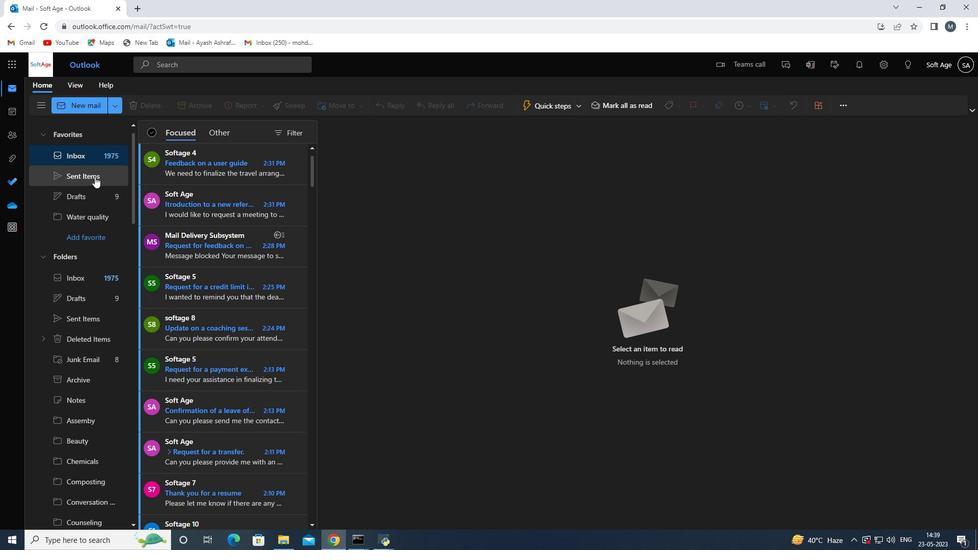 
Action: Mouse moved to (202, 183)
Screenshot: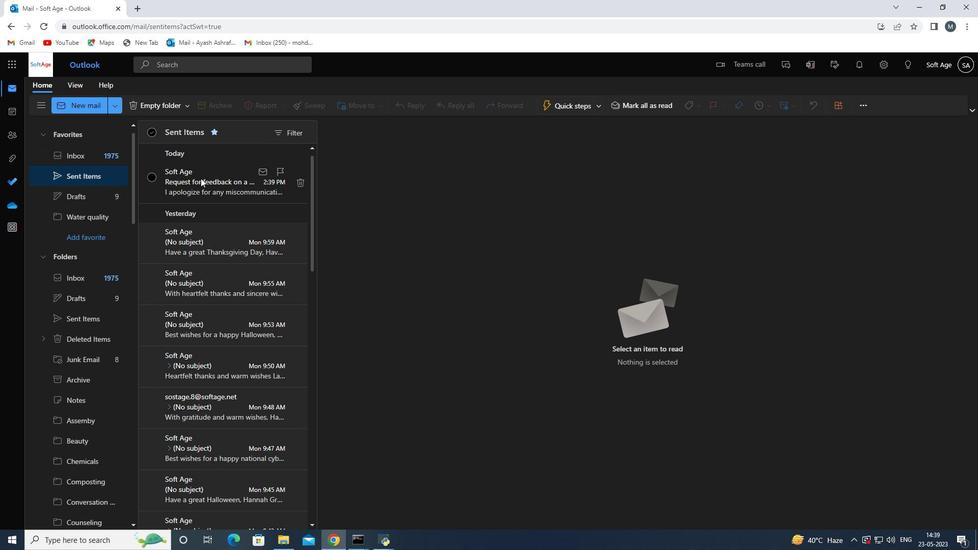 
Action: Mouse pressed left at (202, 183)
Screenshot: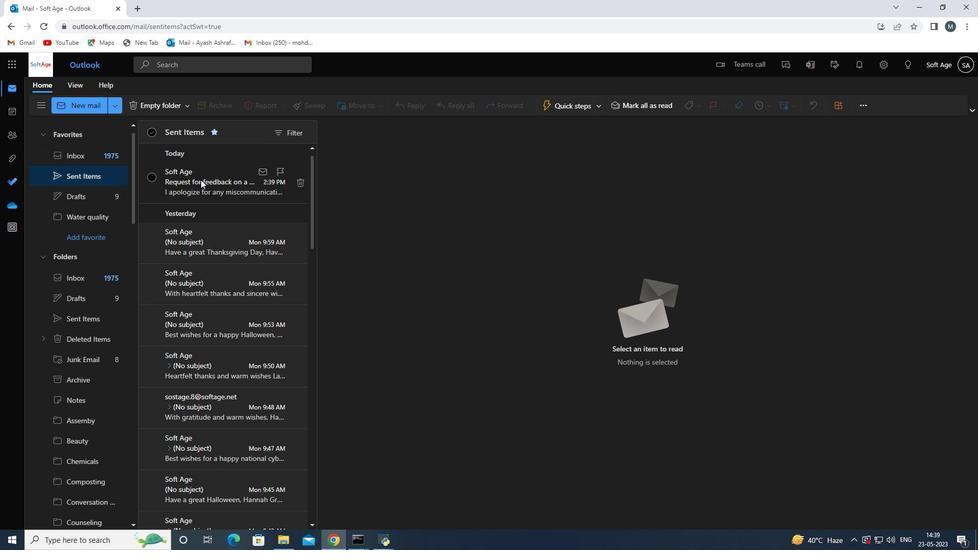 
Action: Mouse moved to (346, 107)
Screenshot: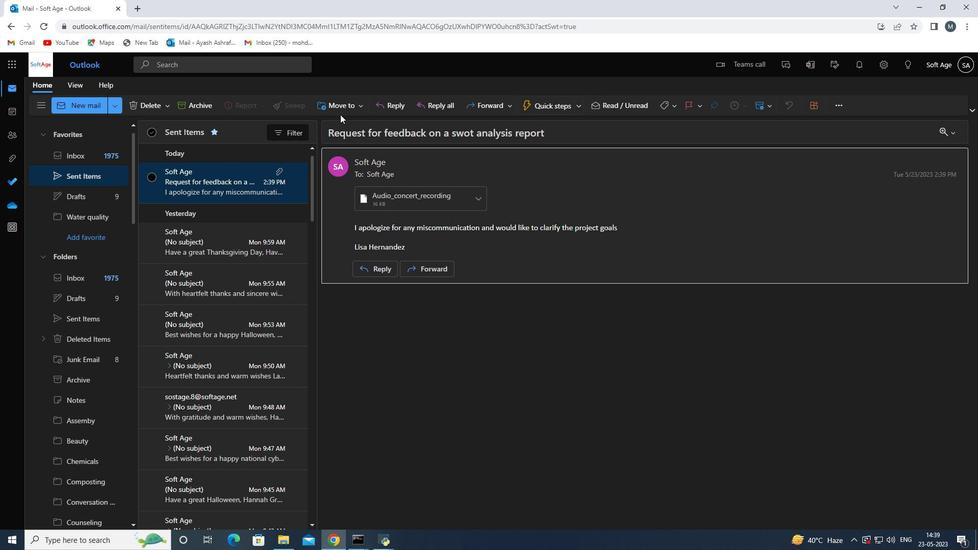 
Action: Mouse pressed left at (346, 107)
Screenshot: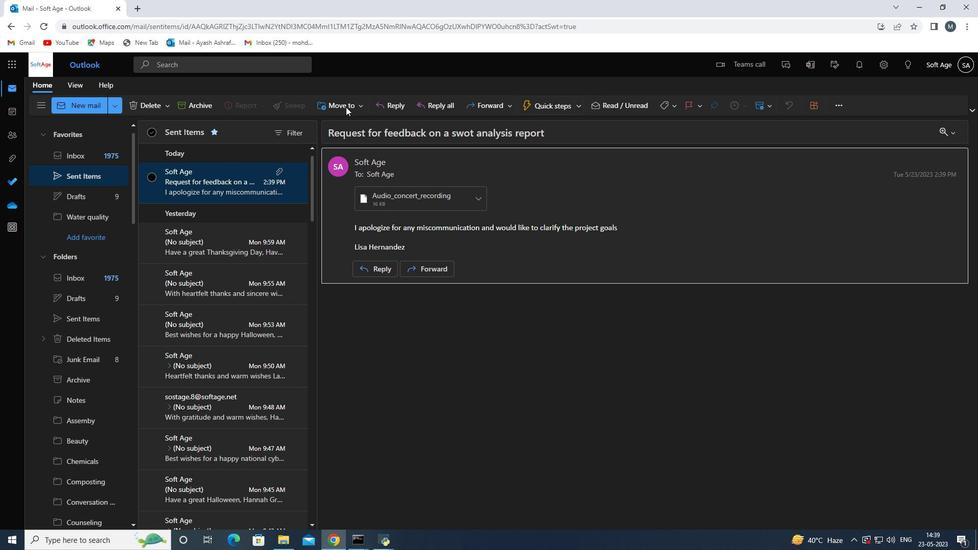 
Action: Mouse moved to (351, 123)
Screenshot: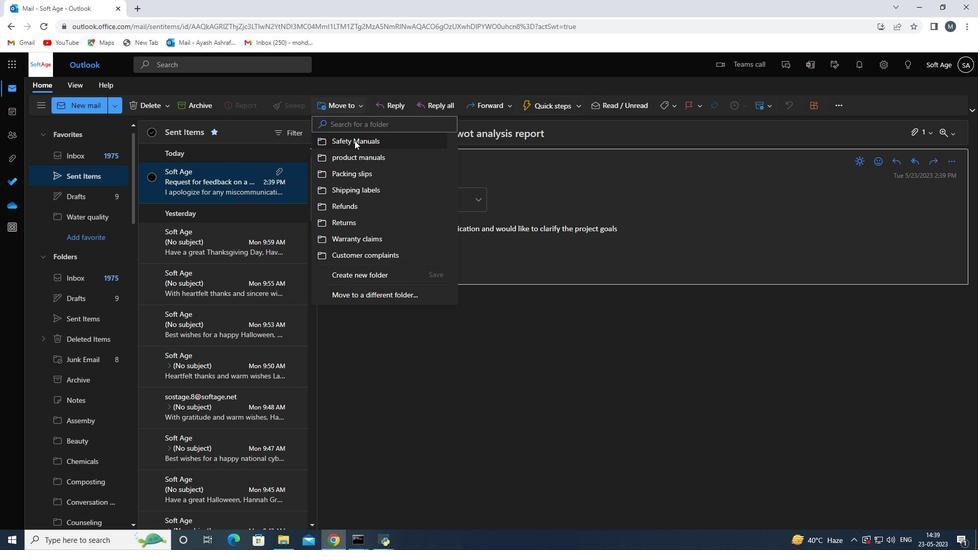 
Action: Mouse pressed left at (351, 123)
Screenshot: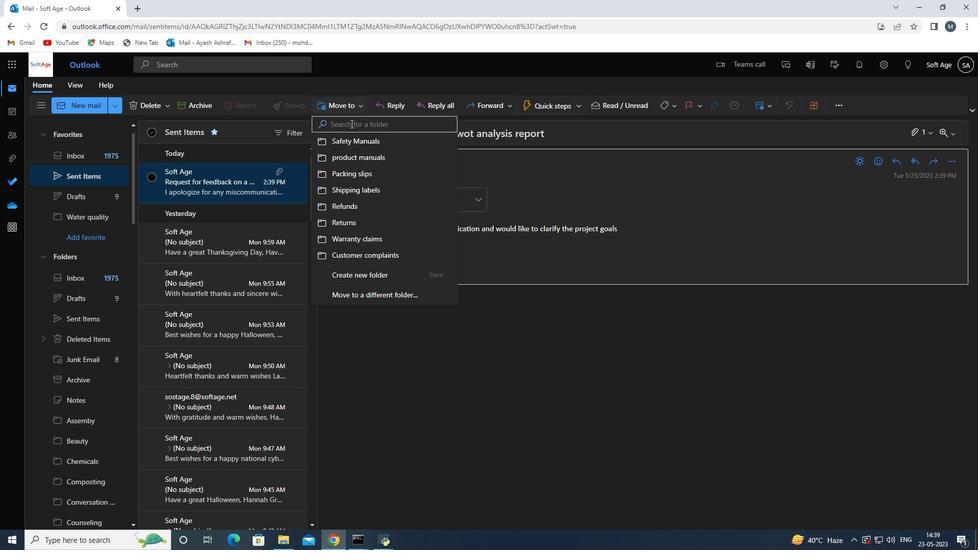 
Action: Key pressed <Key.shift>Training<Key.space><Key.shift>Materials<Key.space>
Screenshot: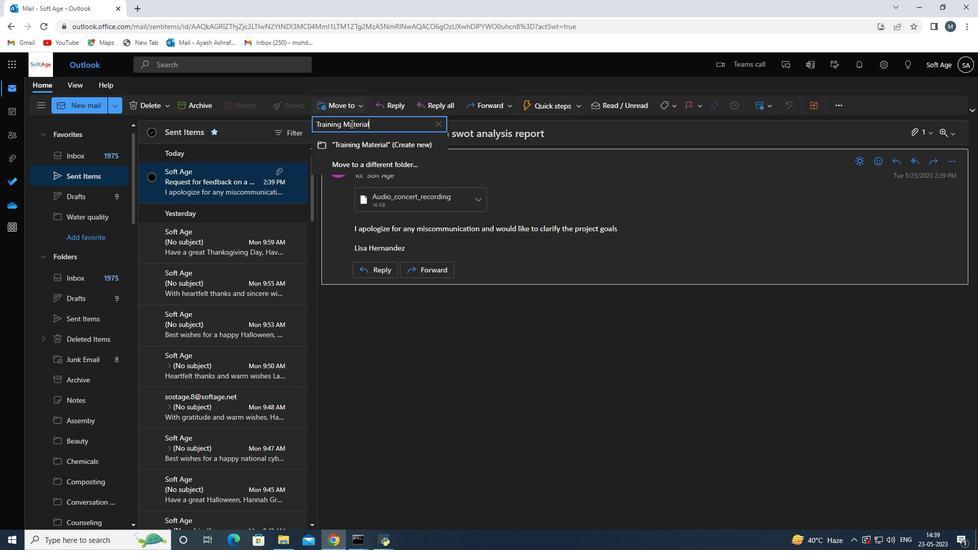 
Action: Mouse moved to (355, 148)
Screenshot: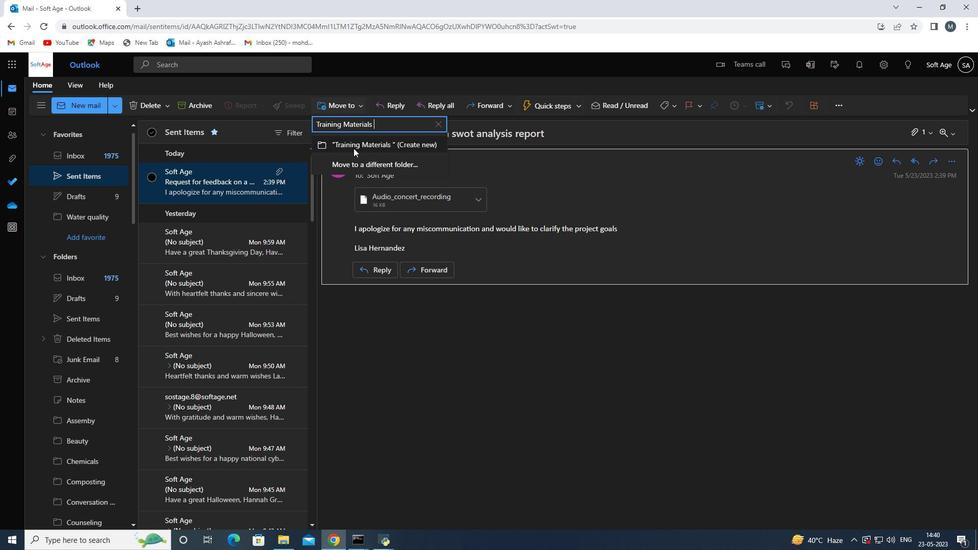 
Action: Mouse pressed left at (355, 148)
Screenshot: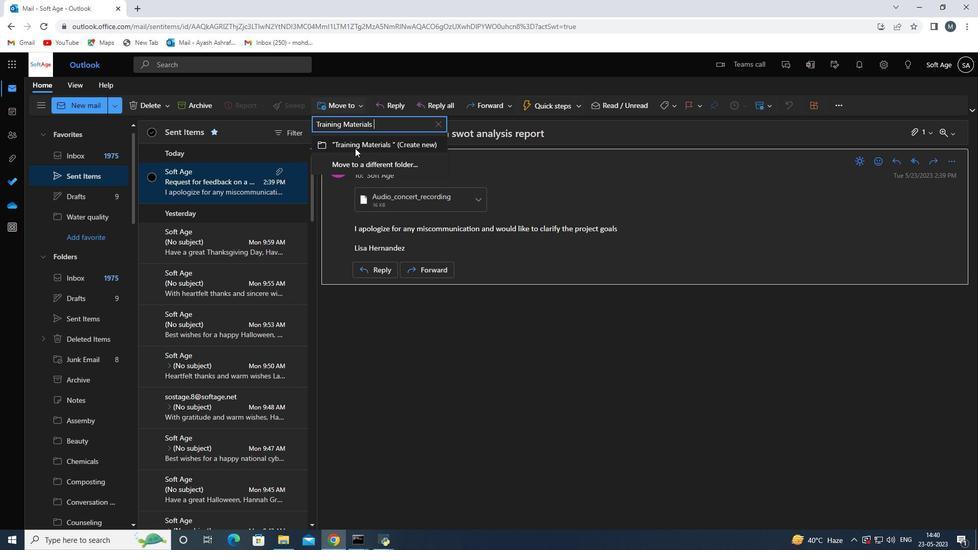 
Action: Mouse moved to (370, 287)
Screenshot: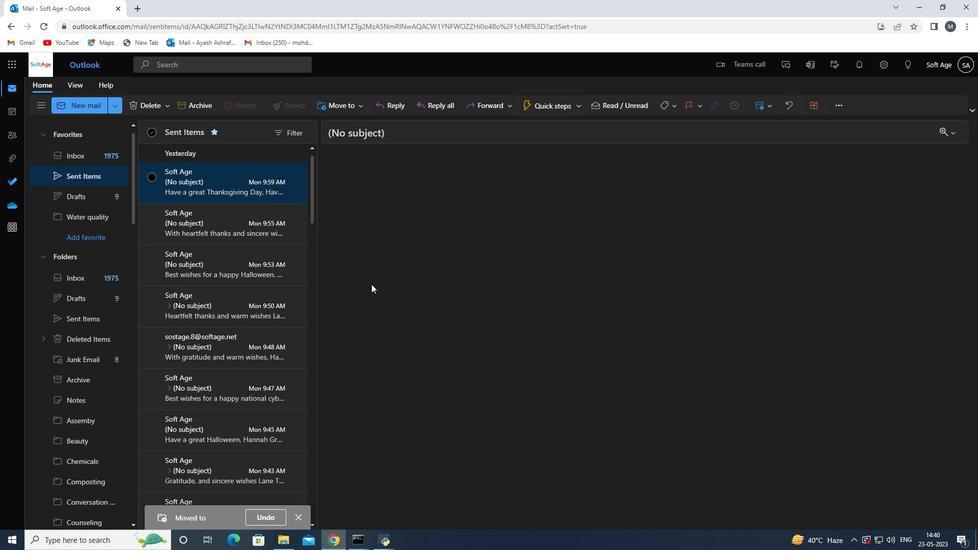 
